 Task: Open Card Safety and Security Review in Board Product Roadmap Planning and Prioritization to Workspace Factoring Services and add a team member Softage.3@softage.net, a label Red, a checklist Natural Language Processing, an attachment from your onedrive, a color Red and finally, add a card description 'Develop and launch new customer retention program for high-value customers' and a comment 'We should approach this task with a sense of humility, recognizing that we do not have all the answers and being open to learning from others.'. Add a start date 'Jan 03, 1900' with a due date 'Jan 10, 1900'
Action: Mouse moved to (60, 347)
Screenshot: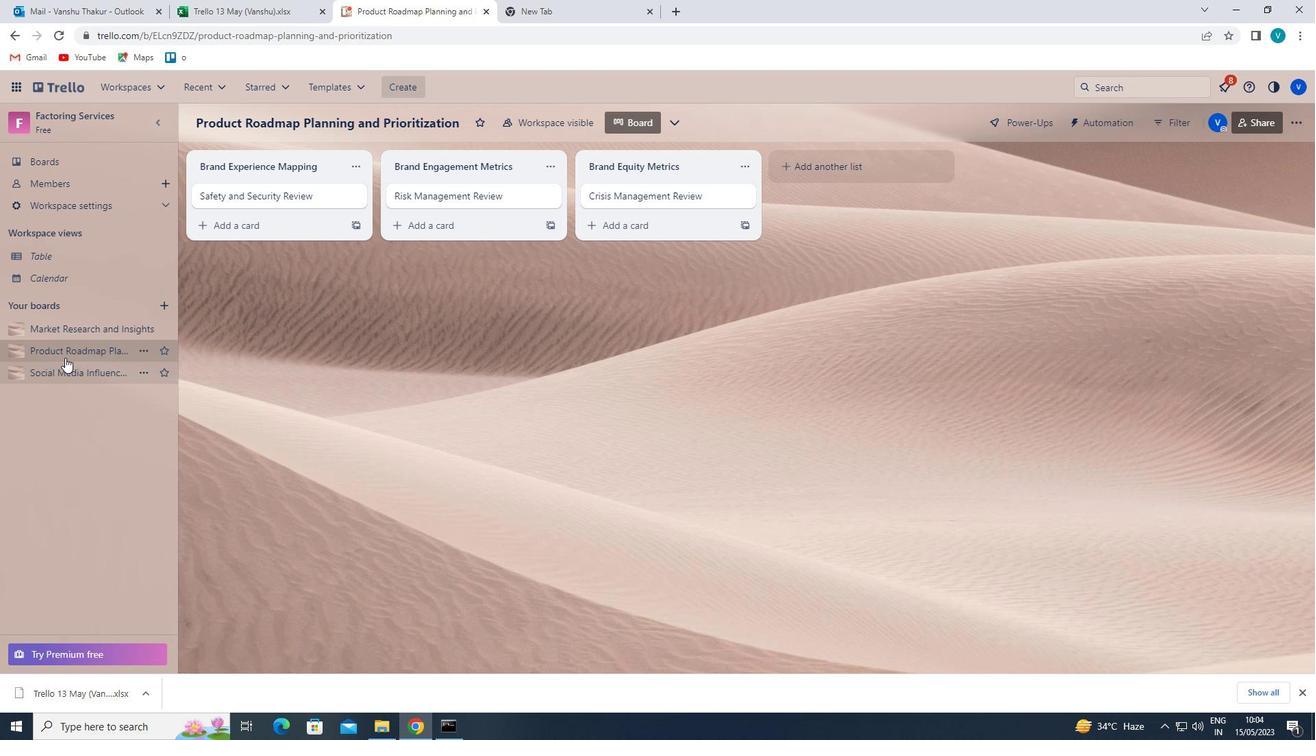 
Action: Mouse pressed left at (60, 347)
Screenshot: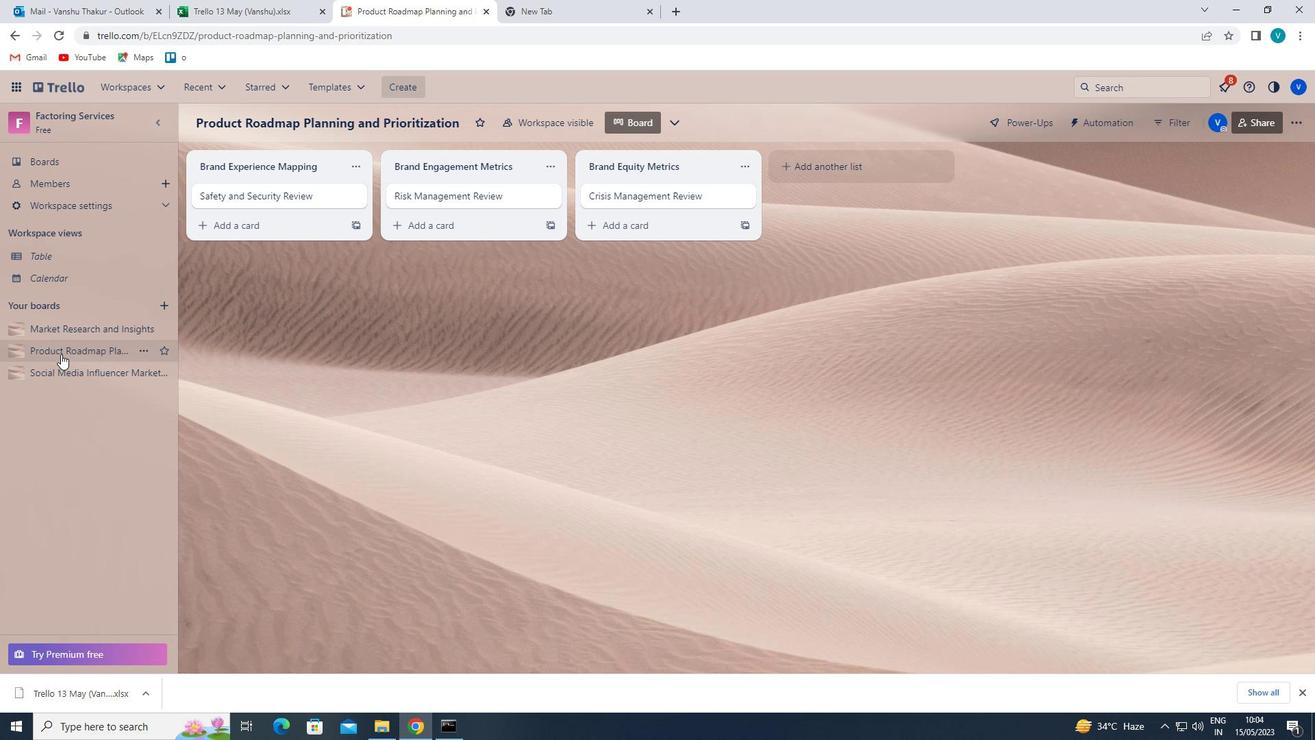 
Action: Mouse moved to (270, 190)
Screenshot: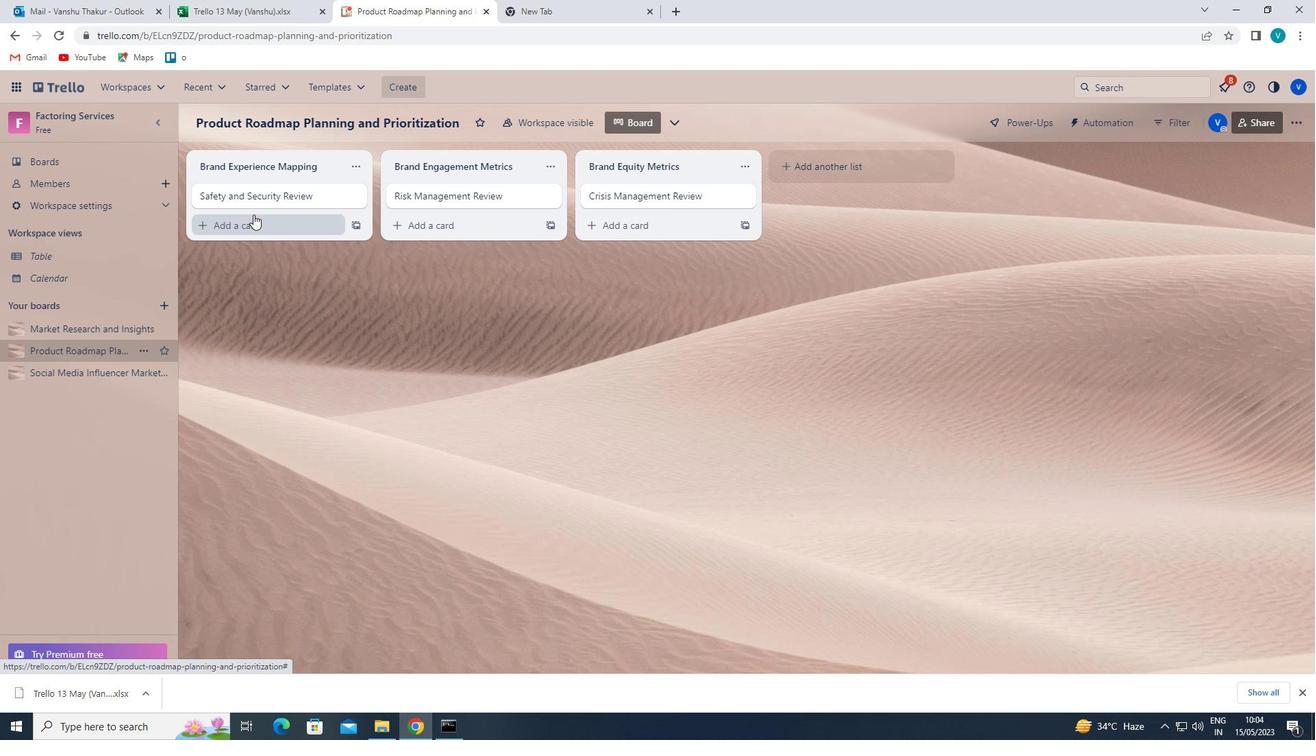 
Action: Mouse pressed left at (270, 190)
Screenshot: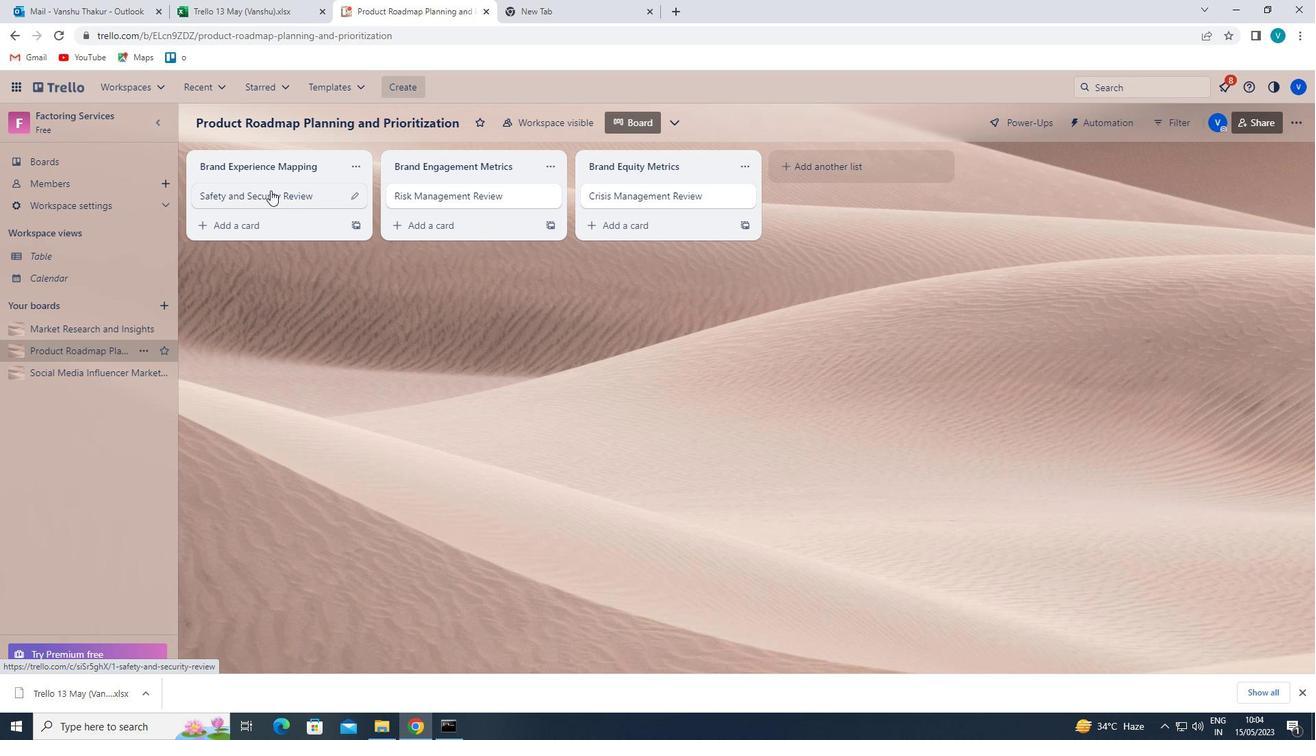 
Action: Mouse moved to (843, 198)
Screenshot: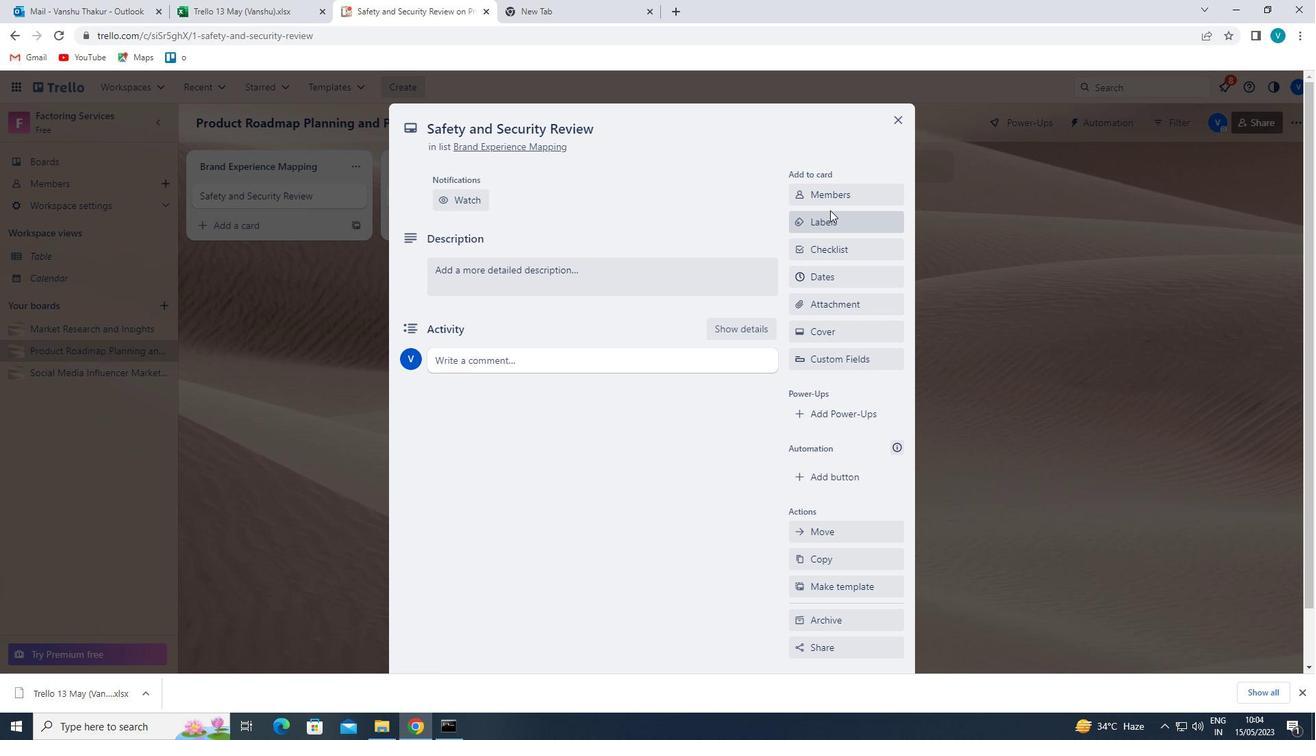 
Action: Mouse pressed left at (843, 198)
Screenshot: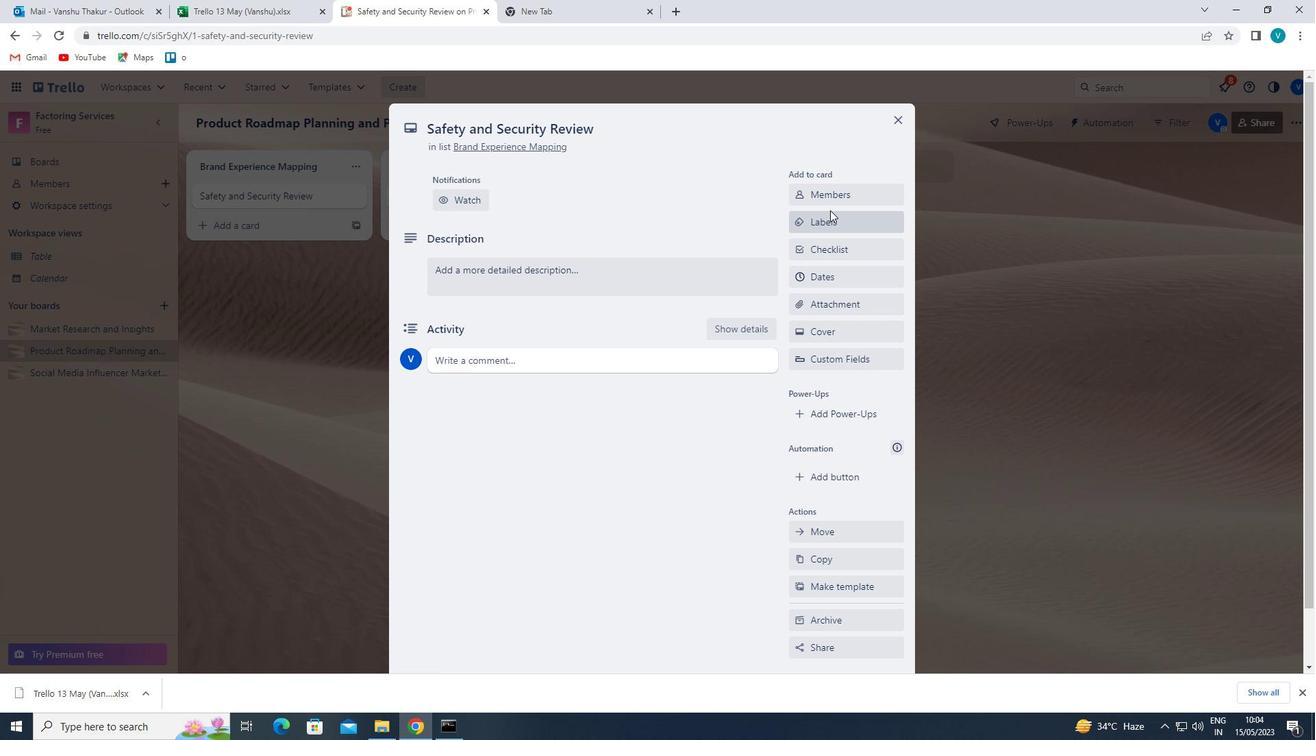 
Action: Mouse moved to (840, 252)
Screenshot: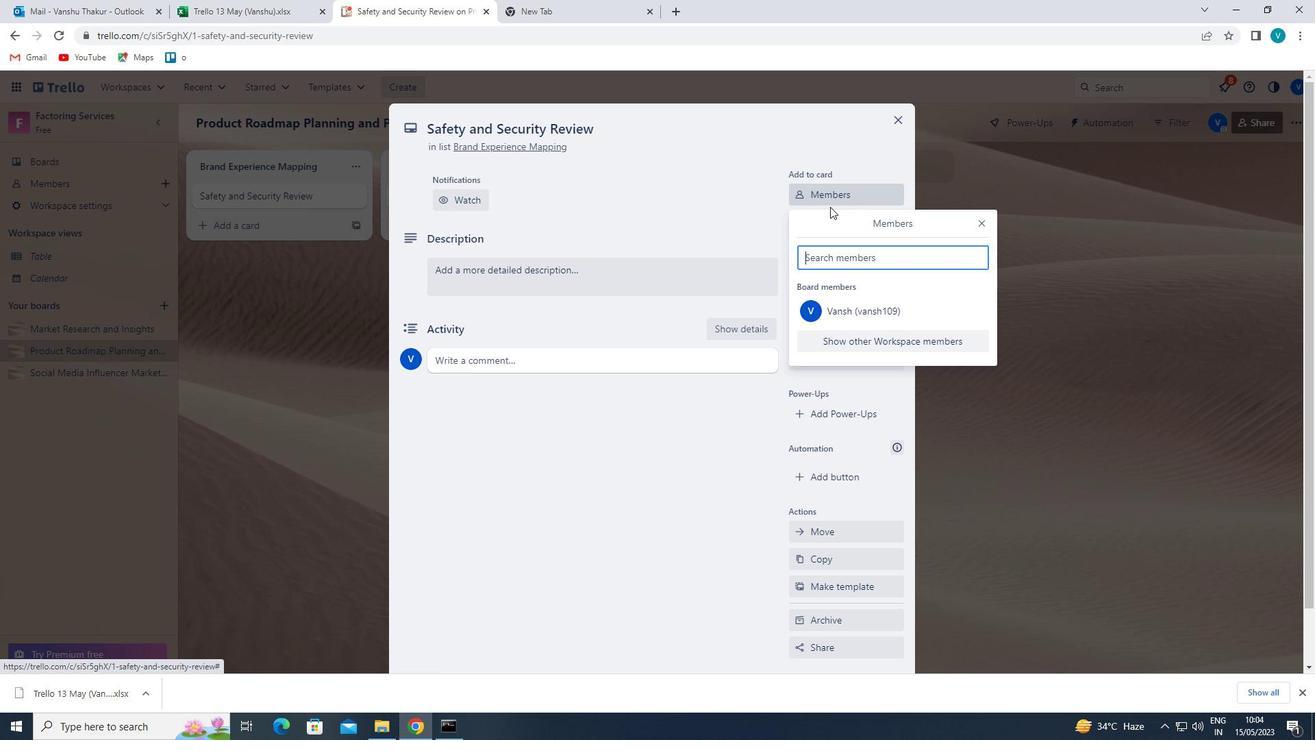 
Action: Mouse pressed left at (840, 252)
Screenshot: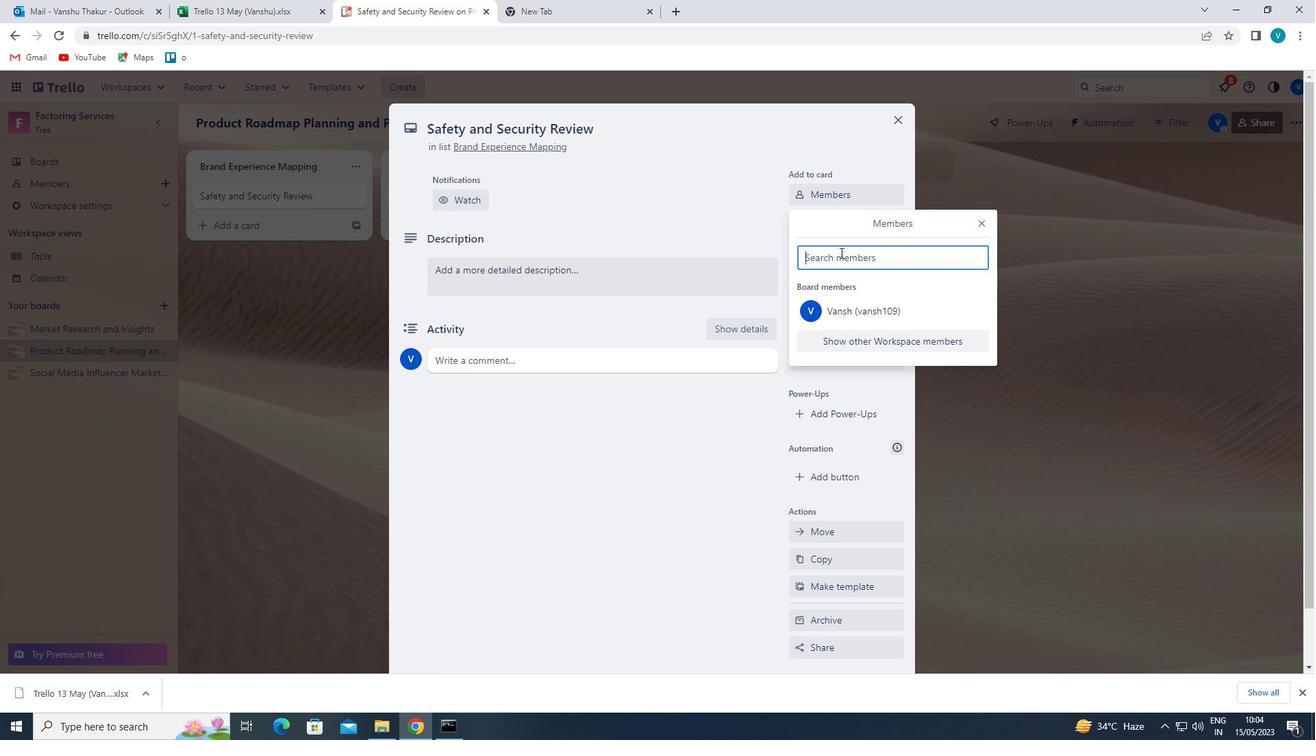 
Action: Key pressed <Key.shift>SOFT
Screenshot: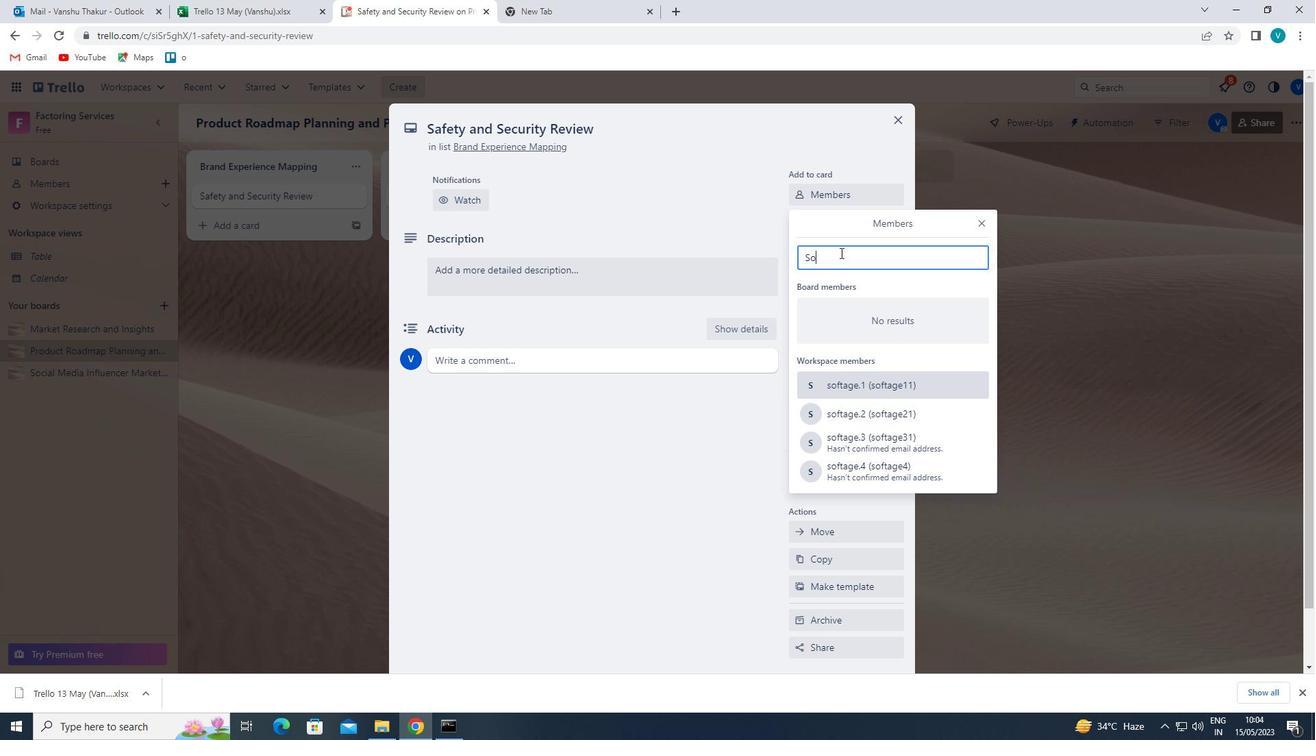 
Action: Mouse moved to (939, 433)
Screenshot: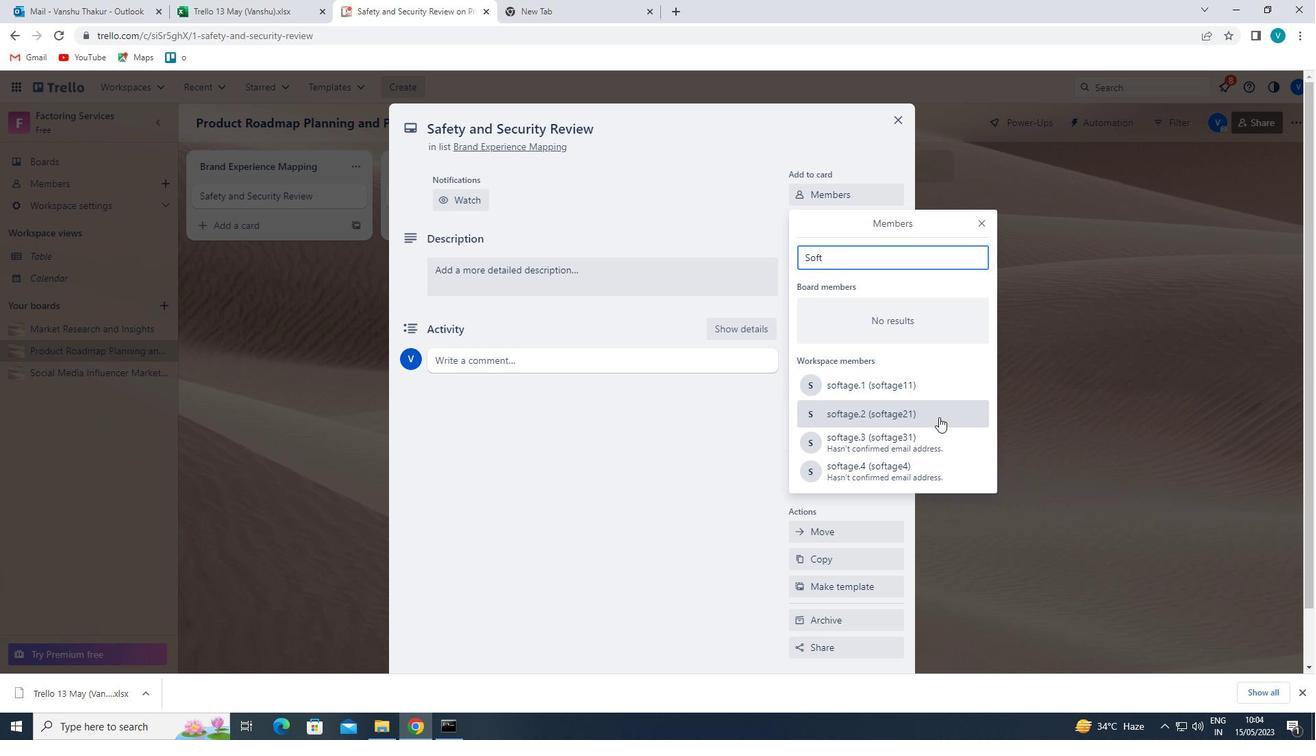 
Action: Mouse pressed left at (939, 433)
Screenshot: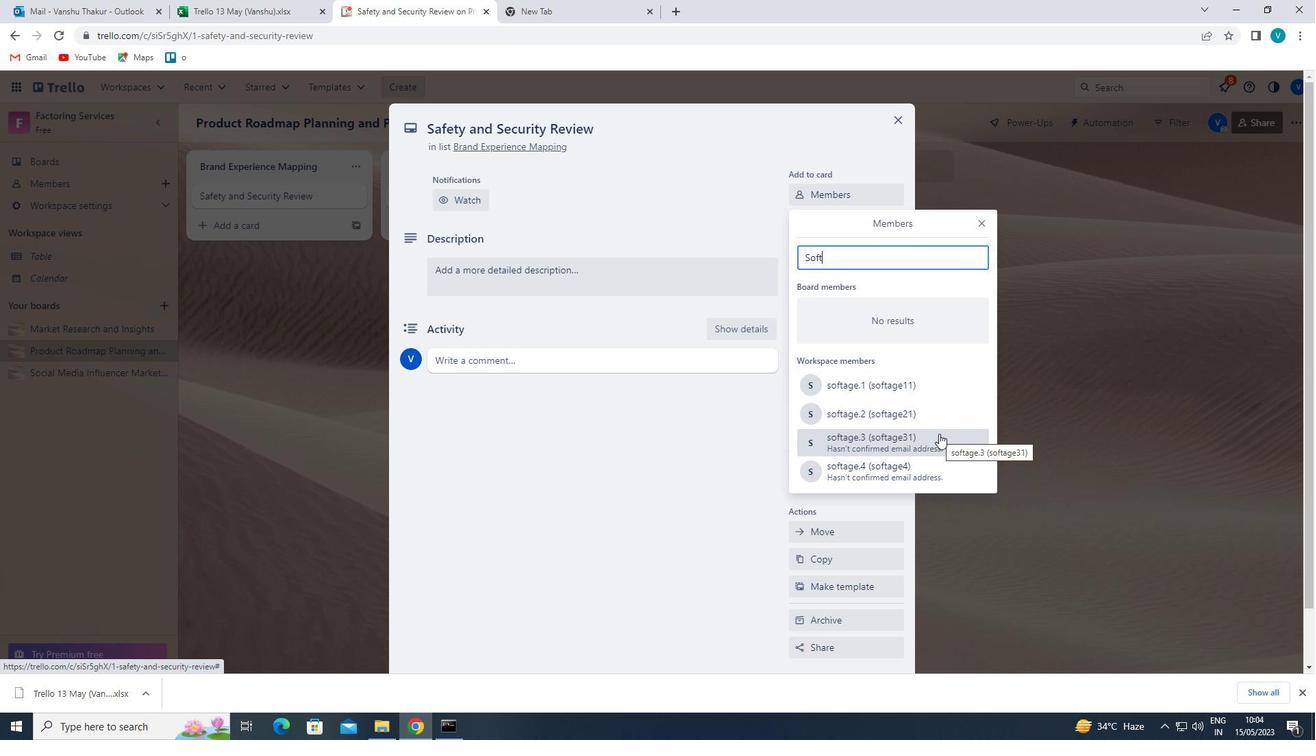 
Action: Mouse moved to (983, 222)
Screenshot: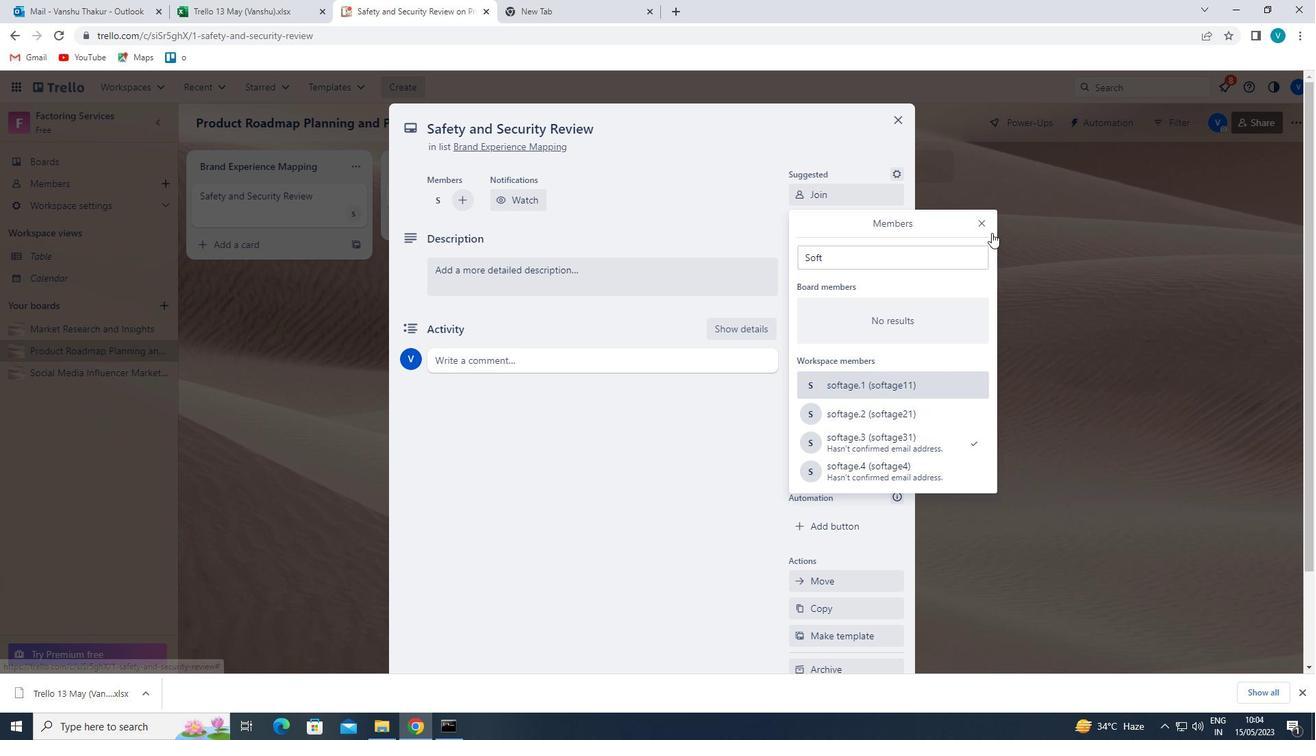 
Action: Mouse pressed left at (983, 222)
Screenshot: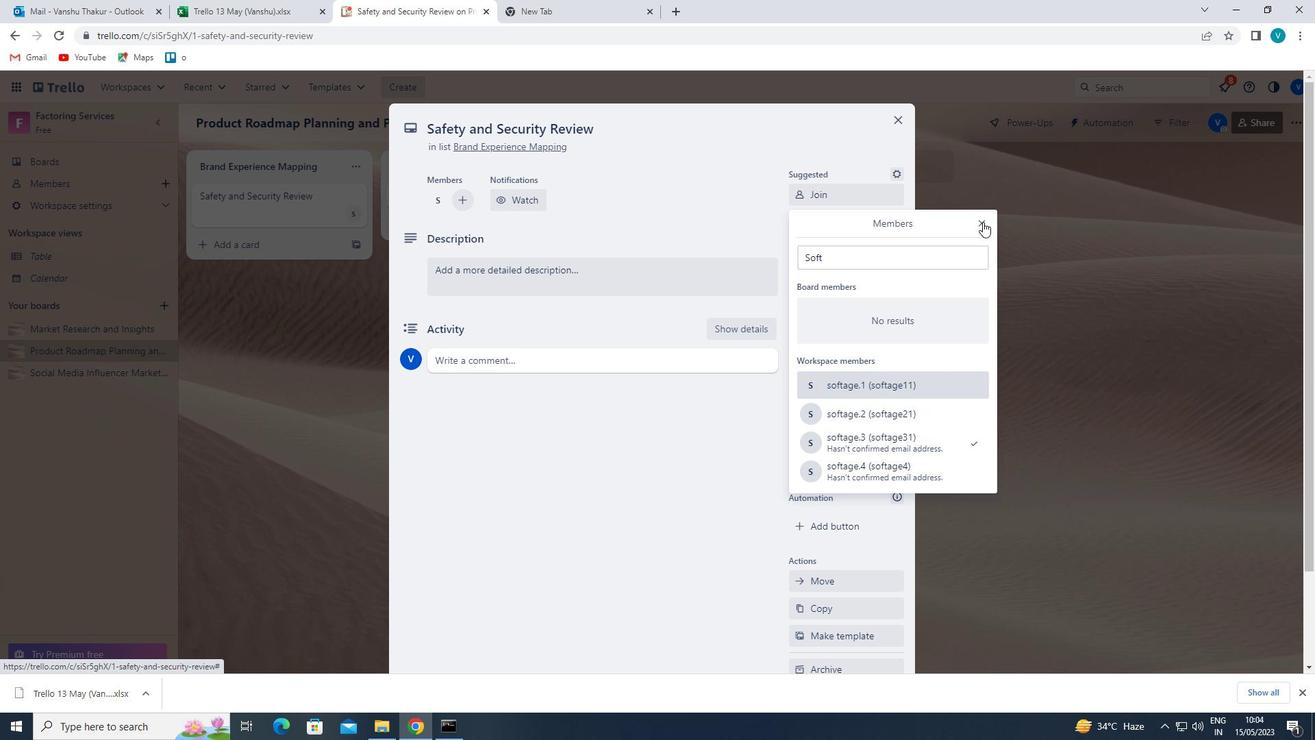 
Action: Mouse moved to (843, 264)
Screenshot: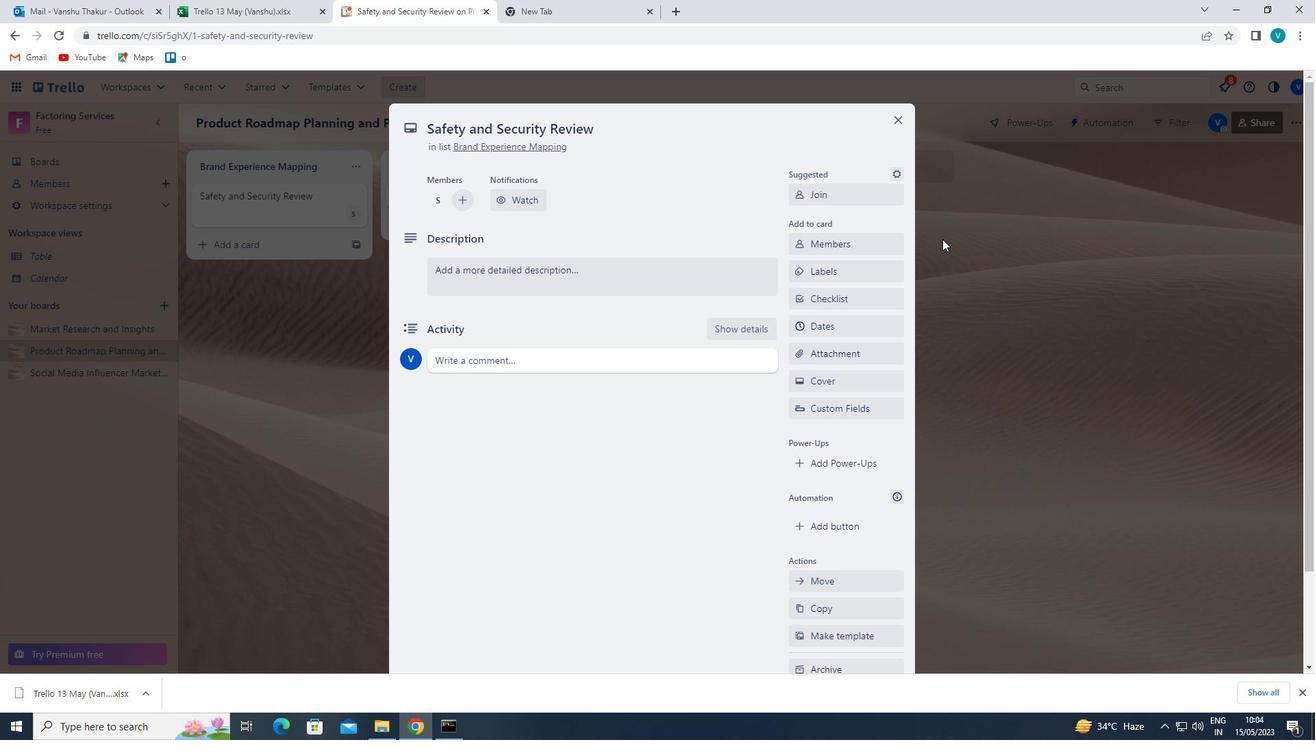 
Action: Mouse pressed left at (843, 264)
Screenshot: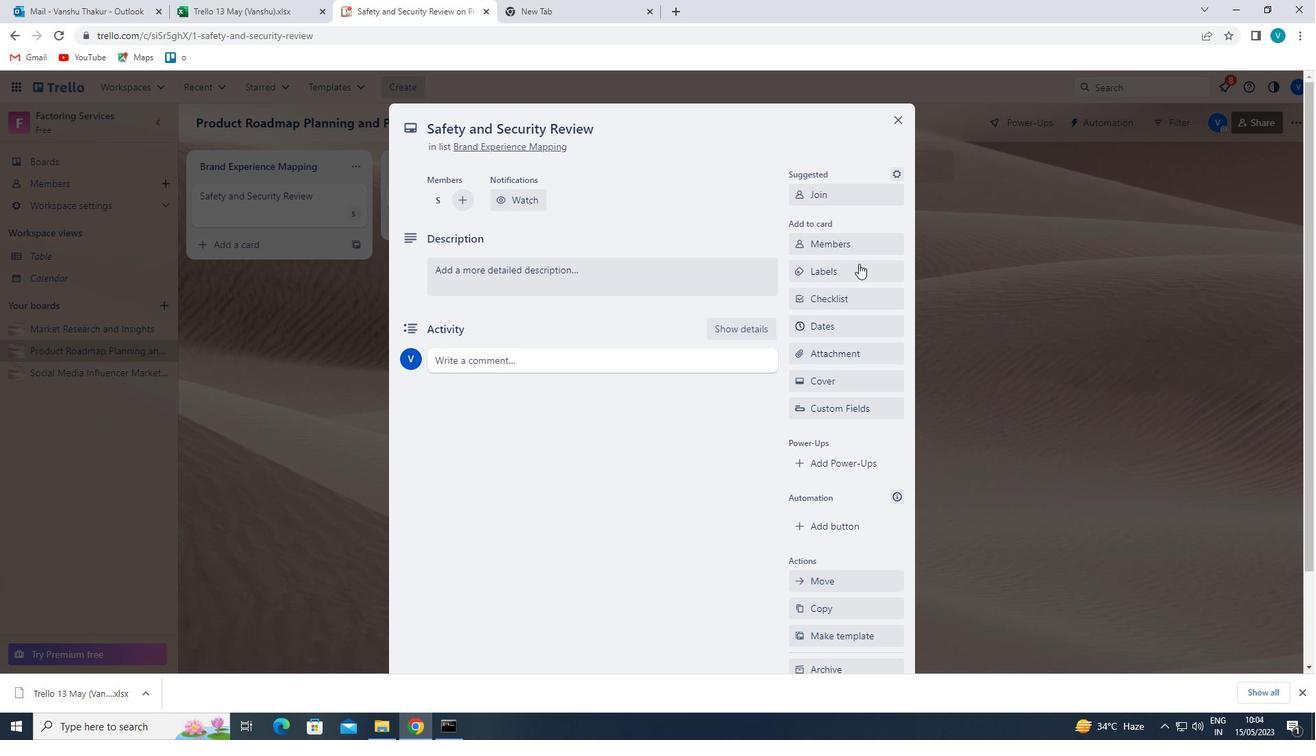 
Action: Mouse moved to (860, 455)
Screenshot: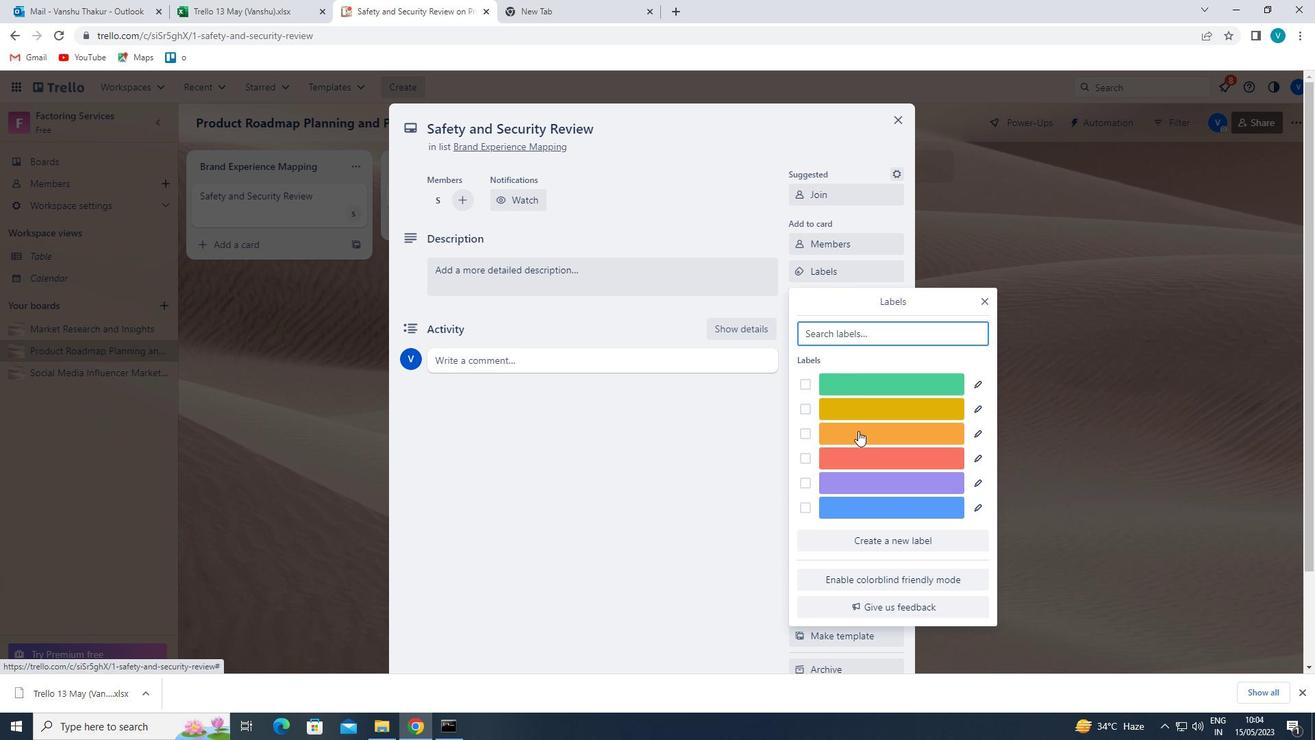 
Action: Mouse pressed left at (860, 455)
Screenshot: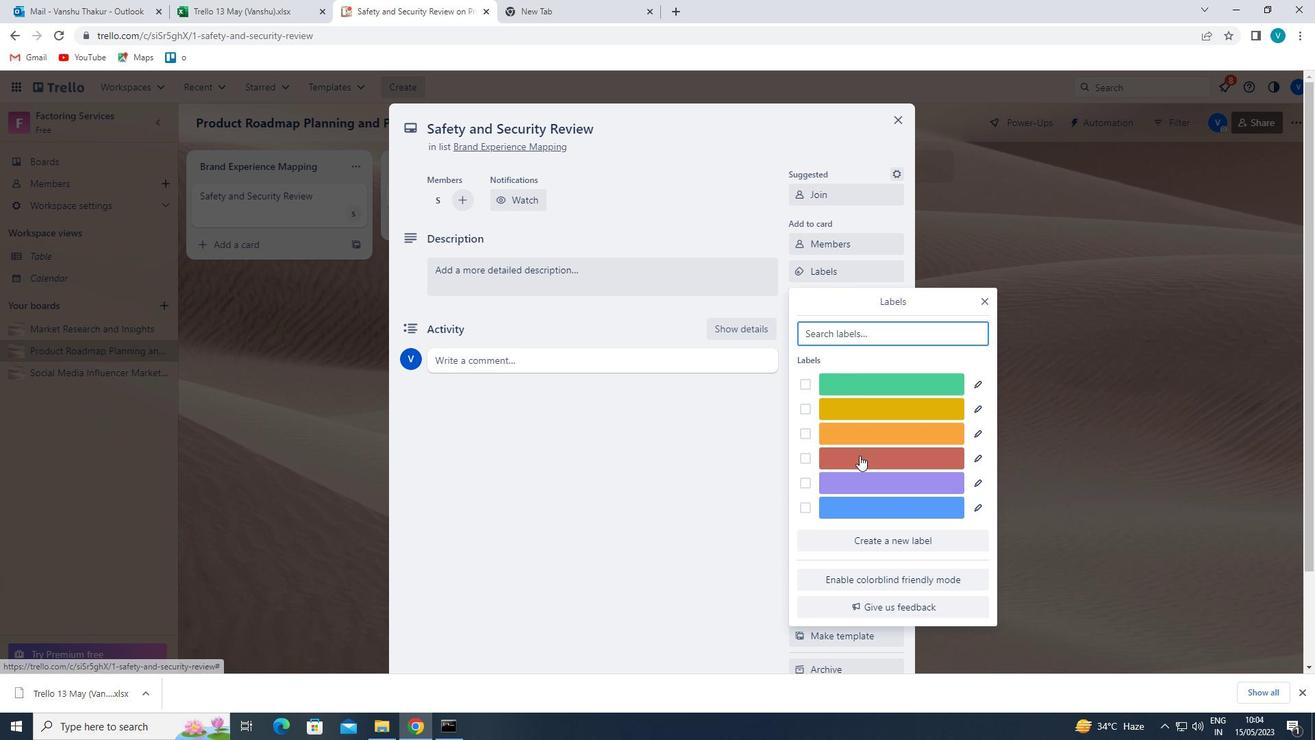 
Action: Mouse moved to (986, 301)
Screenshot: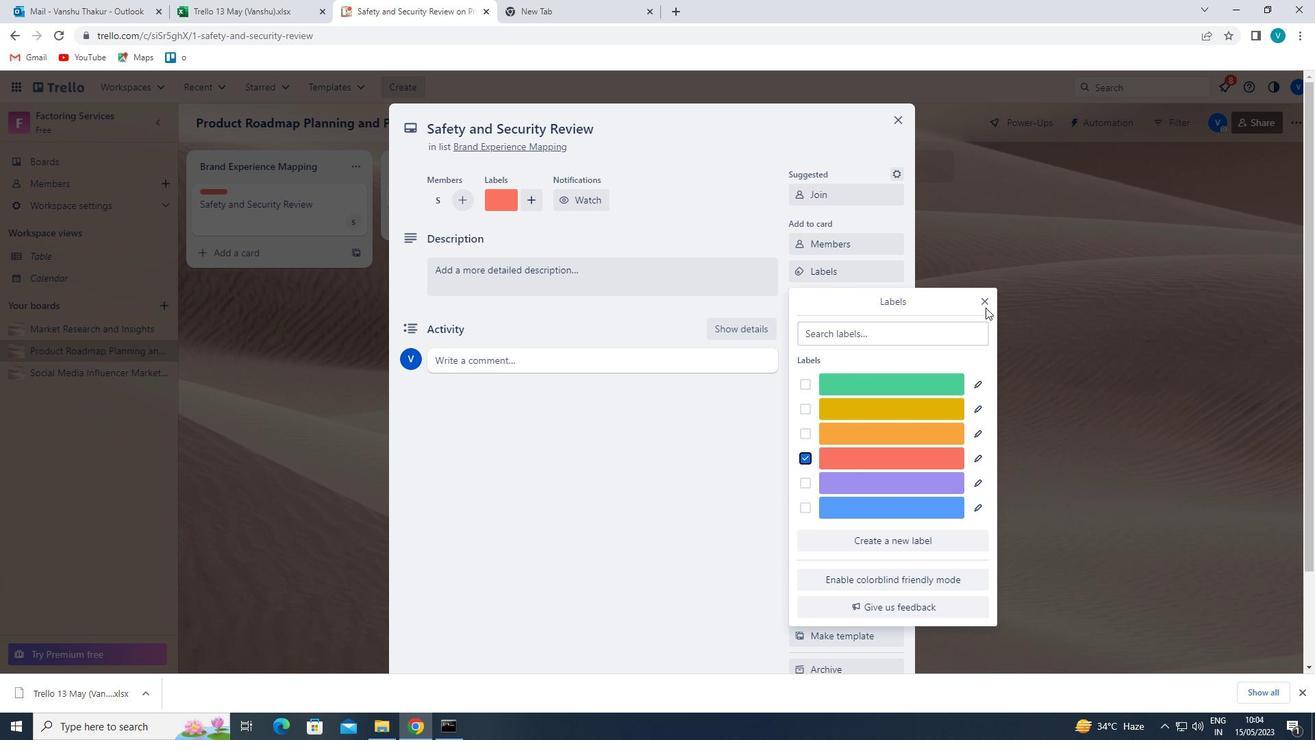 
Action: Mouse pressed left at (986, 301)
Screenshot: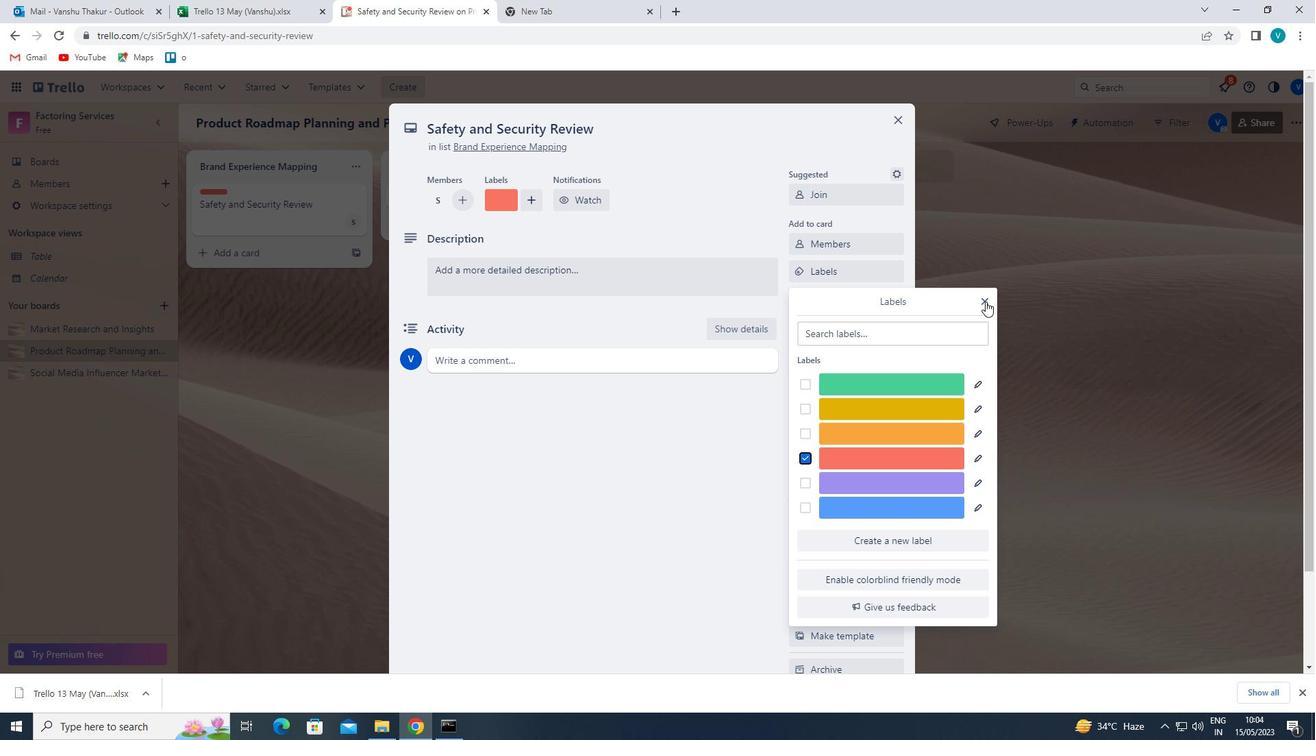 
Action: Mouse moved to (830, 304)
Screenshot: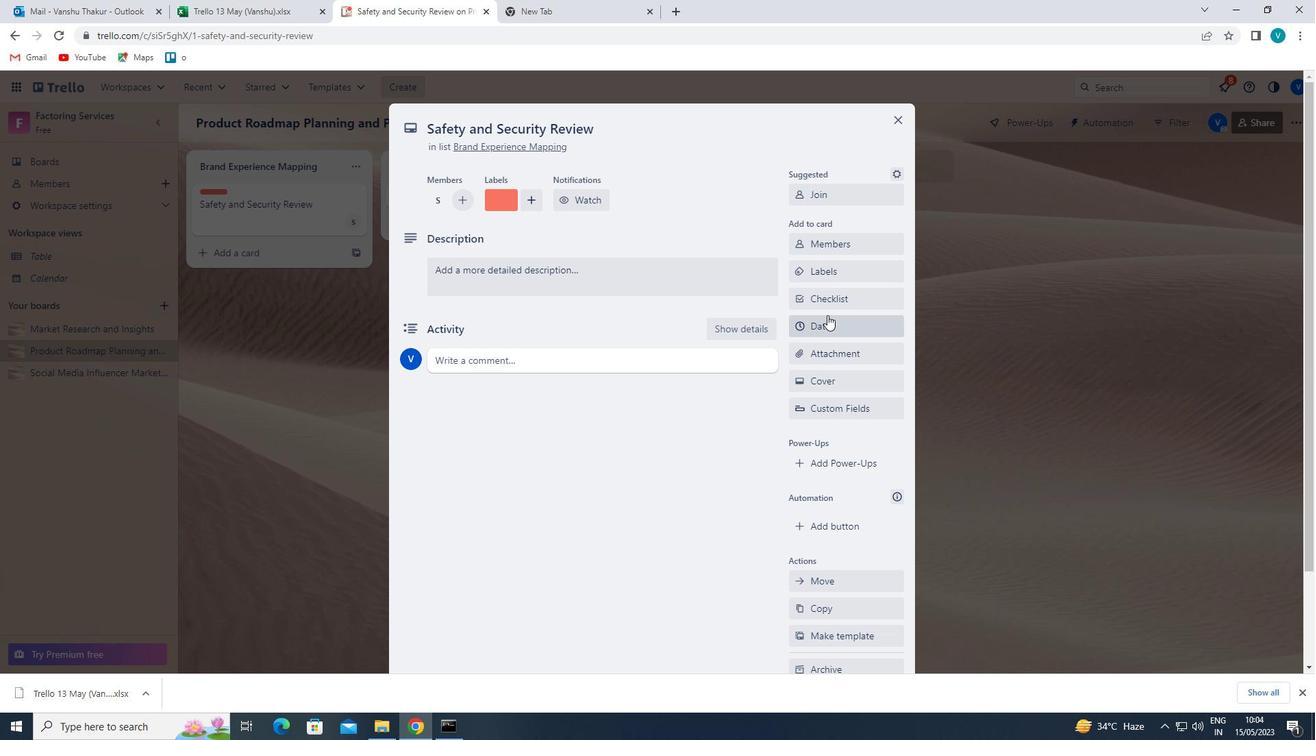 
Action: Mouse pressed left at (830, 304)
Screenshot: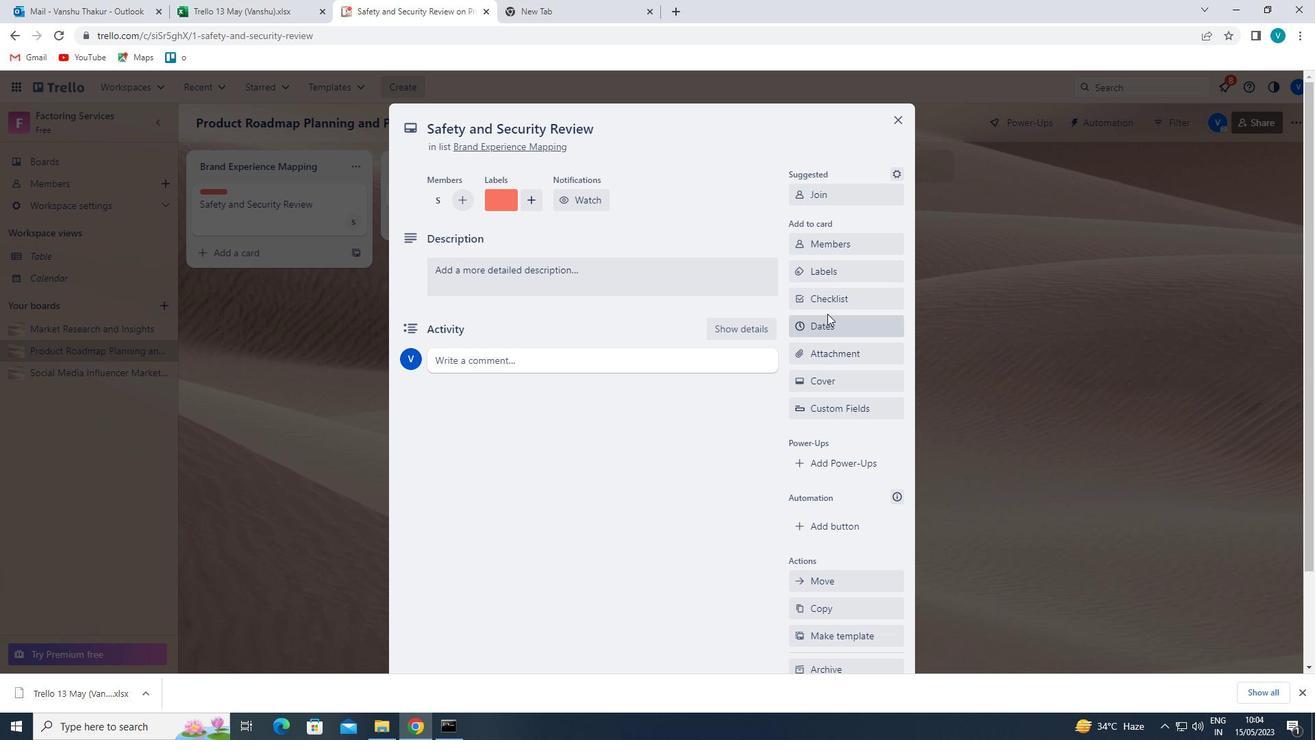 
Action: Key pressed <Key.shift>NATURAL<Key.space>
Screenshot: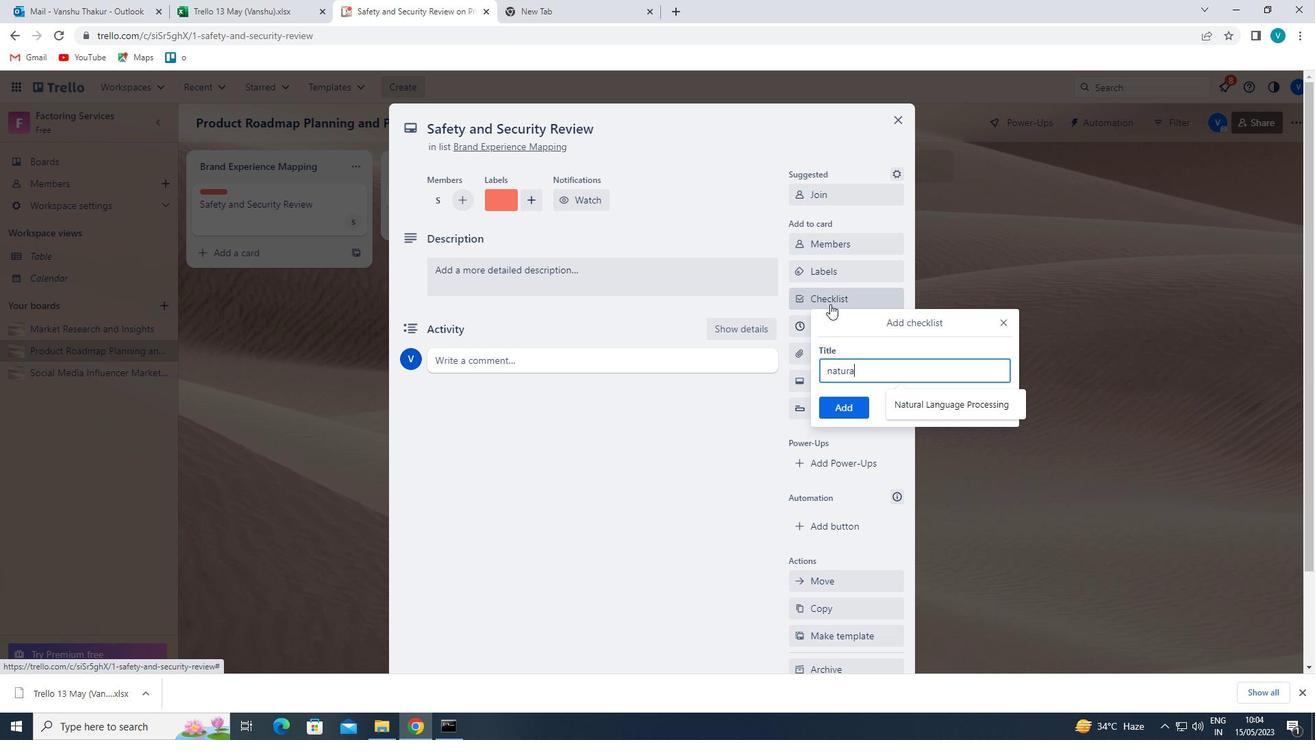 
Action: Mouse moved to (954, 406)
Screenshot: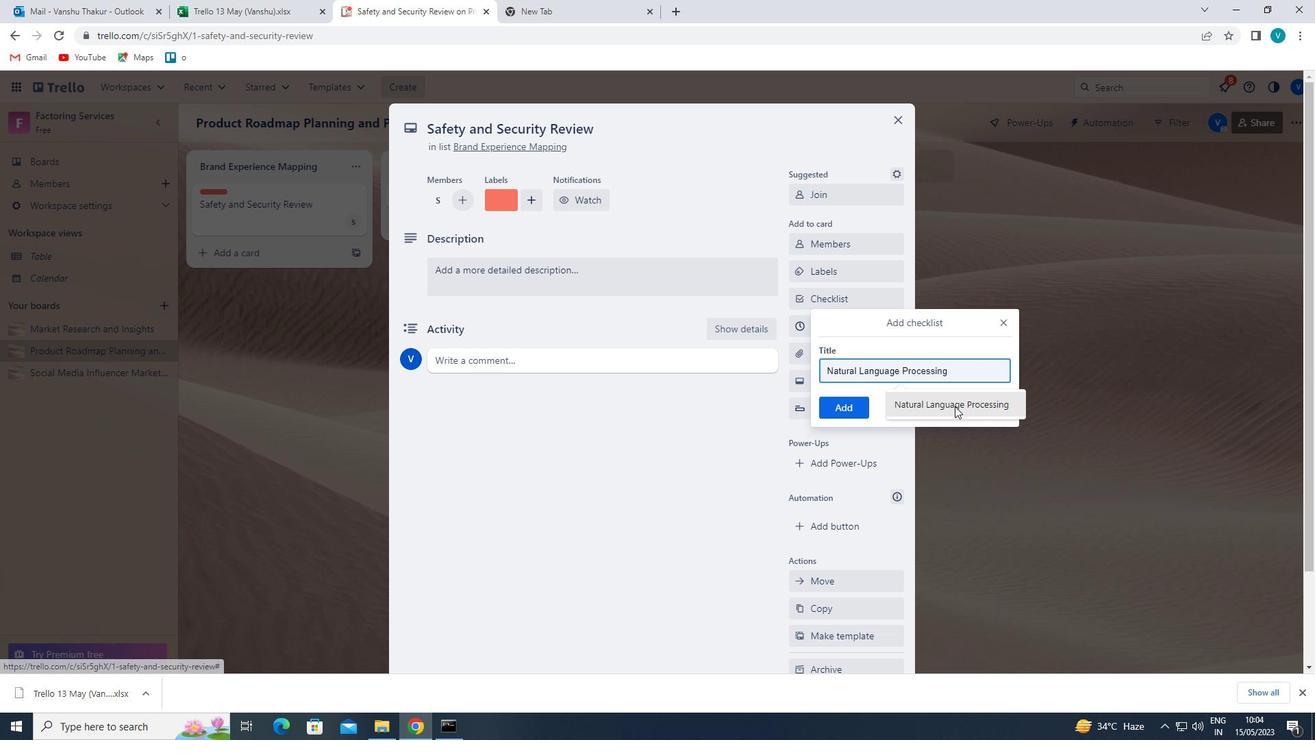 
Action: Mouse pressed left at (954, 406)
Screenshot: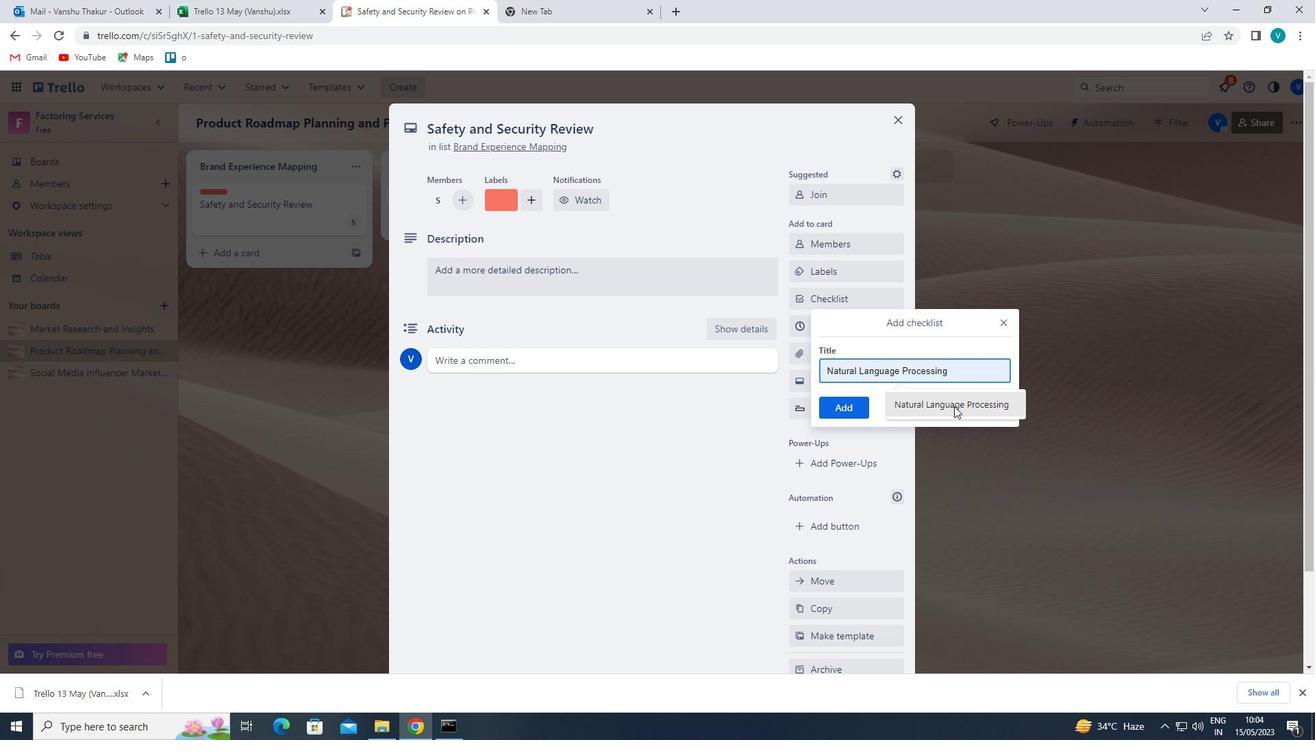 
Action: Mouse moved to (839, 402)
Screenshot: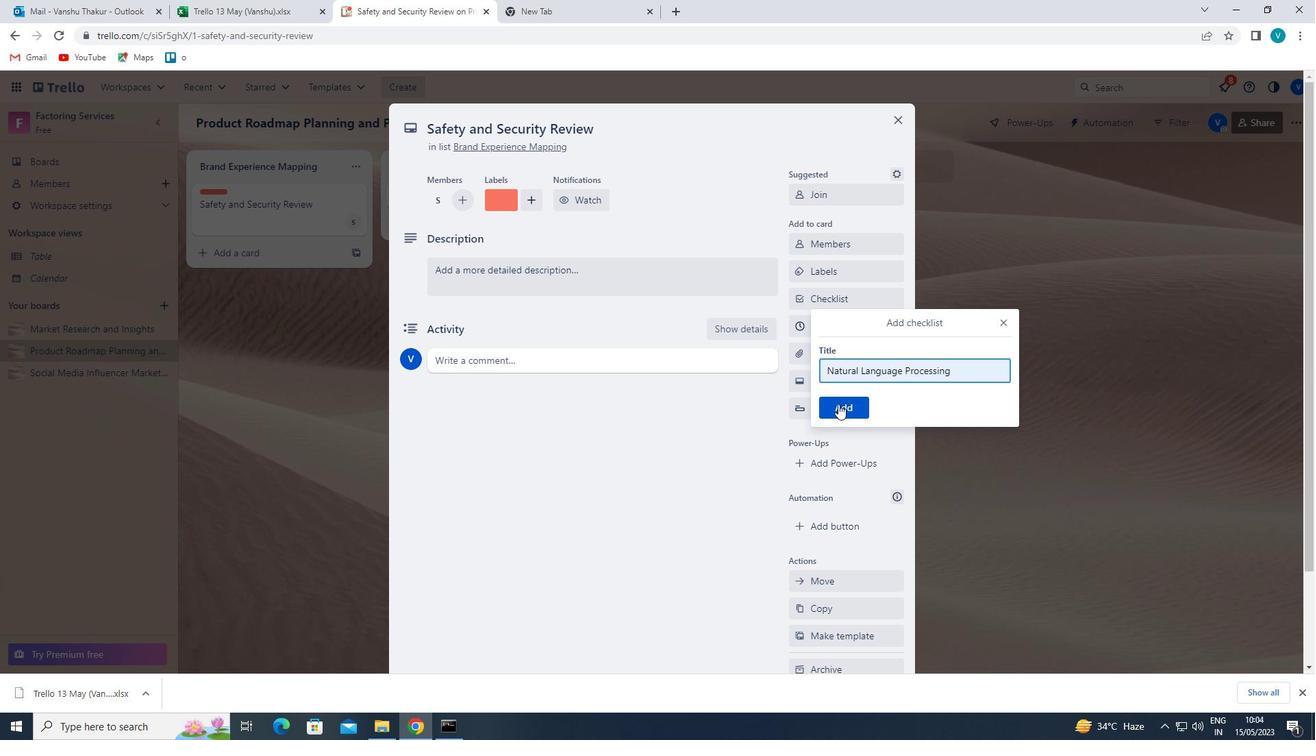 
Action: Mouse pressed left at (839, 402)
Screenshot: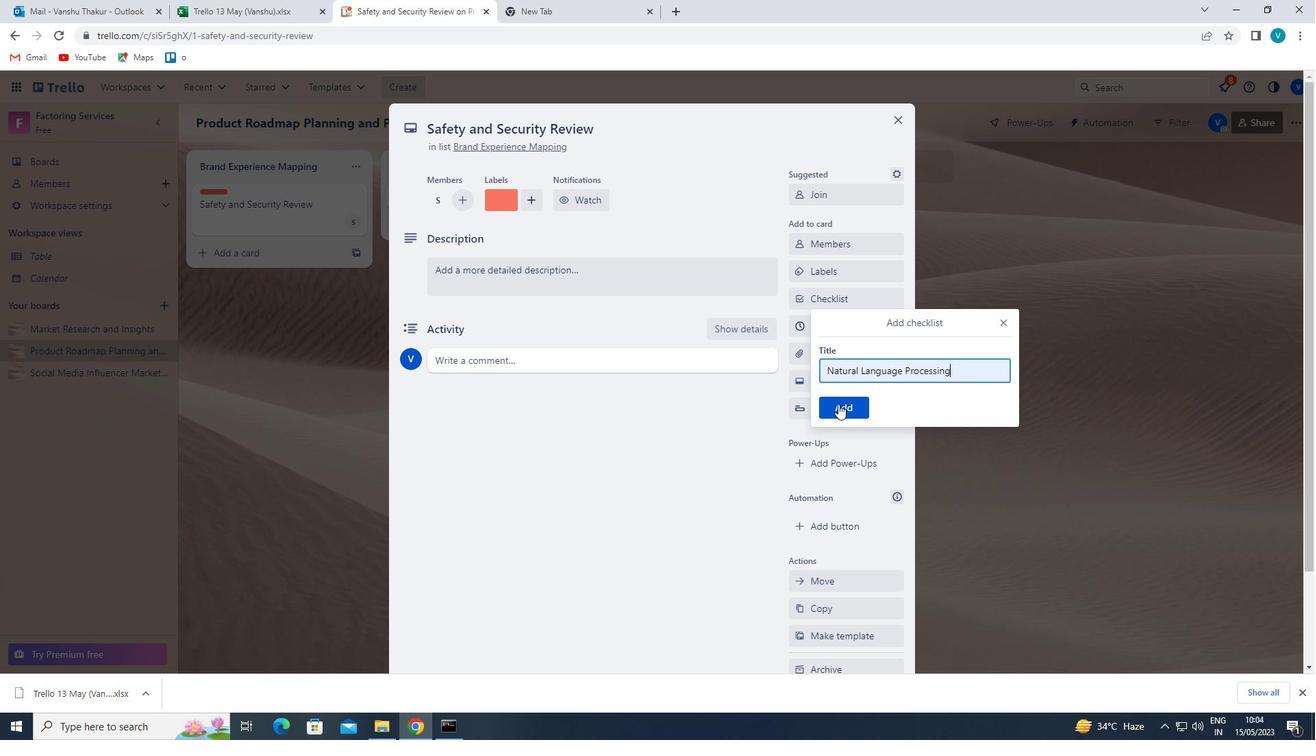 
Action: Mouse moved to (841, 347)
Screenshot: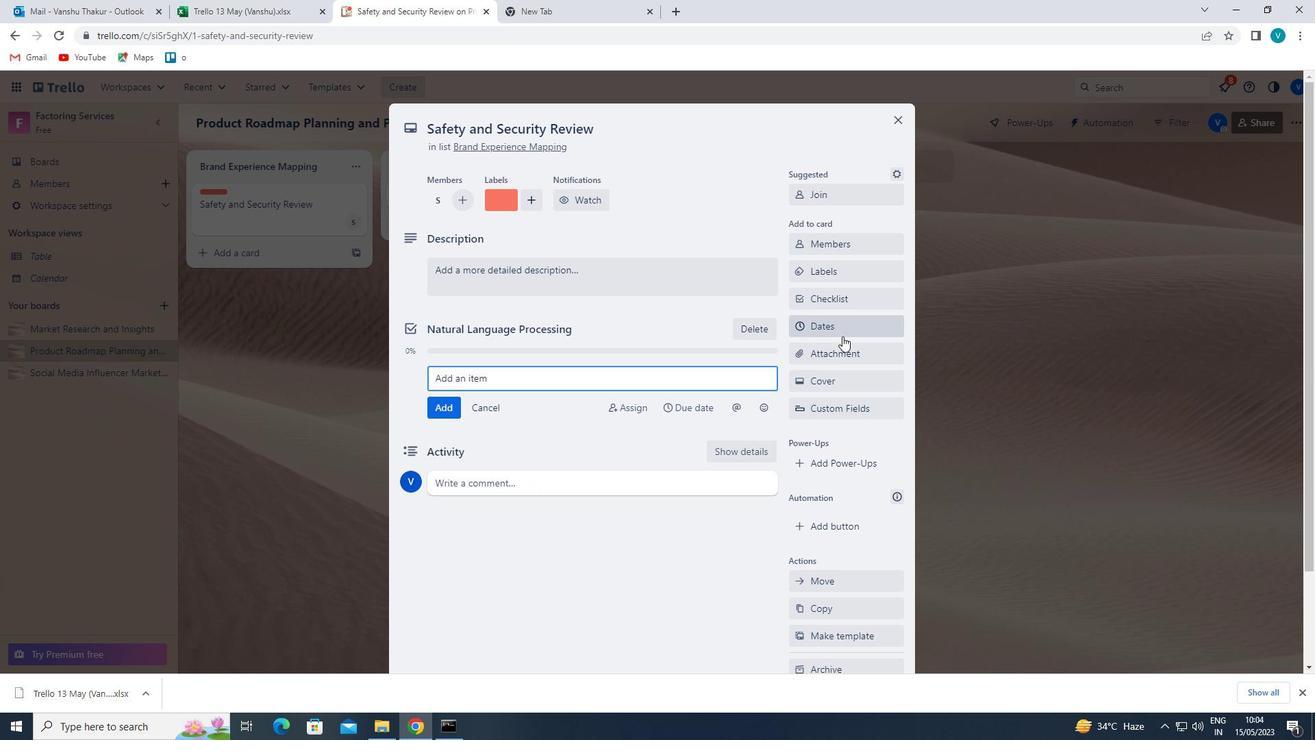 
Action: Mouse pressed left at (841, 347)
Screenshot: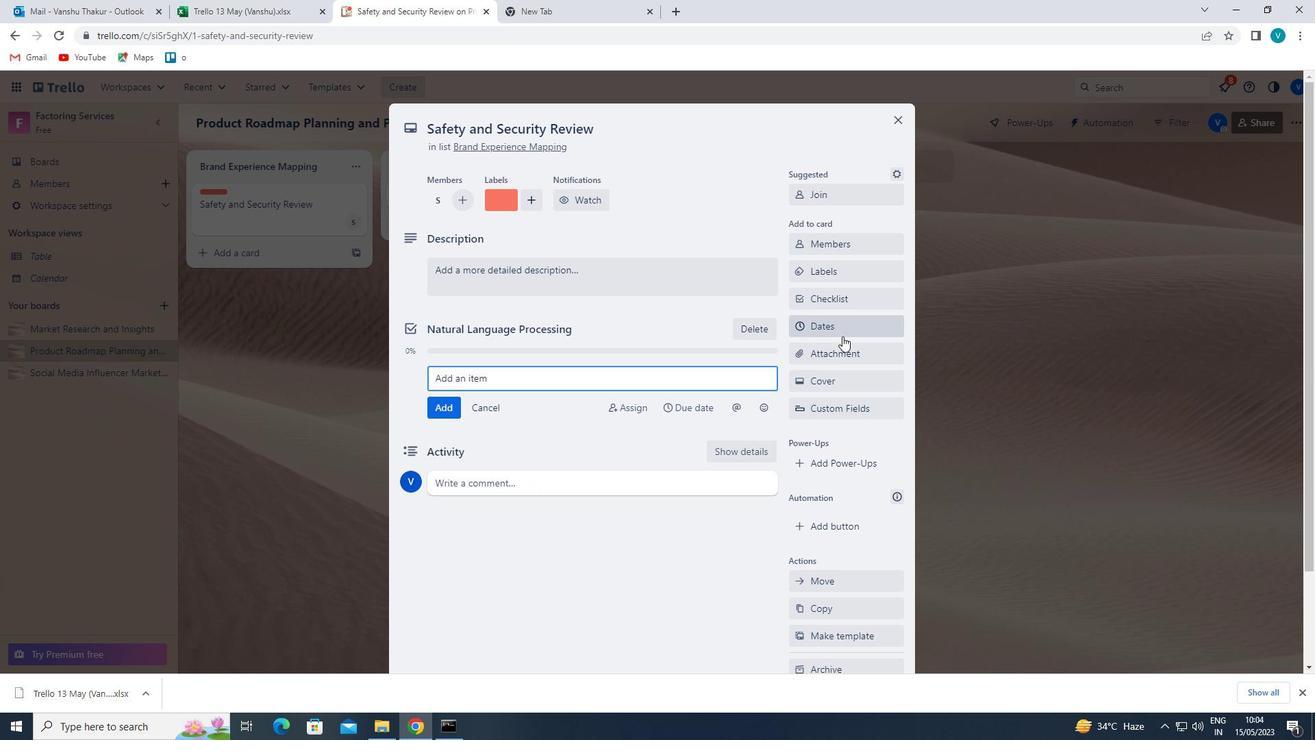 
Action: Mouse moved to (838, 518)
Screenshot: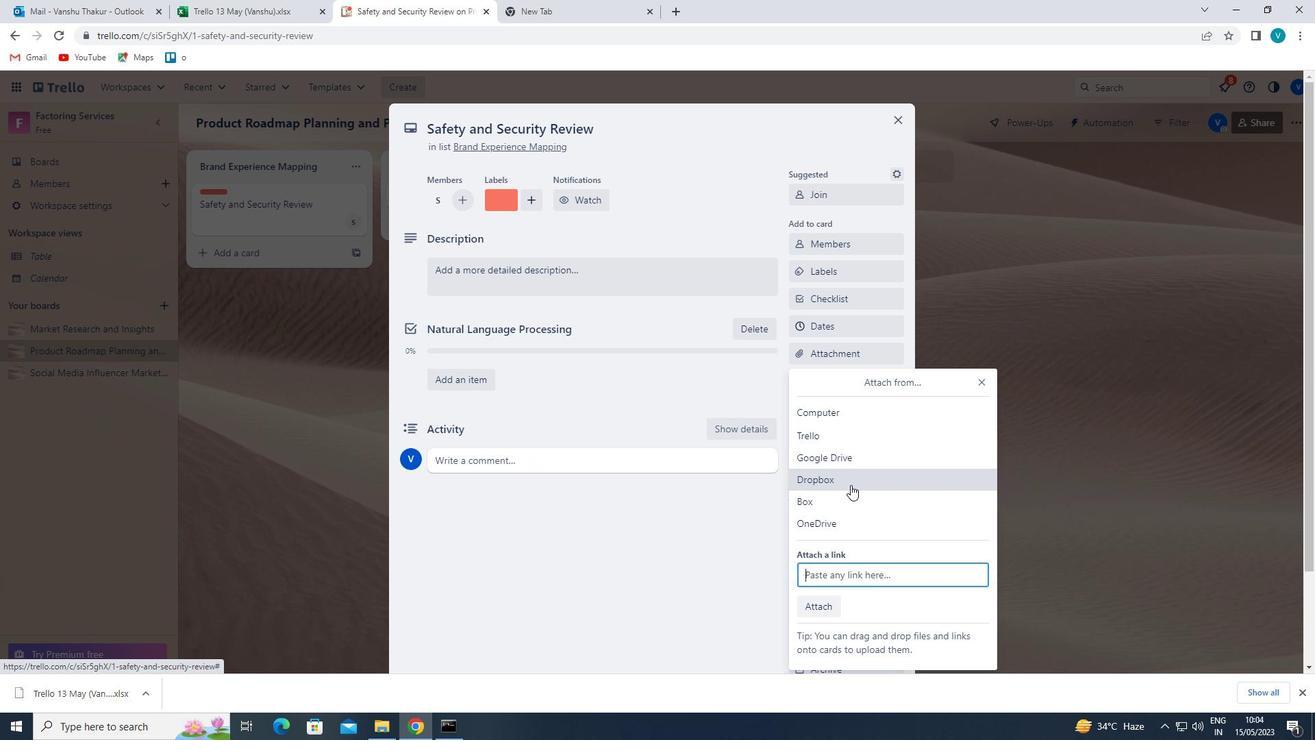 
Action: Mouse pressed left at (838, 518)
Screenshot: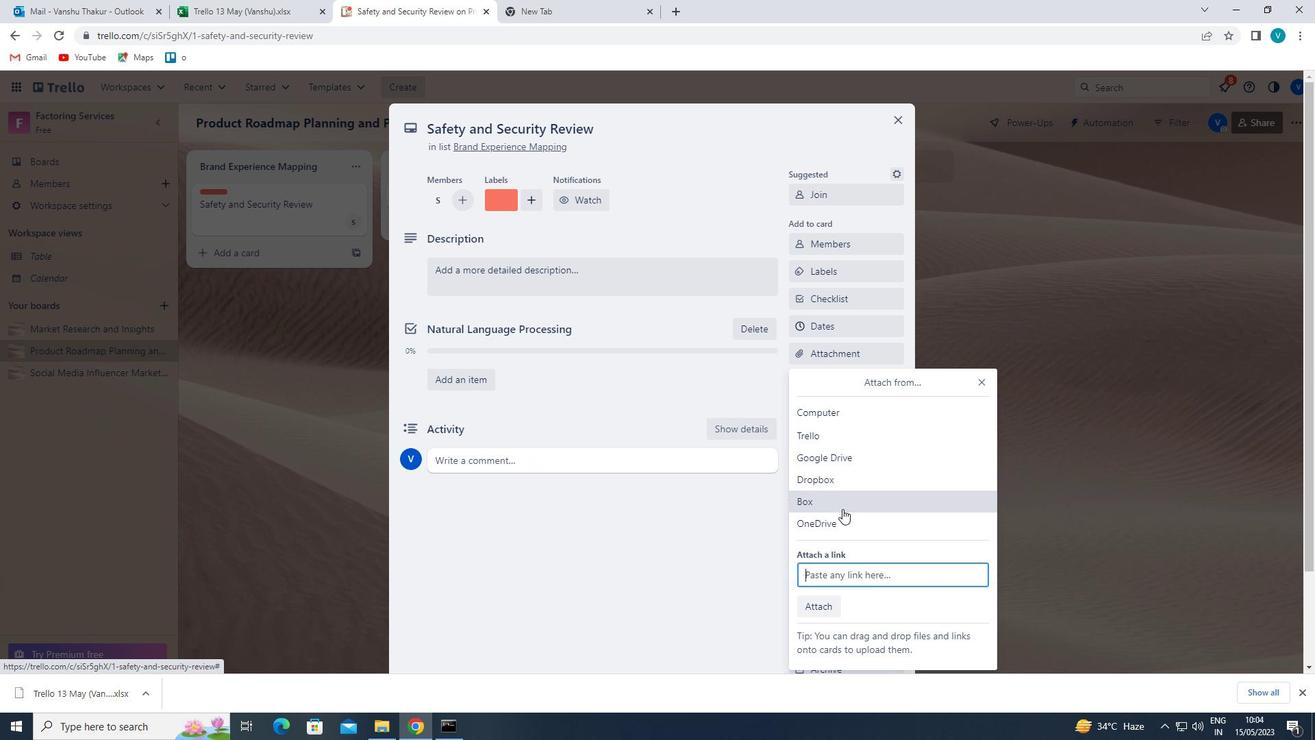 
Action: Mouse moved to (513, 278)
Screenshot: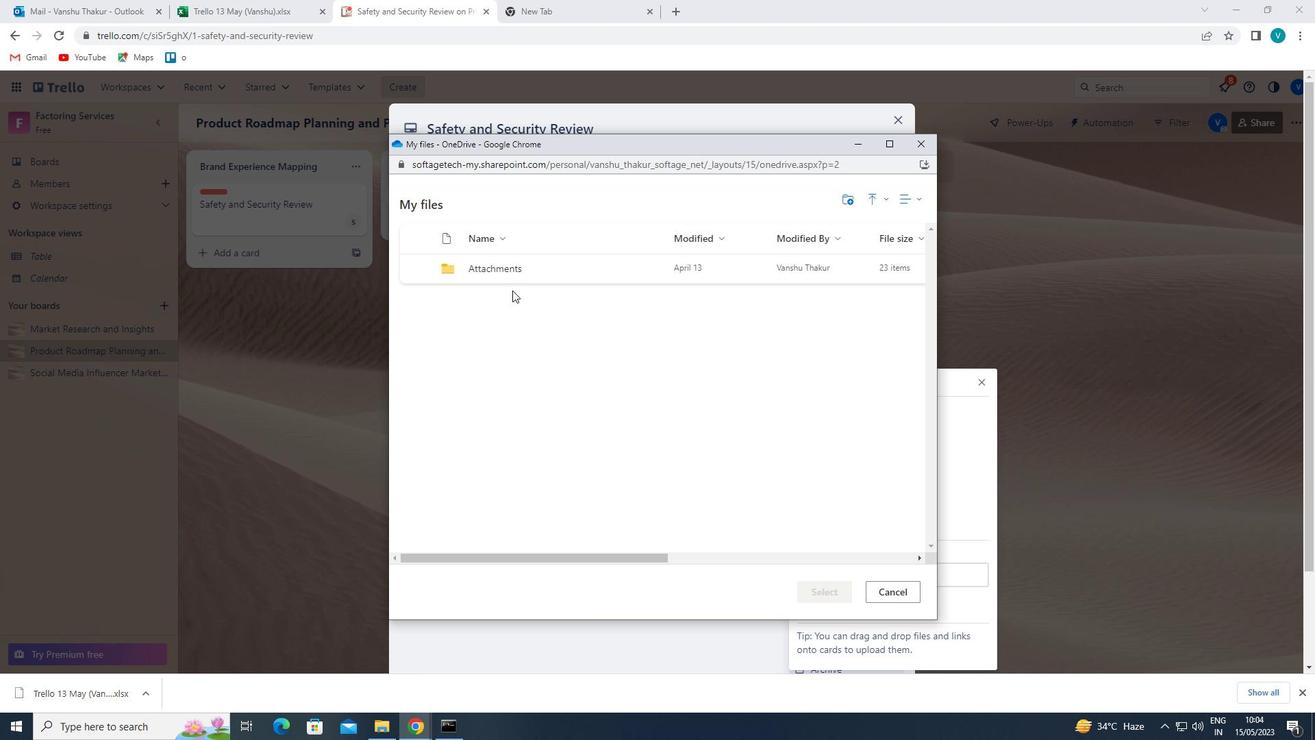 
Action: Mouse pressed left at (513, 278)
Screenshot: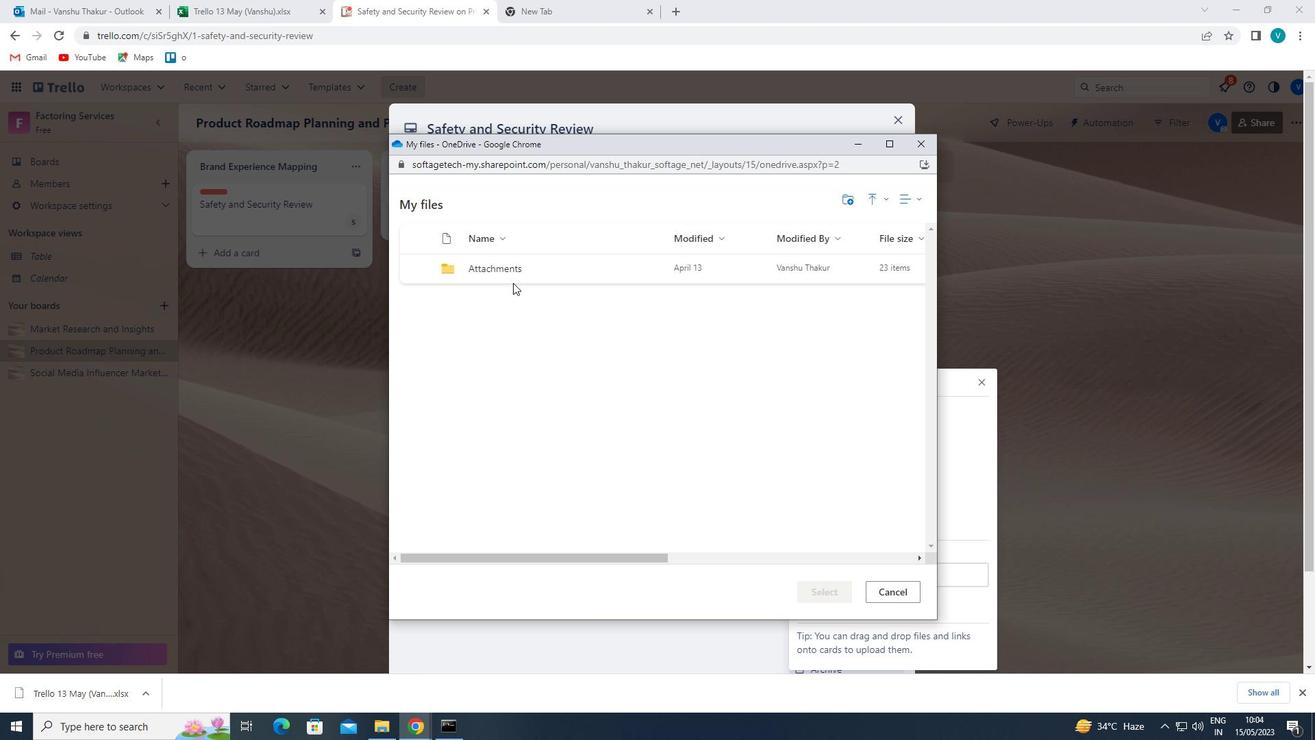 
Action: Mouse moved to (511, 270)
Screenshot: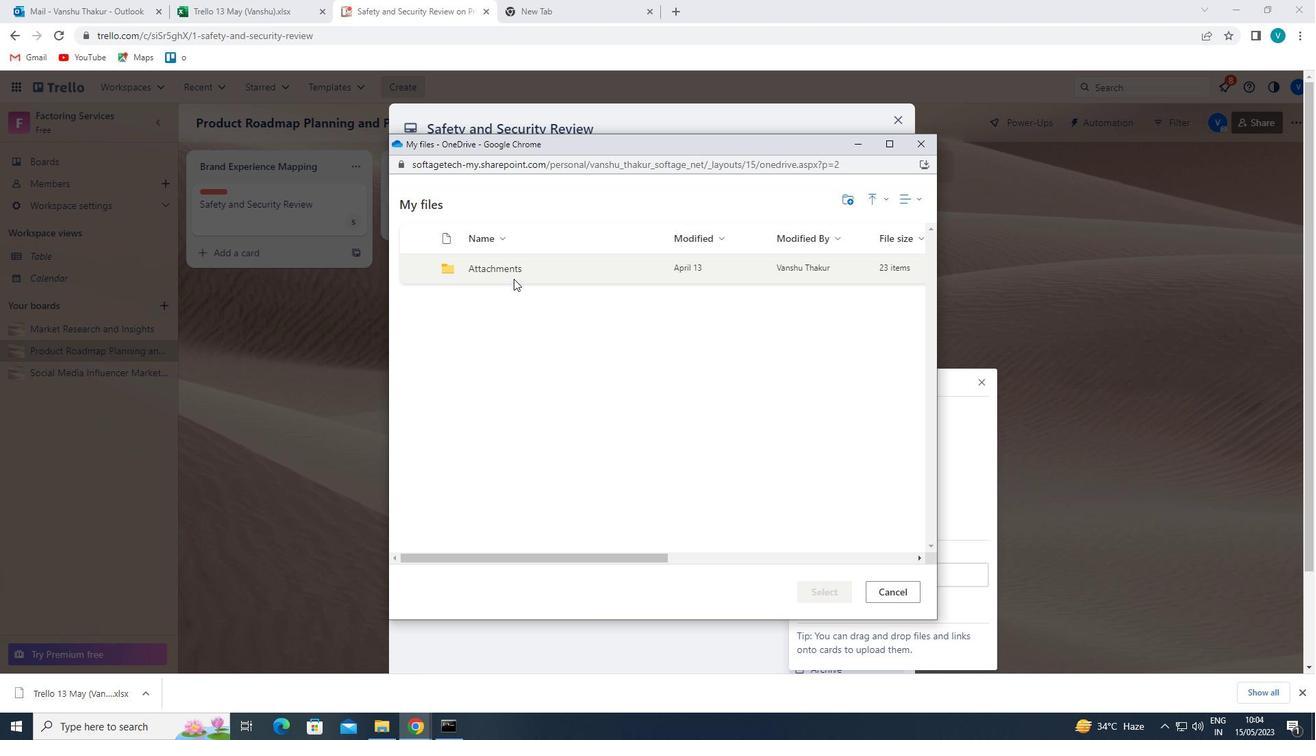 
Action: Mouse pressed left at (511, 270)
Screenshot: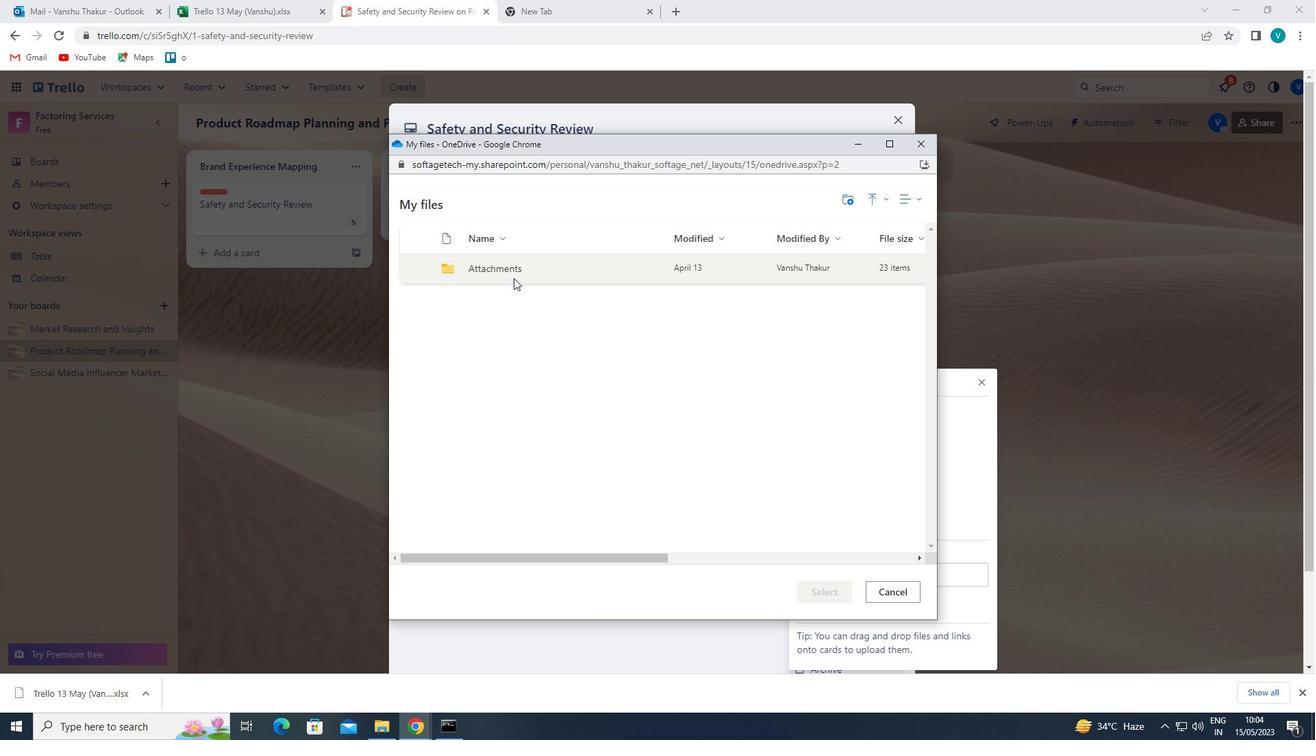 
Action: Mouse moved to (494, 323)
Screenshot: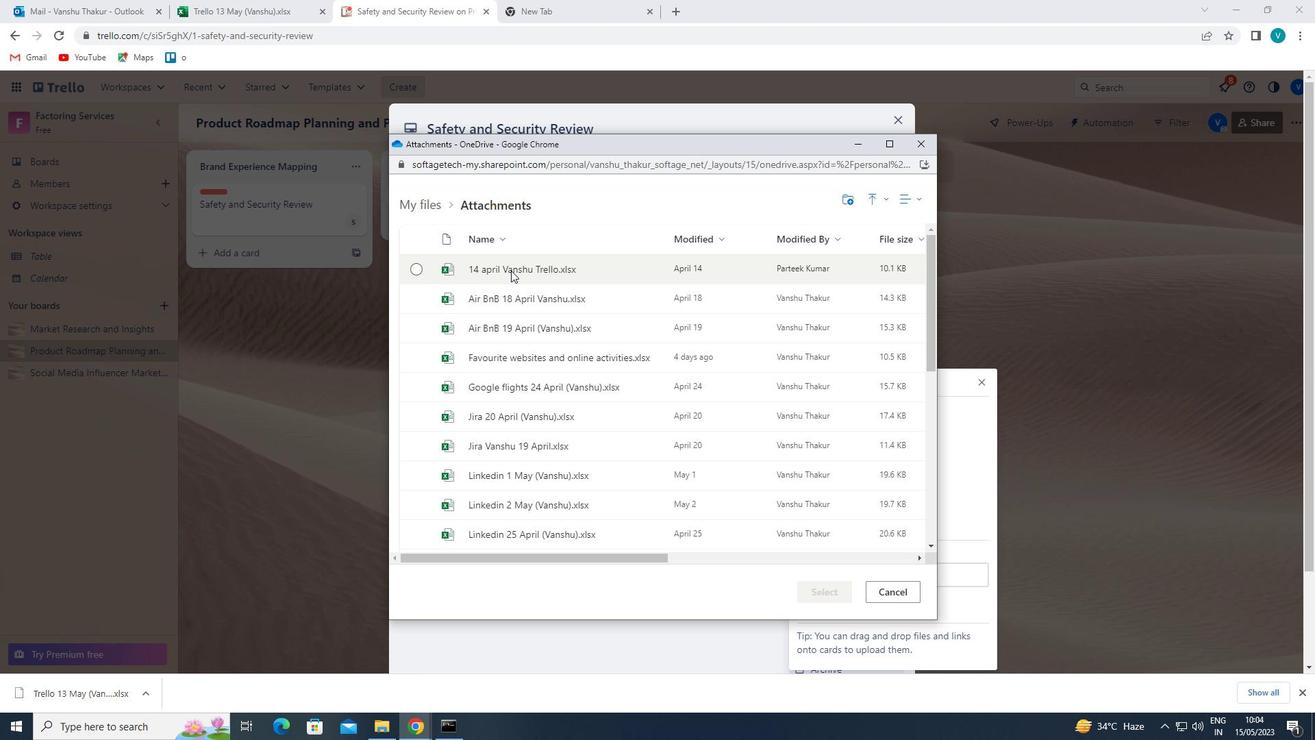 
Action: Mouse pressed left at (494, 323)
Screenshot: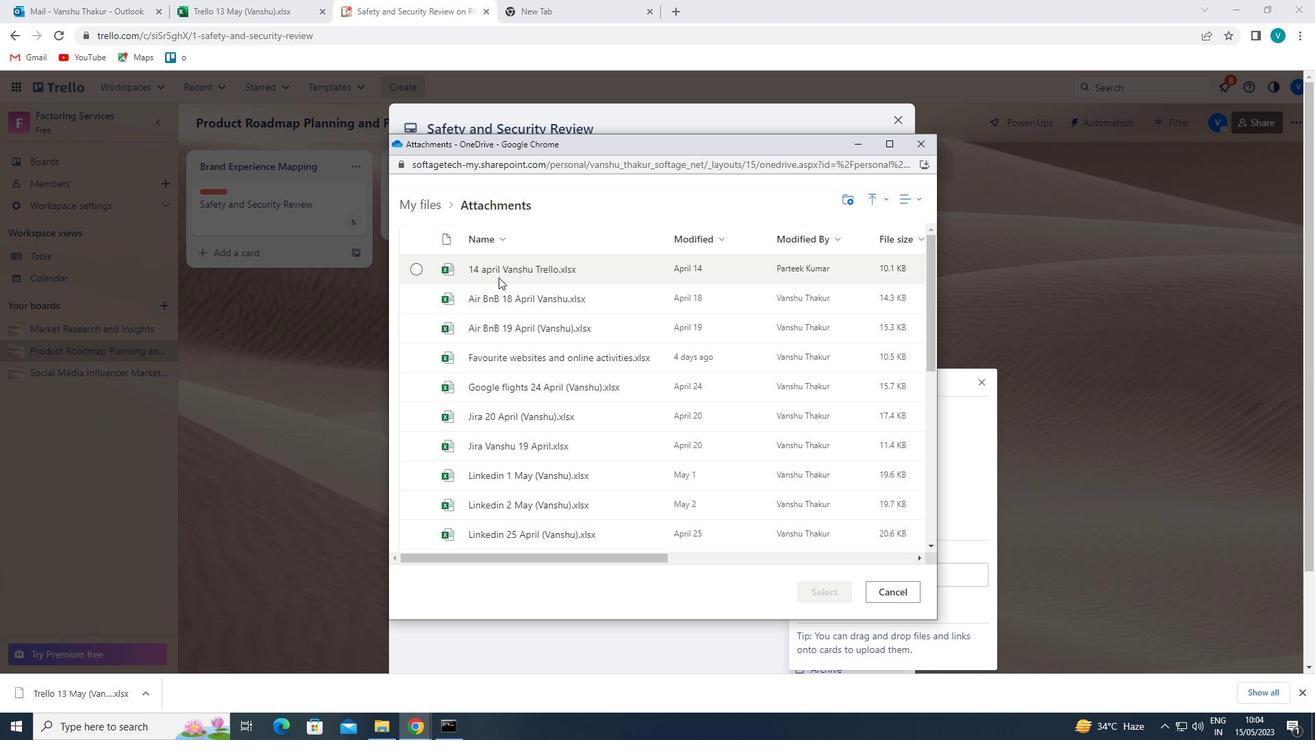 
Action: Mouse moved to (777, 590)
Screenshot: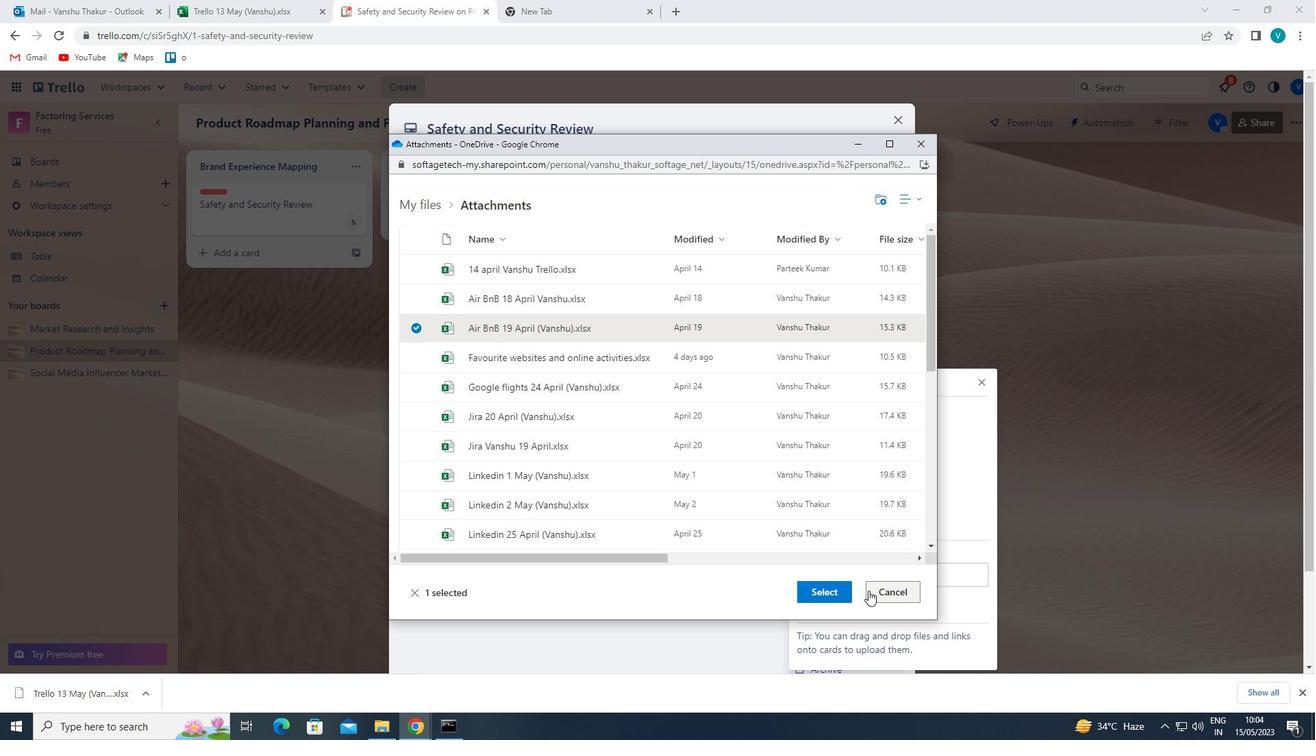 
Action: Mouse pressed left at (777, 590)
Screenshot: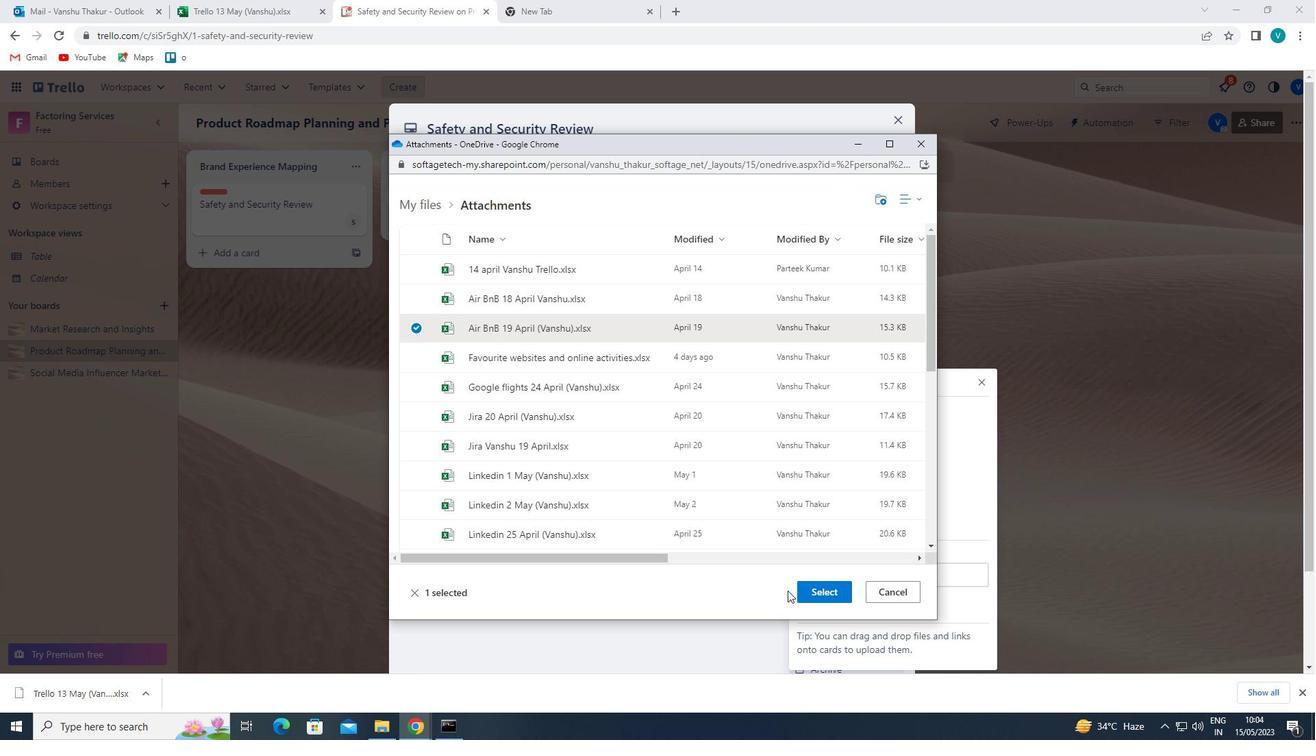 
Action: Mouse moved to (820, 590)
Screenshot: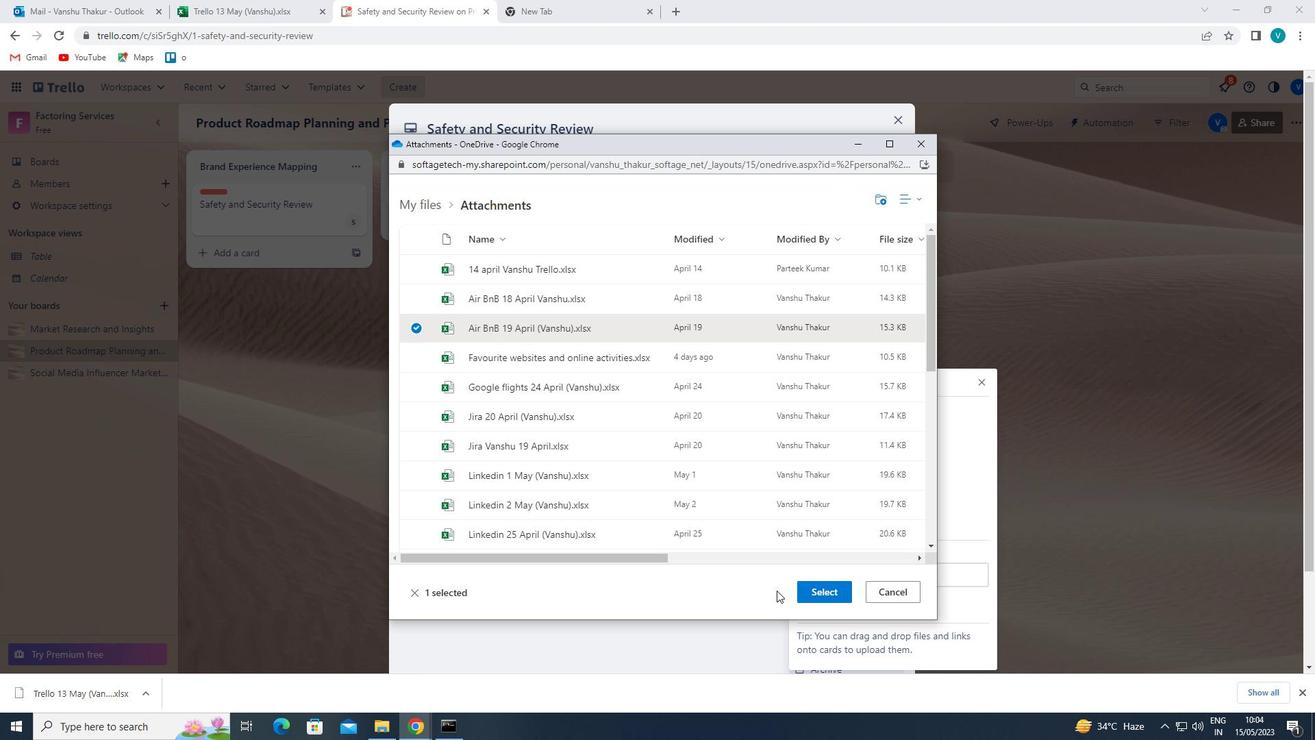 
Action: Mouse pressed left at (820, 590)
Screenshot: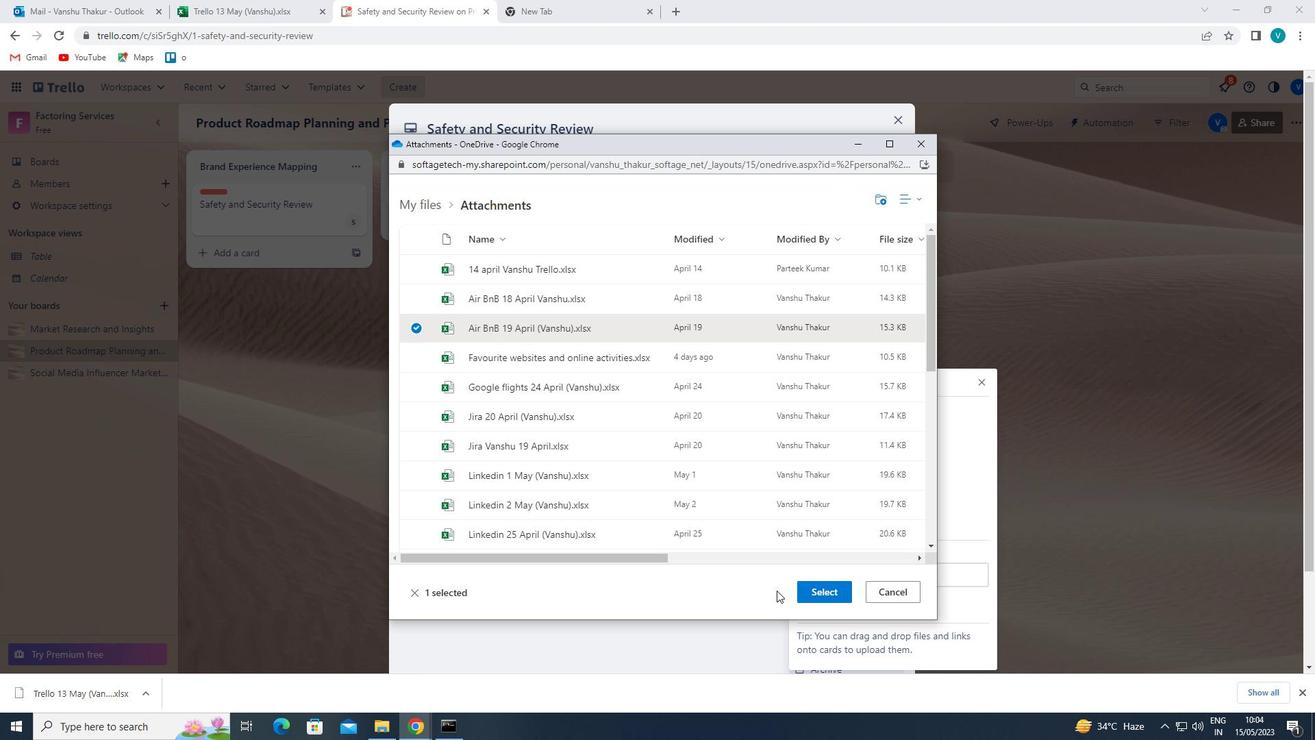 
Action: Mouse moved to (824, 380)
Screenshot: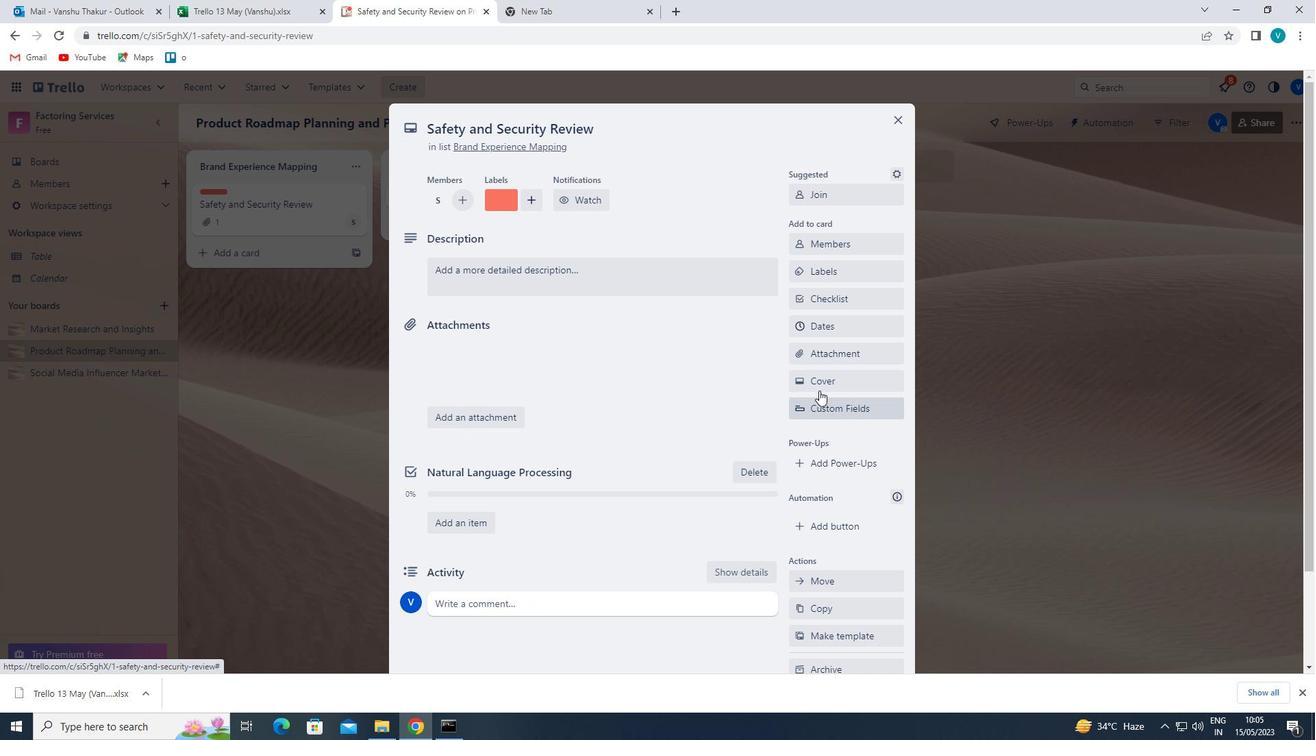 
Action: Mouse pressed left at (824, 380)
Screenshot: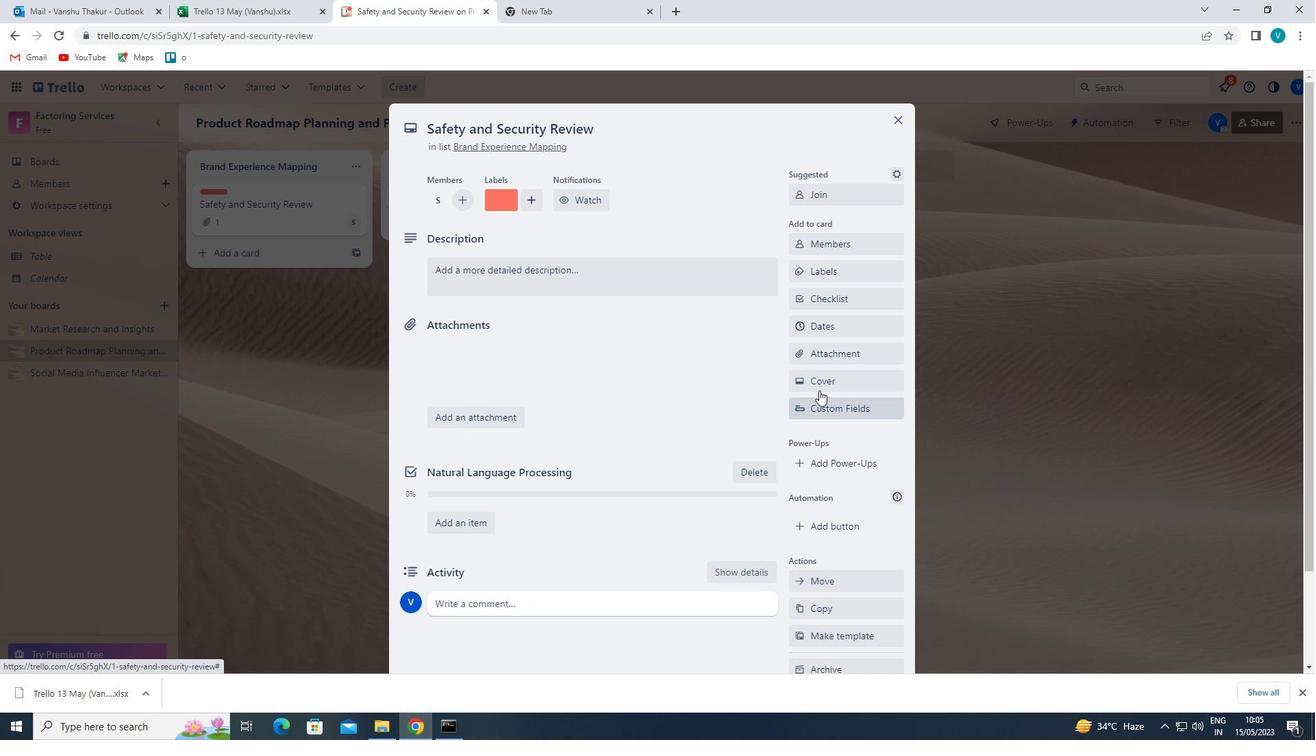 
Action: Mouse moved to (942, 395)
Screenshot: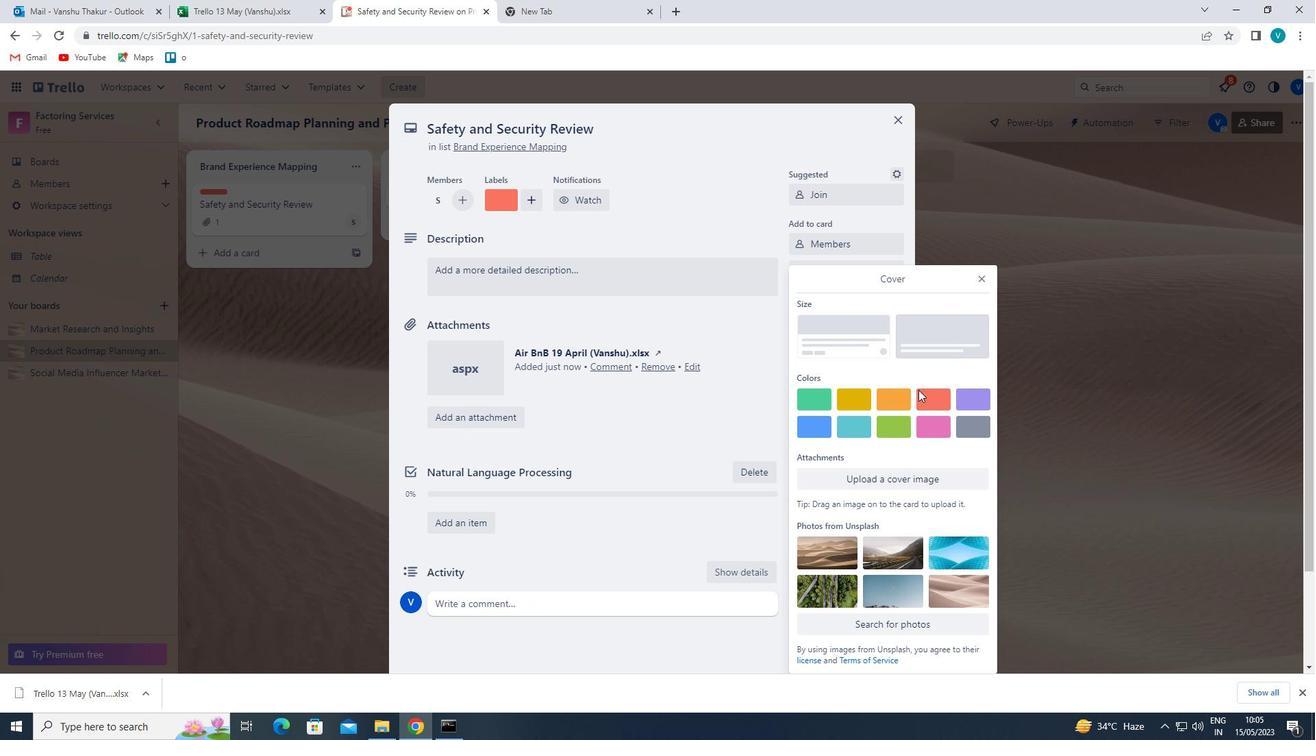 
Action: Mouse pressed left at (942, 395)
Screenshot: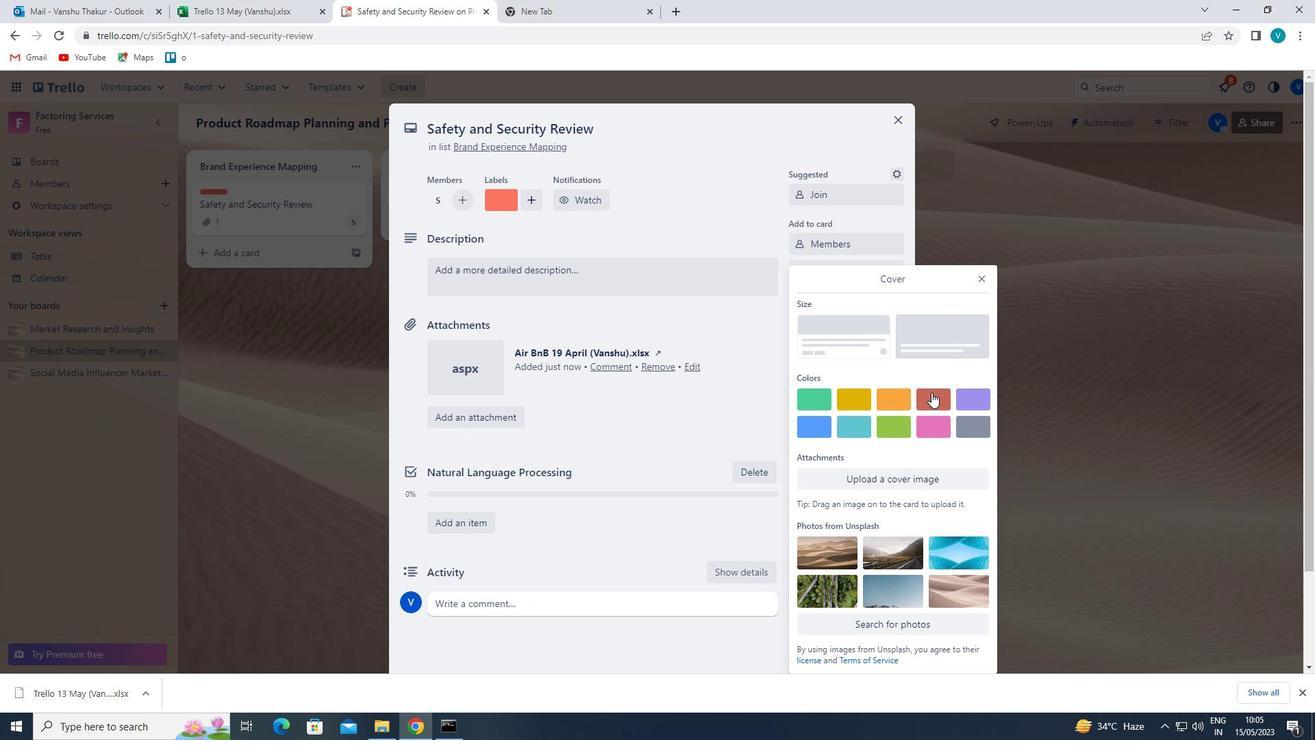 
Action: Mouse moved to (981, 255)
Screenshot: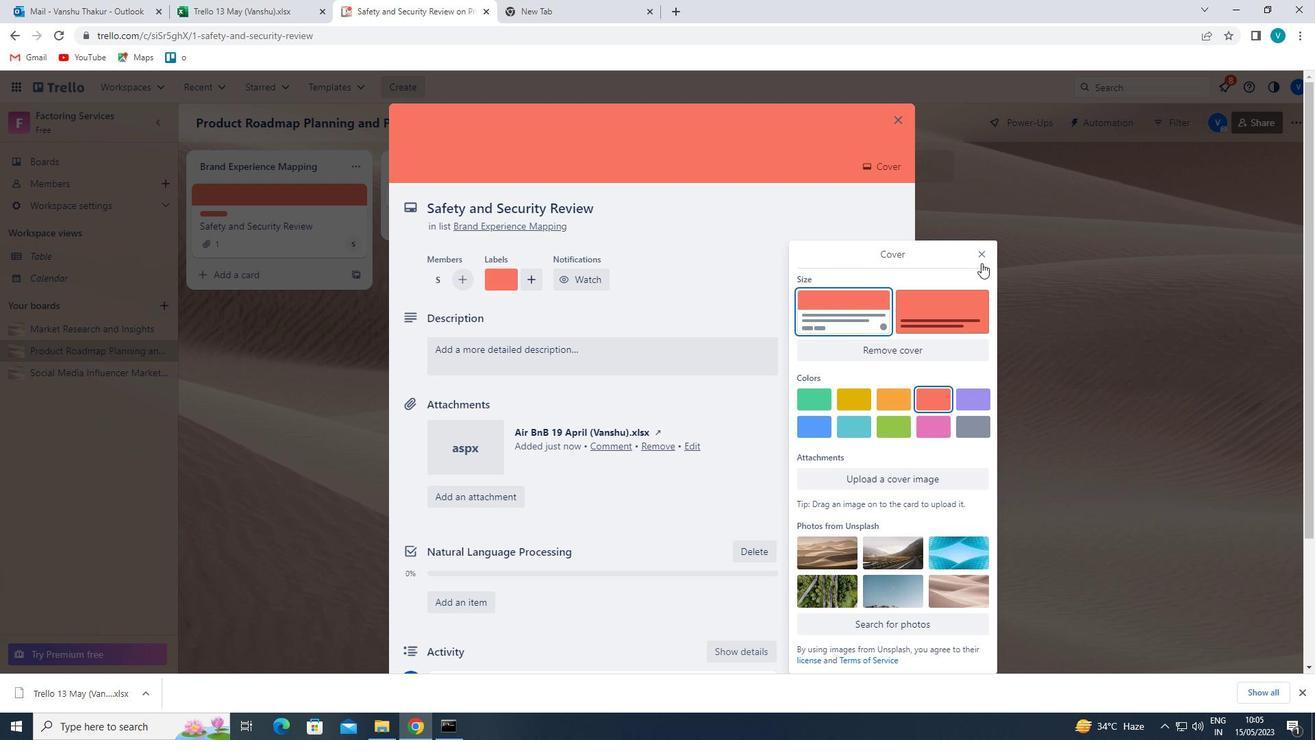 
Action: Mouse pressed left at (981, 255)
Screenshot: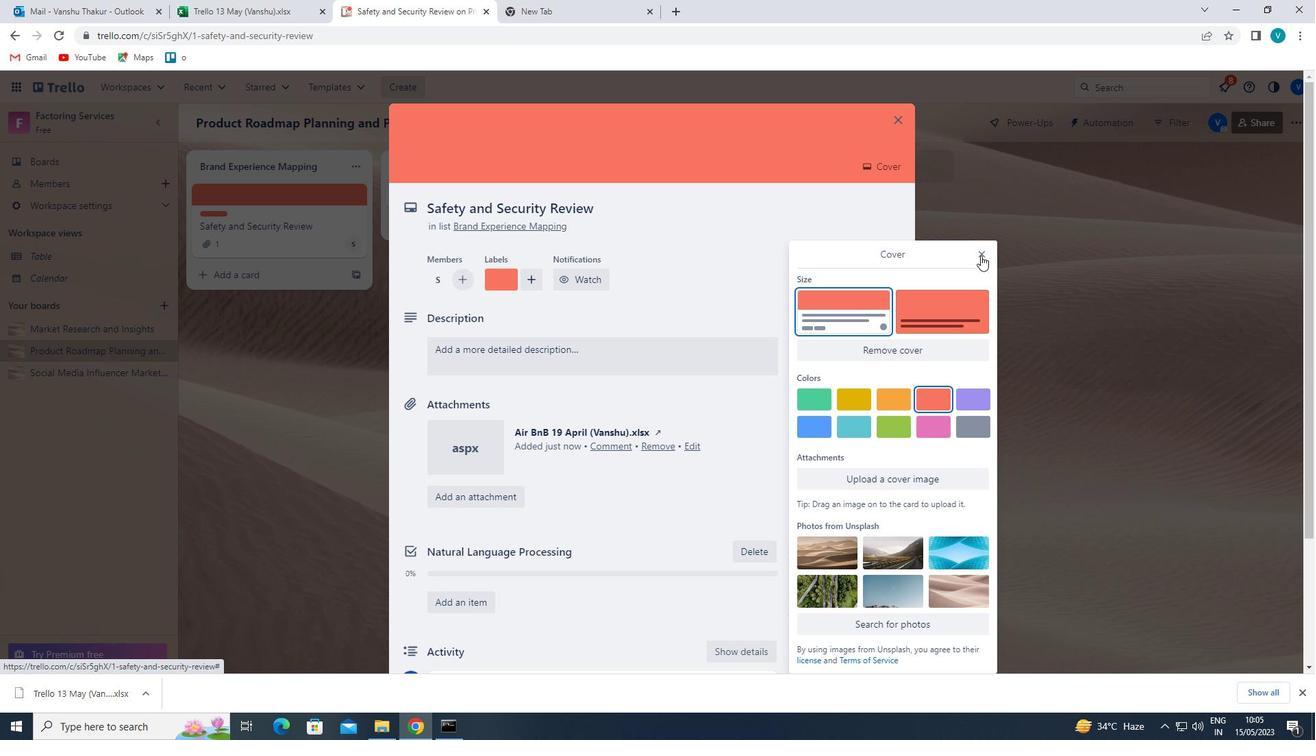 
Action: Mouse moved to (572, 353)
Screenshot: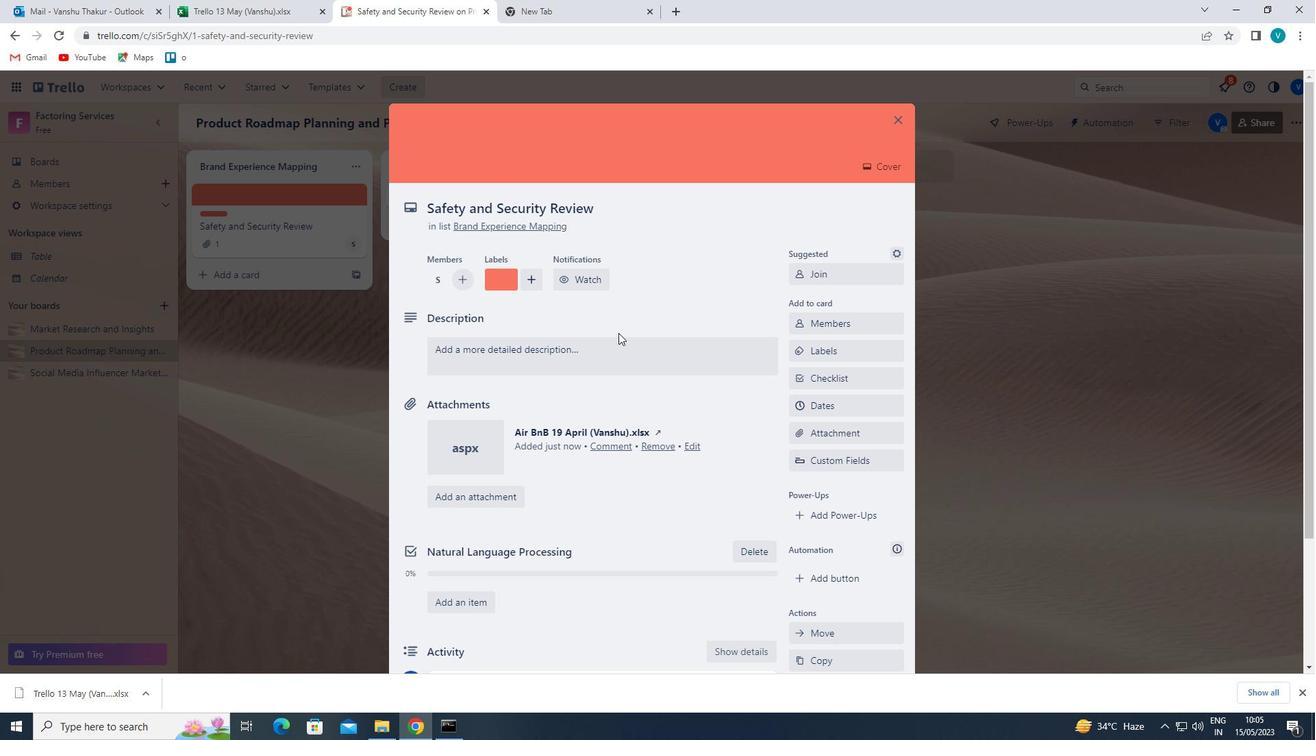 
Action: Mouse pressed left at (572, 353)
Screenshot: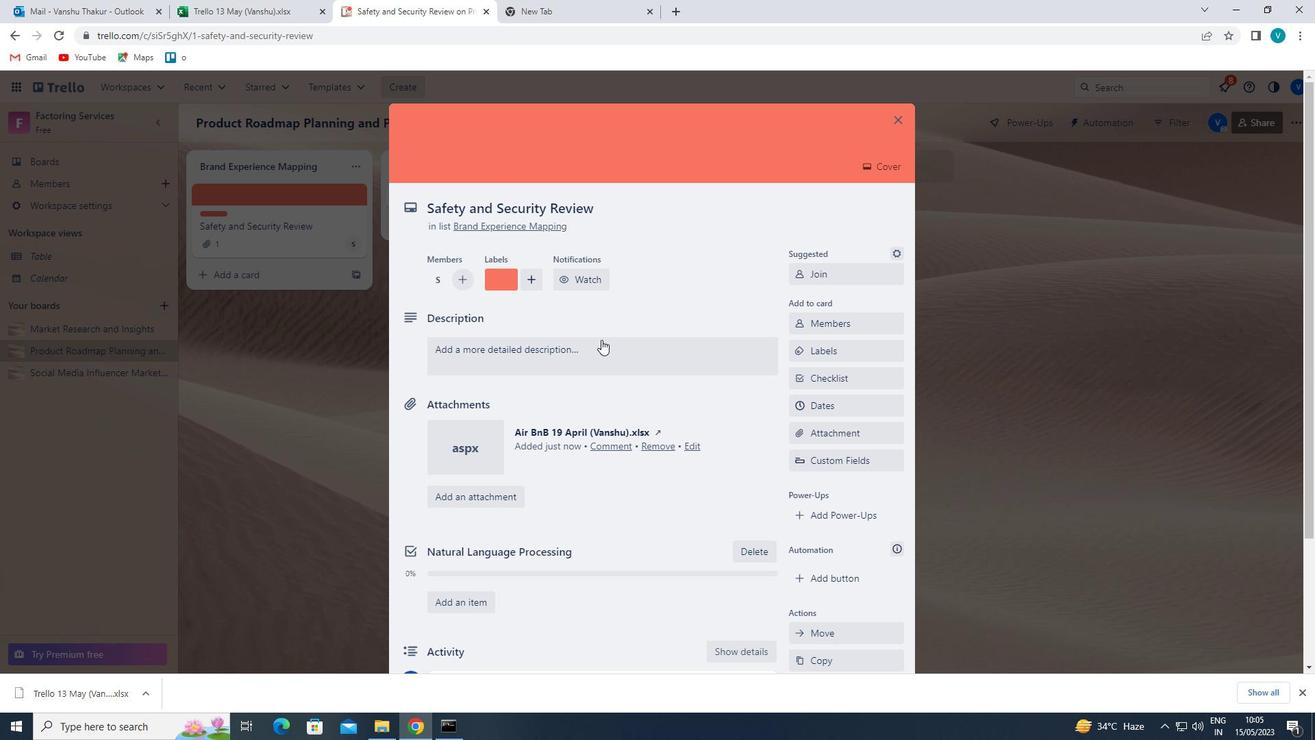 
Action: Mouse moved to (574, 352)
Screenshot: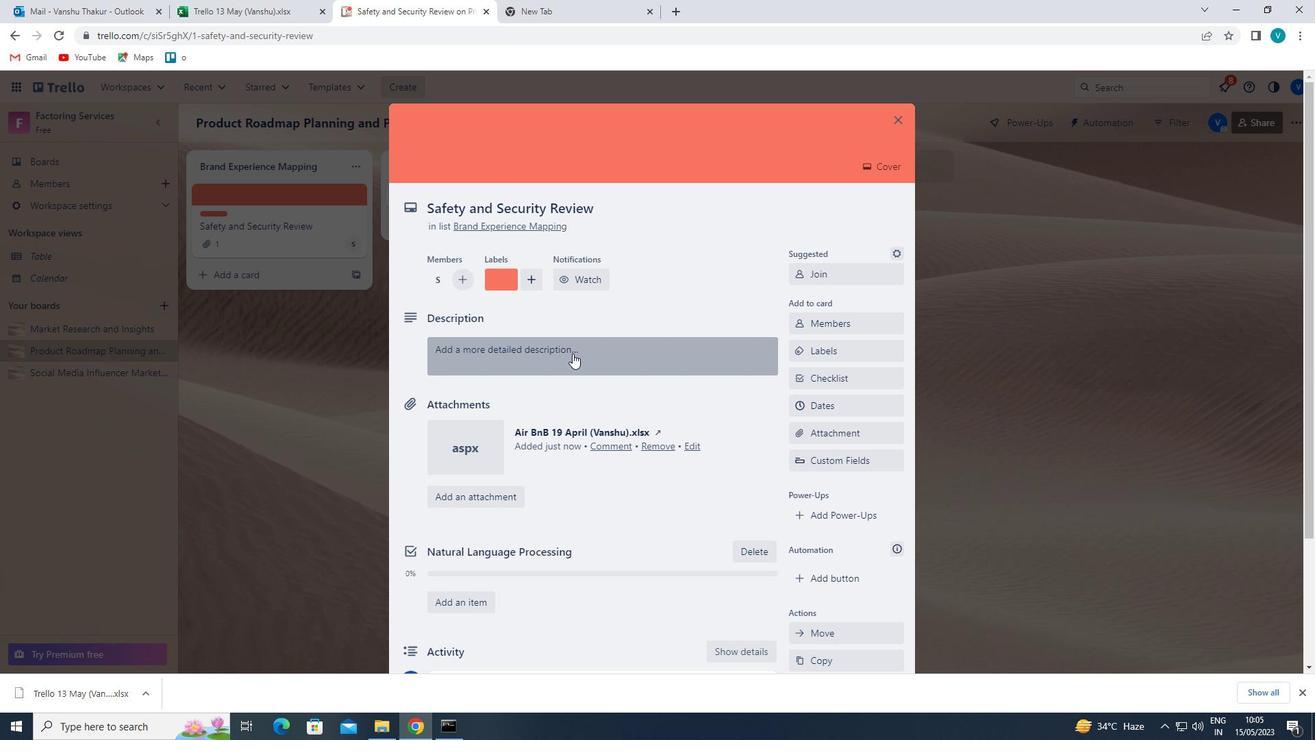
Action: Key pressed '<Key.shift>DEVELOP<Key.space>AND<Key.space>LAUNCH<Key.space>NEW<Key.space>CUSTOMER<Key.space>RETENTION<Key.space>PROGRAM<Key.space>FOR<Key.space>HGH<Key.left><Key.left>I<Key.right><Key.right>-VALUE<Key.space>CUSTOMERS<Key.space>AN<Key.backspace><Key.backspace><Key.backspace><Key.backspace>S'
Screenshot: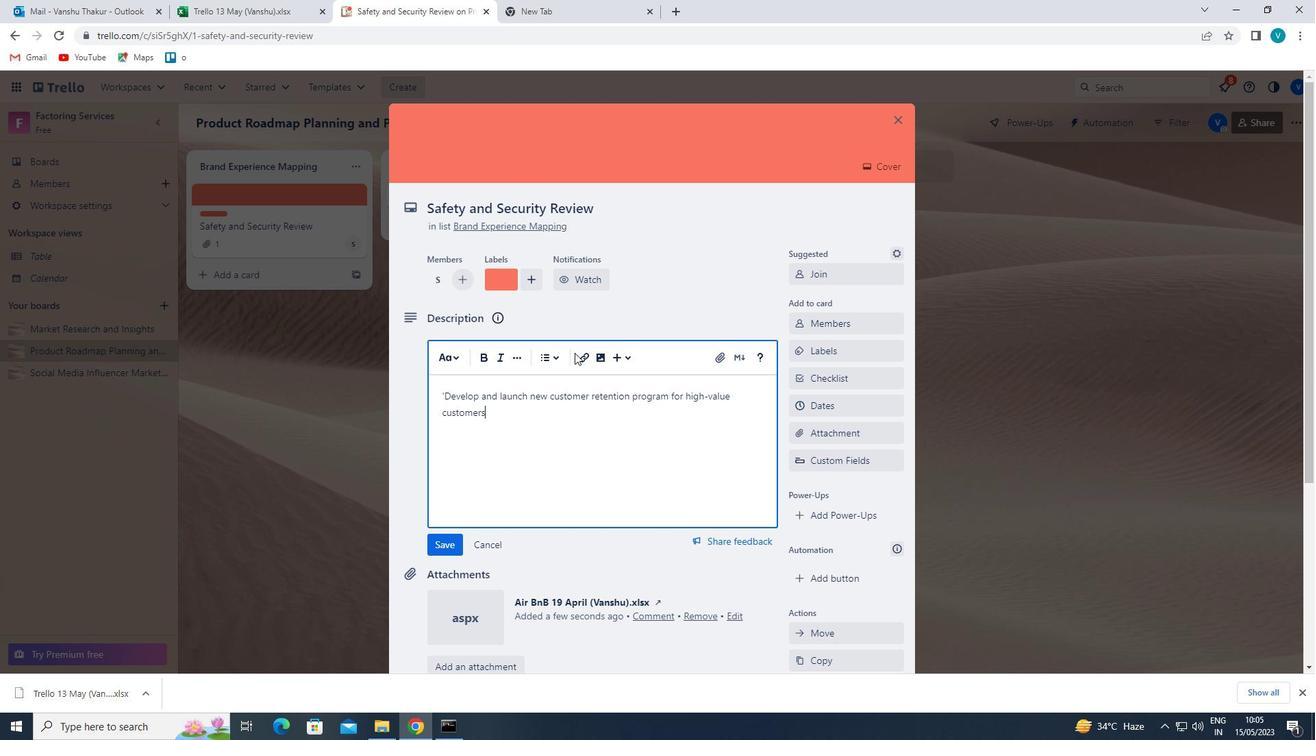 
Action: Mouse moved to (448, 546)
Screenshot: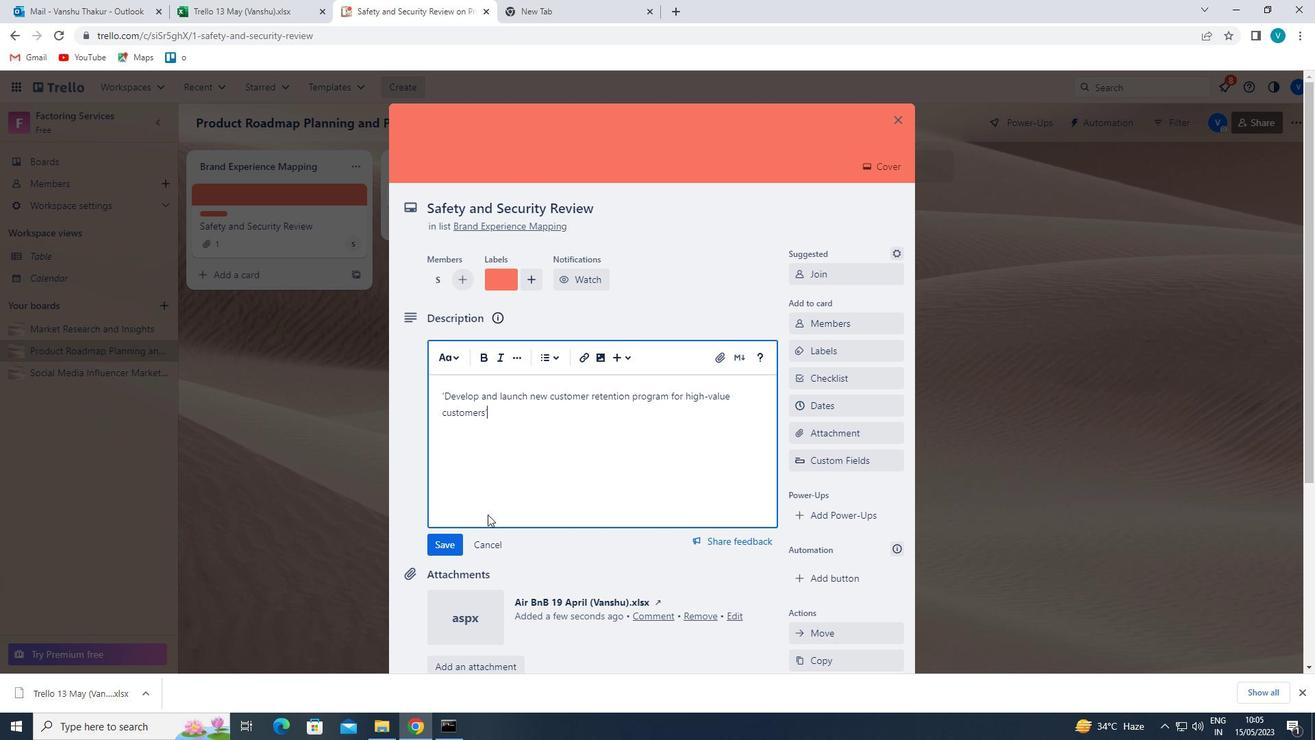 
Action: Mouse pressed left at (448, 546)
Screenshot: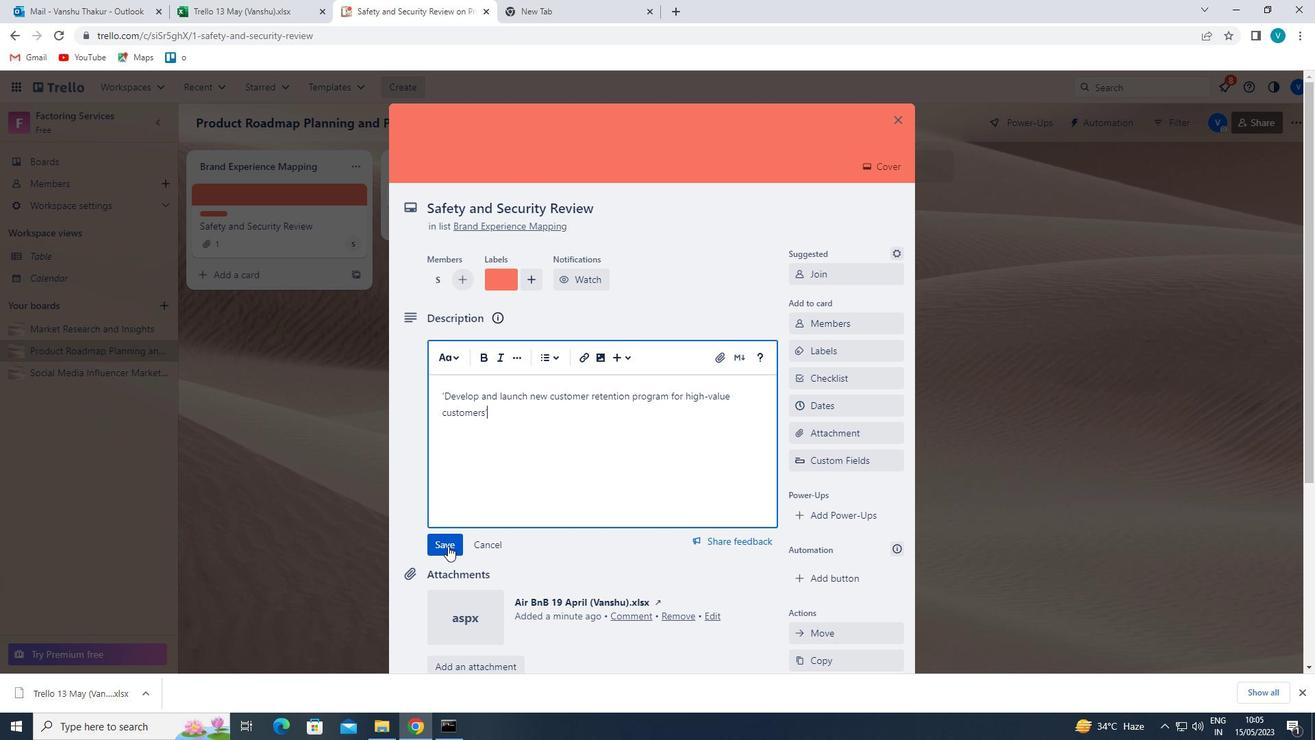 
Action: Mouse scrolled (448, 545) with delta (0, 0)
Screenshot: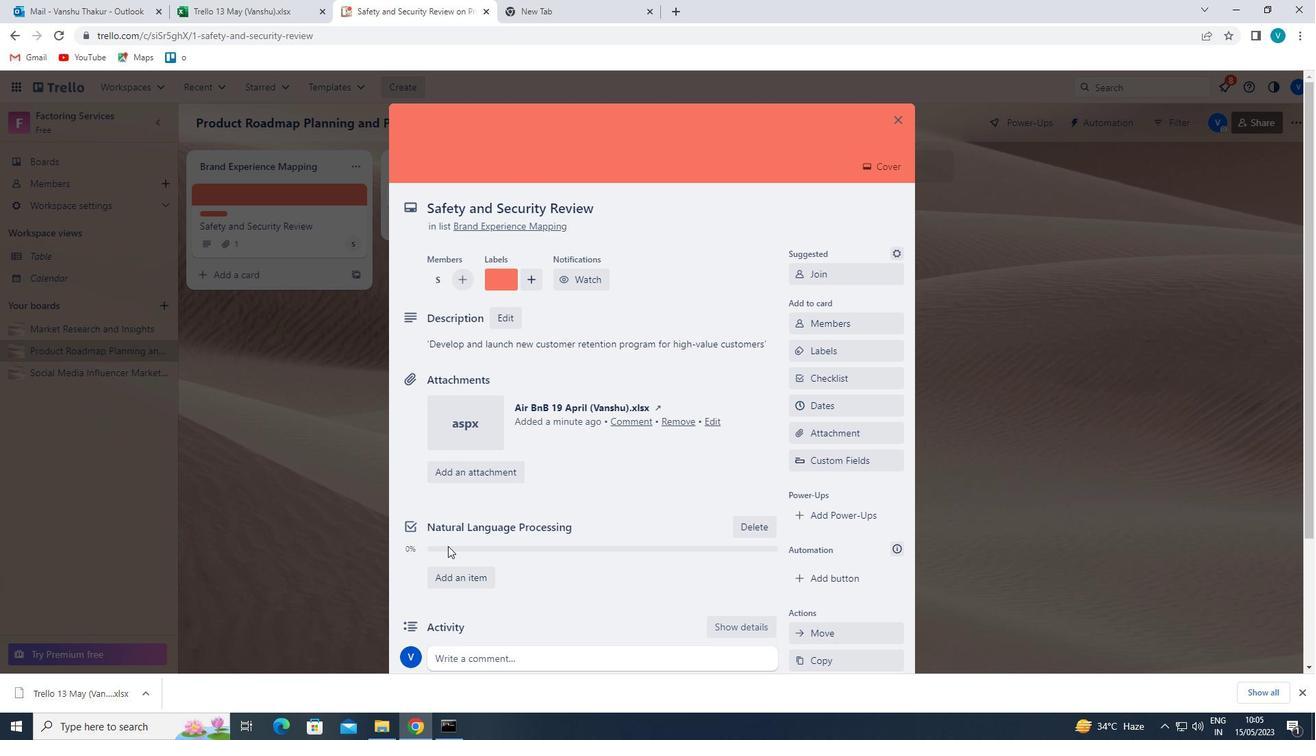 
Action: Mouse moved to (481, 585)
Screenshot: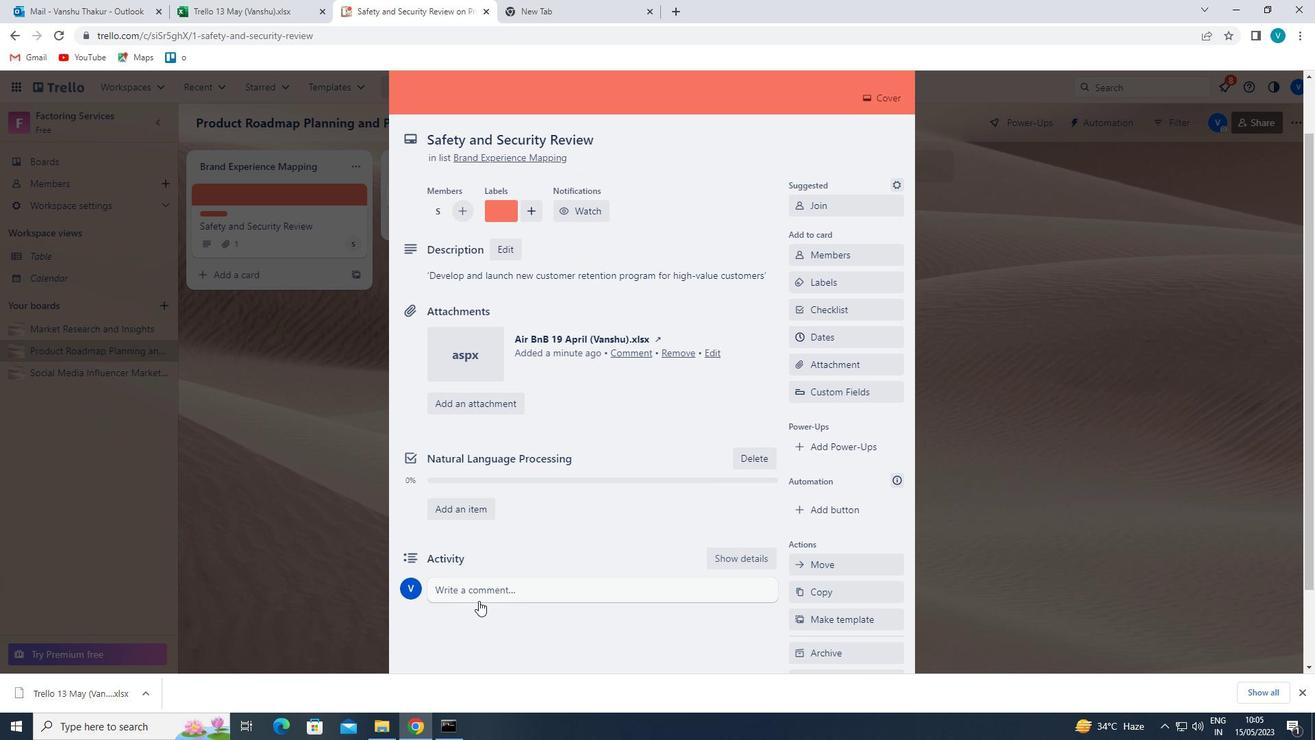 
Action: Mouse pressed left at (481, 585)
Screenshot: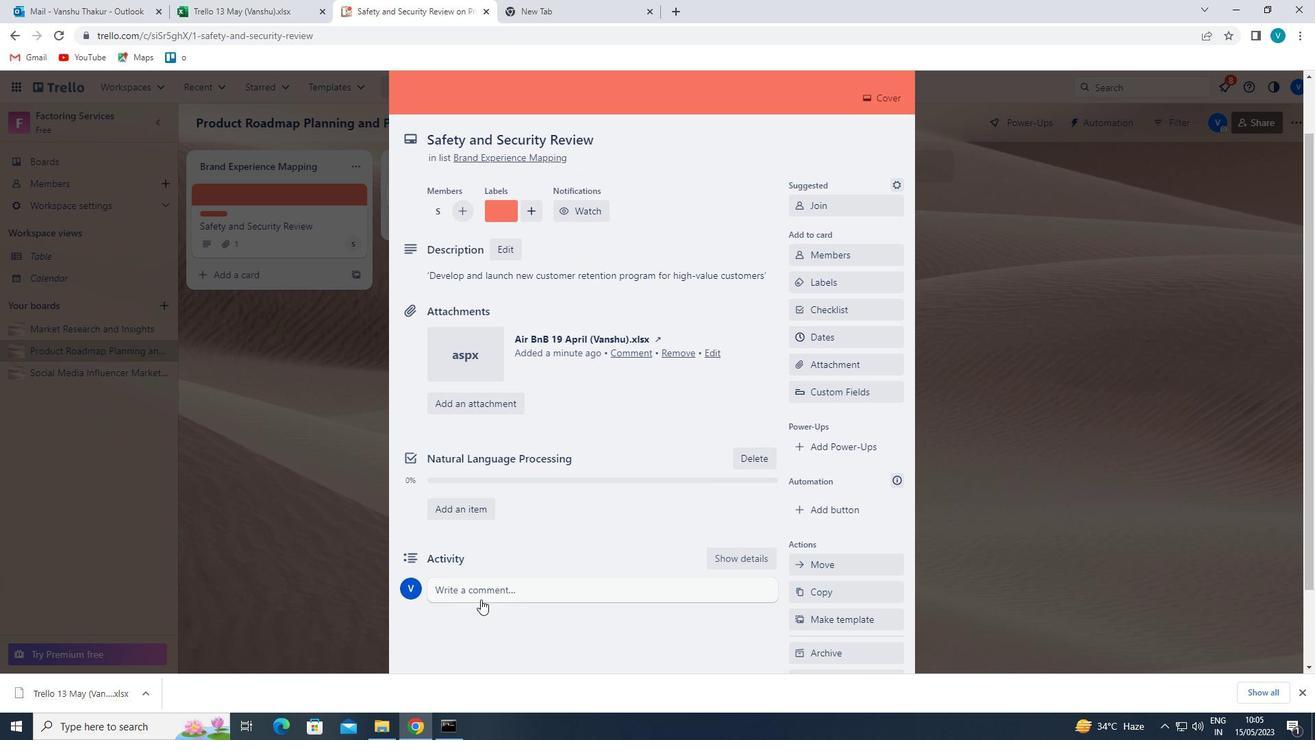 
Action: Mouse moved to (493, 602)
Screenshot: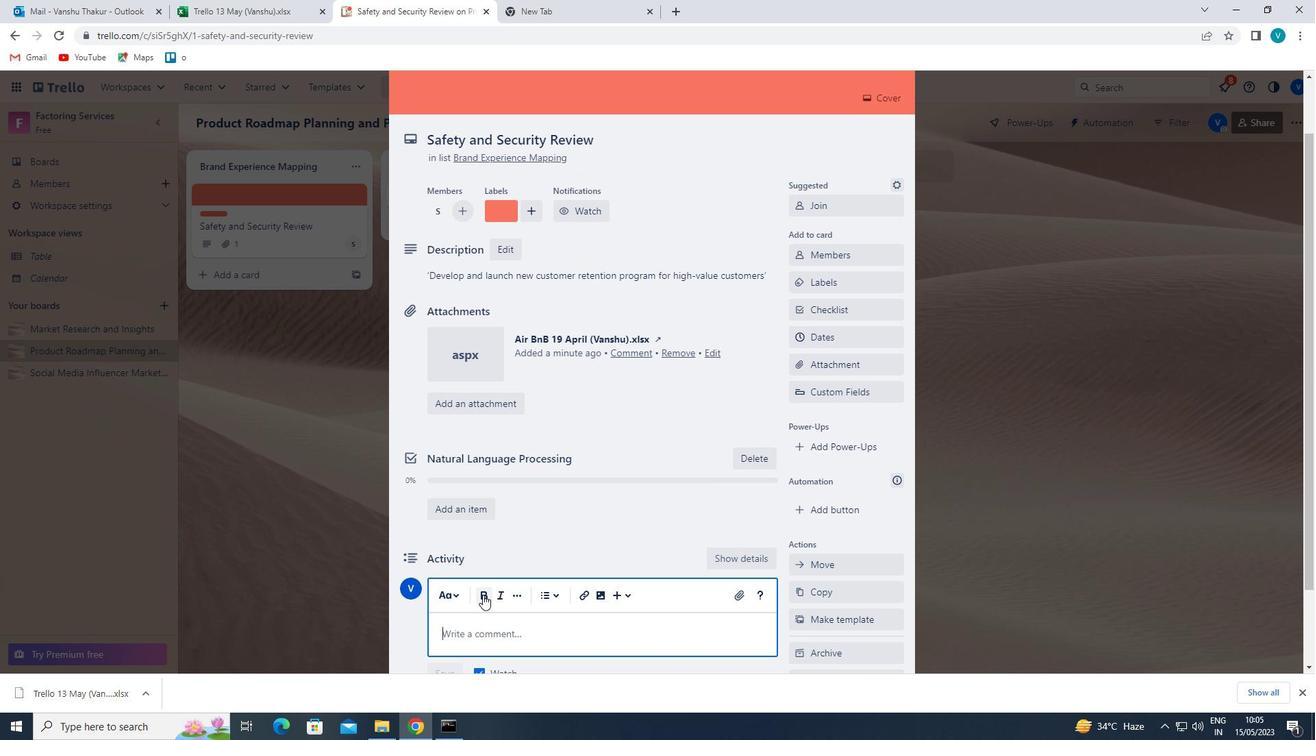 
Action: Key pressed '<Key.shift>WE<Key.space>SHOULD<Key.space>APPROACH<Key.space>THIS<Key.space>TASK<Key.space>WITH<Key.space>A<Key.space>SENSE<Key.space>OF<Key.space>HUMILITY<Key.space>,<Key.space><Key.left><Key.left><Key.backspace><Key.right><Key.space>RECOGNI<Key.backspace>IZING<Key.space>THAT<Key.space>WE<Key.space>DO<Key.space>NOT<Key.space>HAVE<Key.space>ALL<Key.space>Y<Key.backspace>THE<Key.space>ANSWERS<Key.space>AND<Key.space>BEING<Key.space>OPEN<Key.space>TO<Key.space>LEARNING<Key.space>FROM<Key.space>I<Key.backspace>OTHERS'
Screenshot: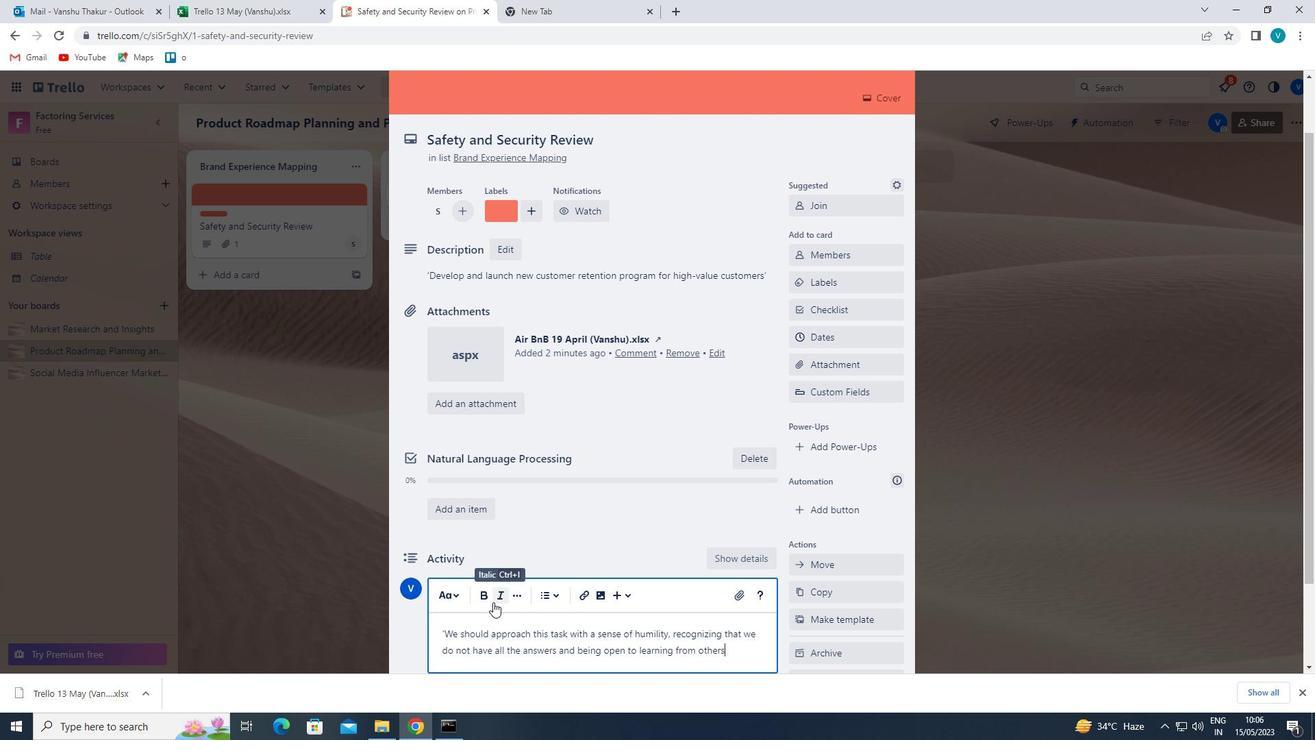 
Action: Mouse moved to (567, 582)
Screenshot: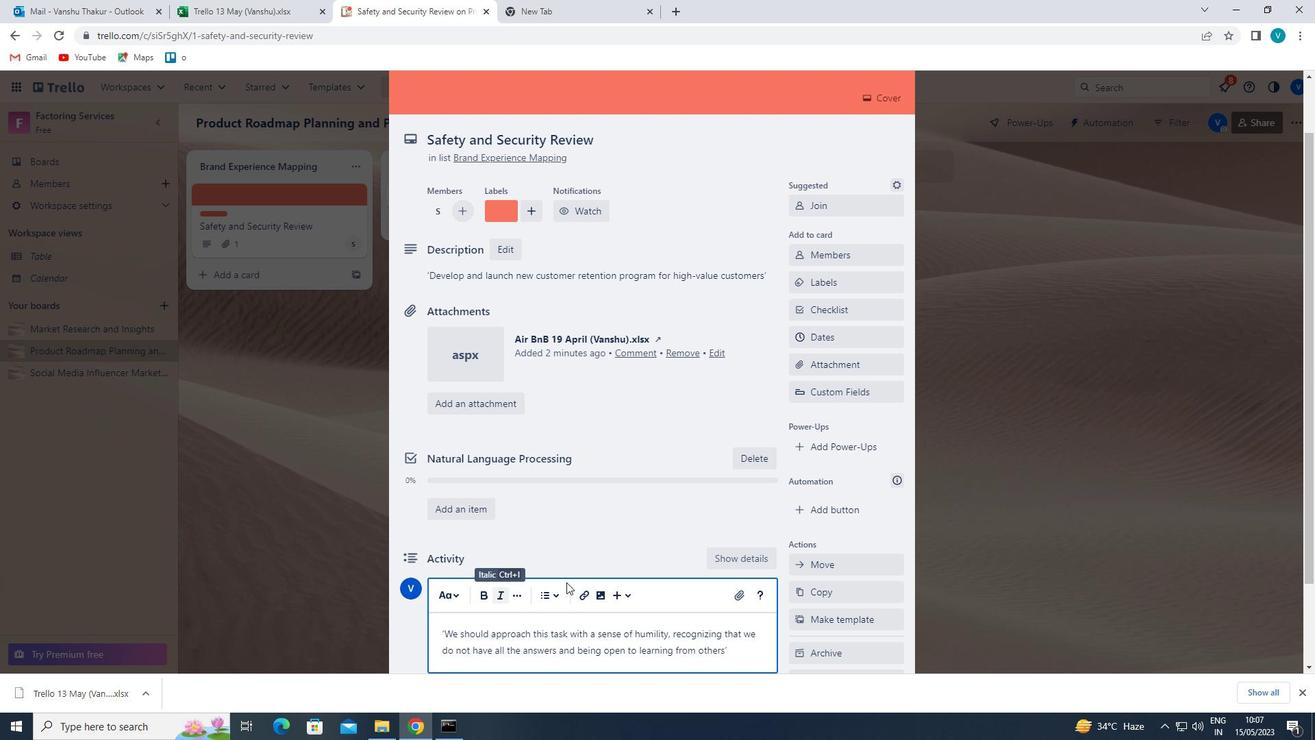 
Action: Mouse scrolled (567, 581) with delta (0, 0)
Screenshot: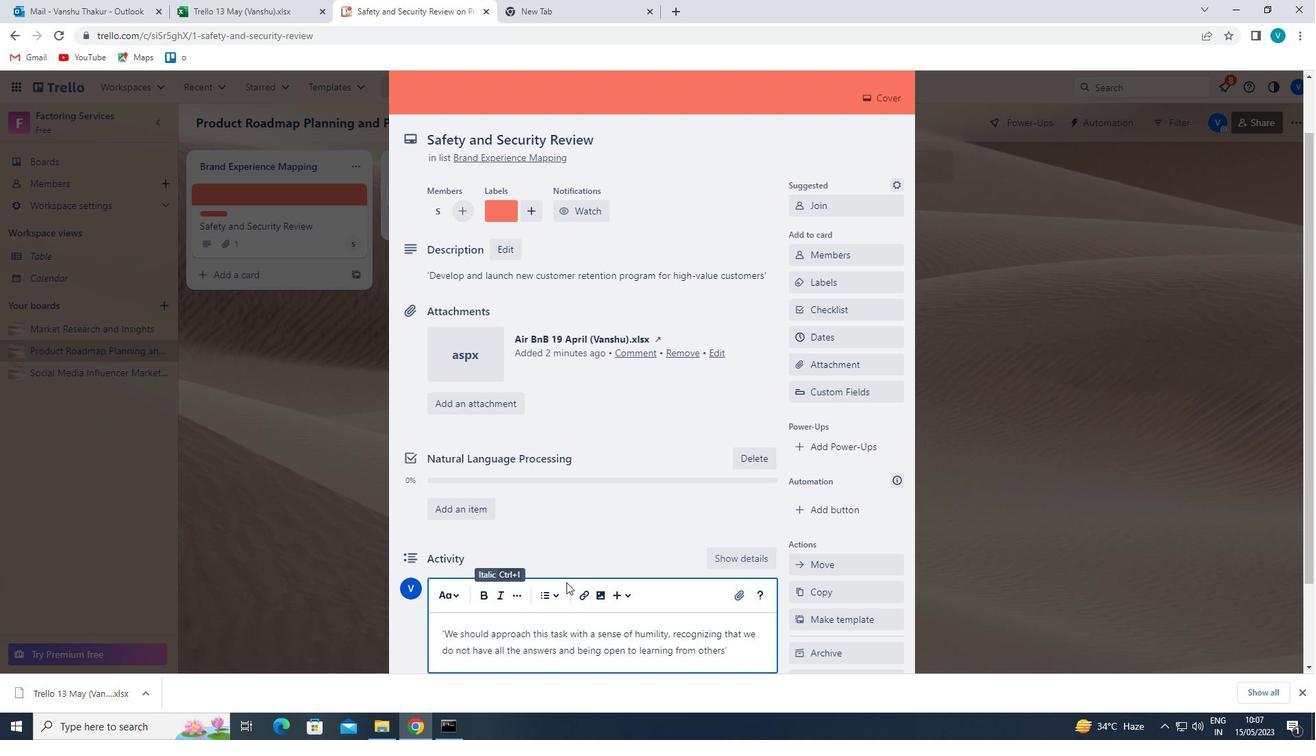 
Action: Mouse moved to (723, 583)
Screenshot: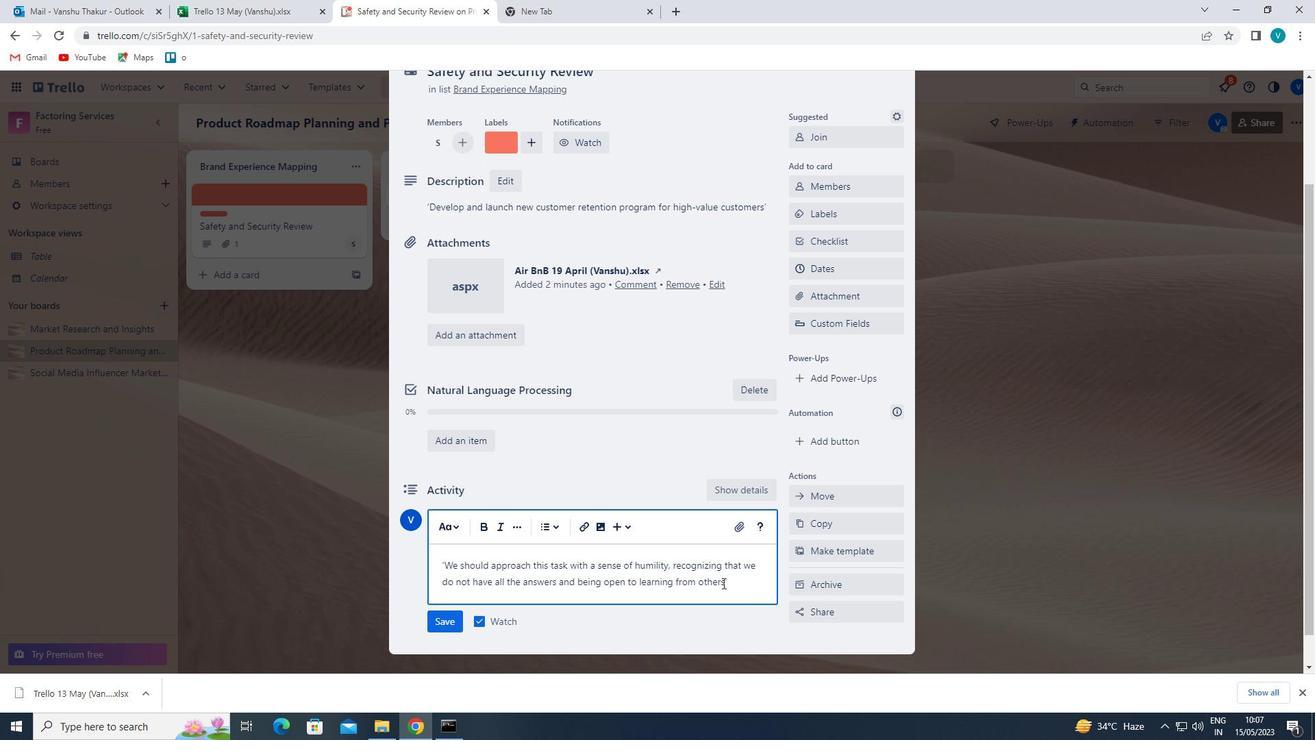 
Action: Mouse pressed left at (723, 583)
Screenshot: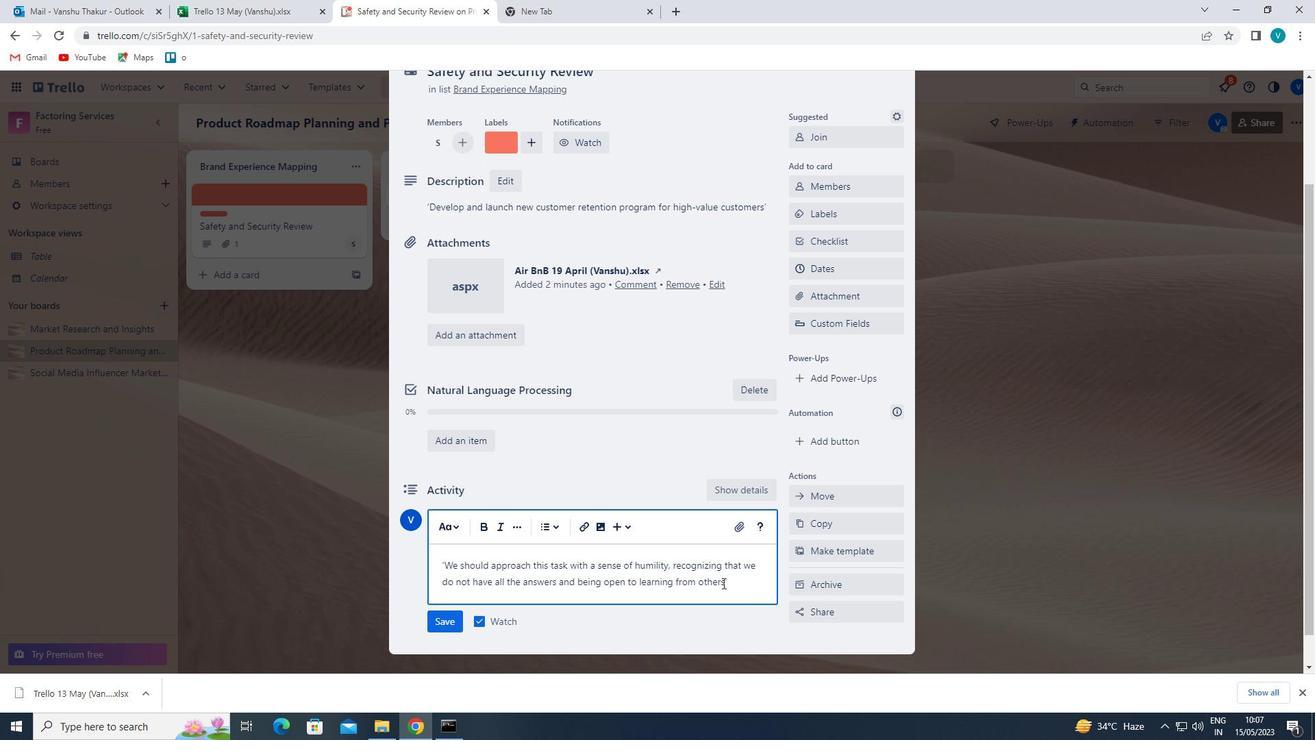
Action: Mouse moved to (725, 594)
Screenshot: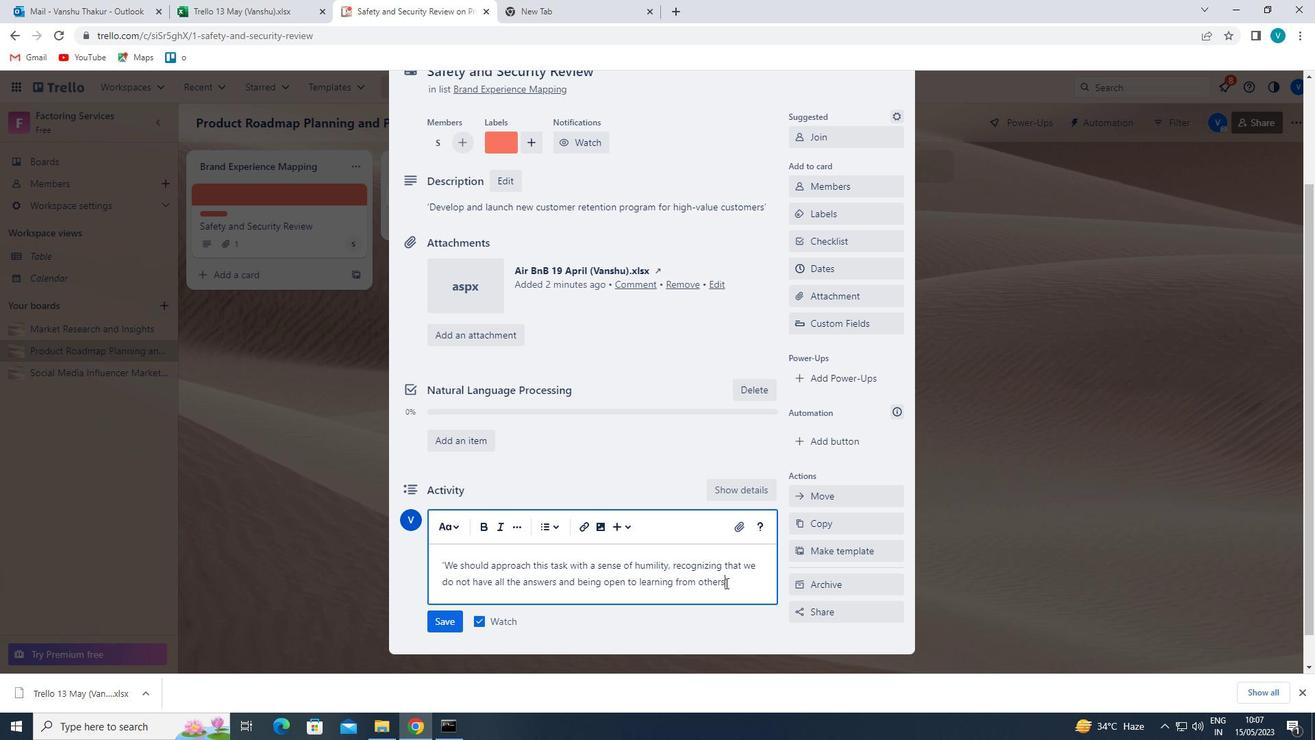 
Action: Key pressed ,<Key.backspace>.
Screenshot: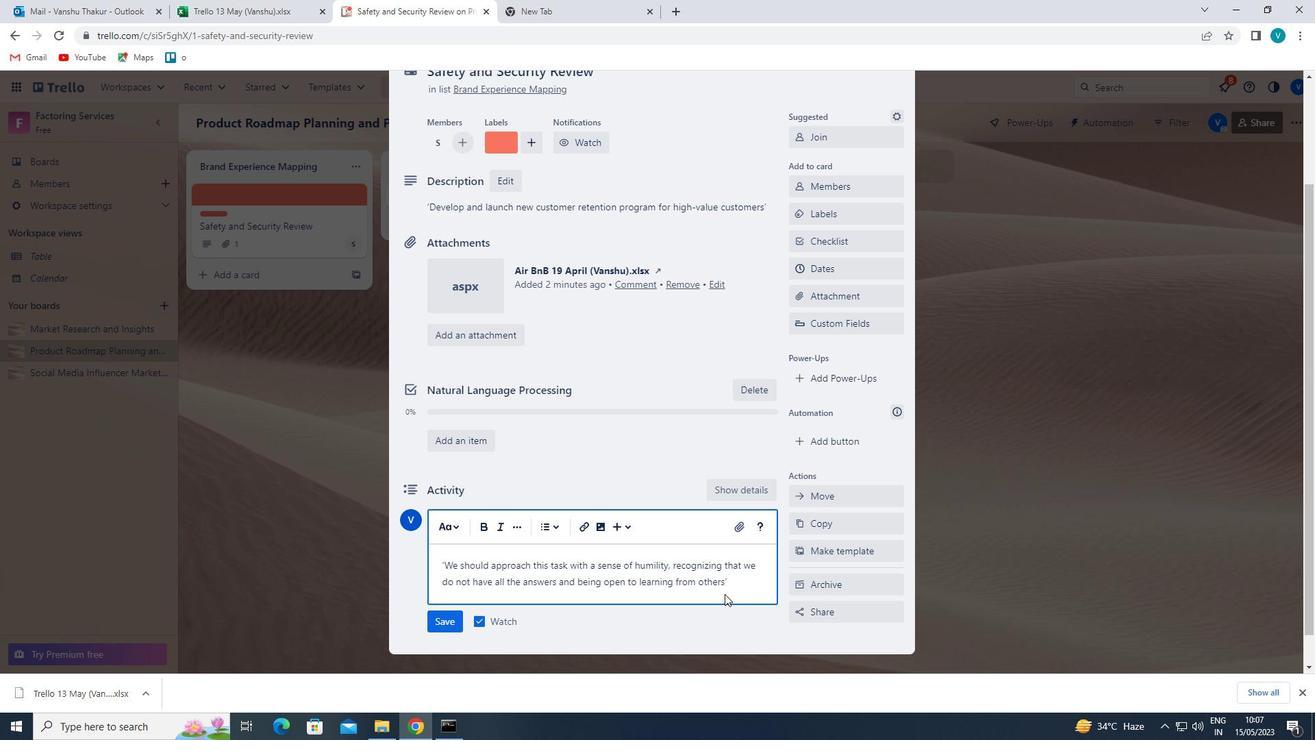 
Action: Mouse moved to (443, 615)
Screenshot: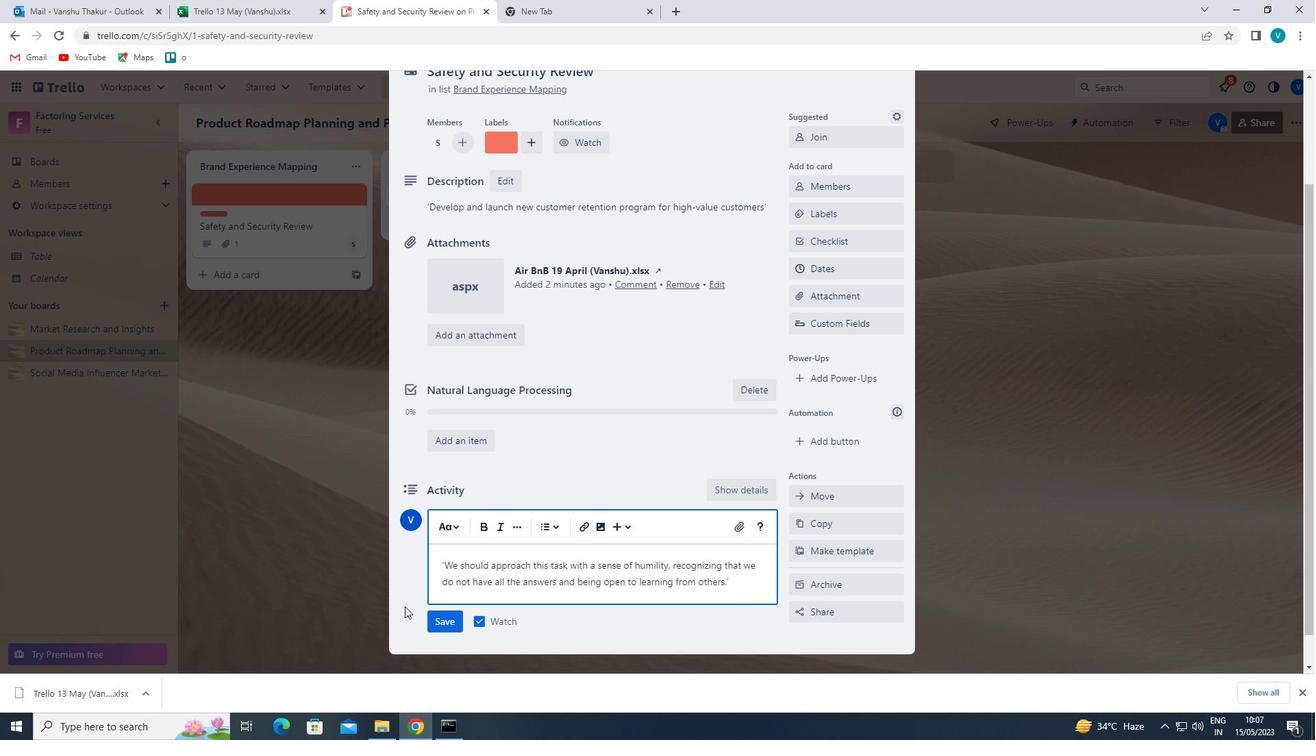 
Action: Mouse pressed left at (443, 615)
Screenshot: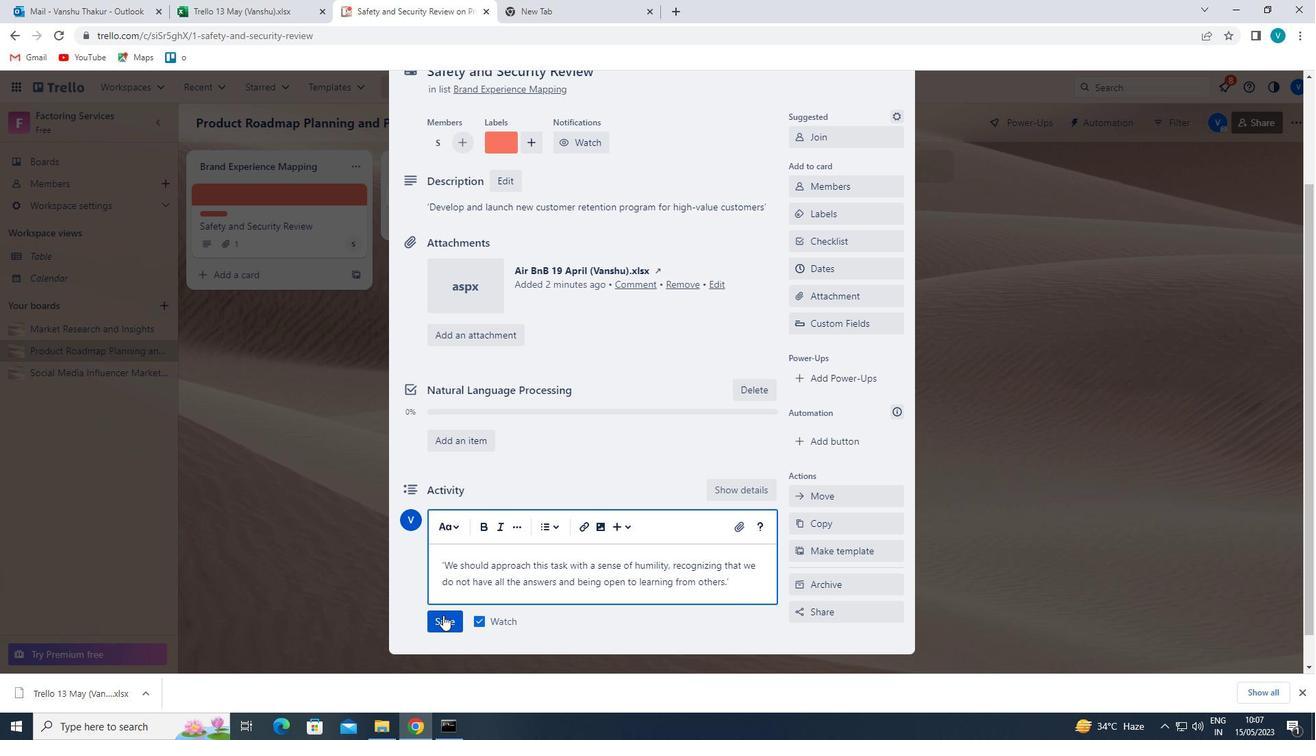 
Action: Mouse moved to (832, 270)
Screenshot: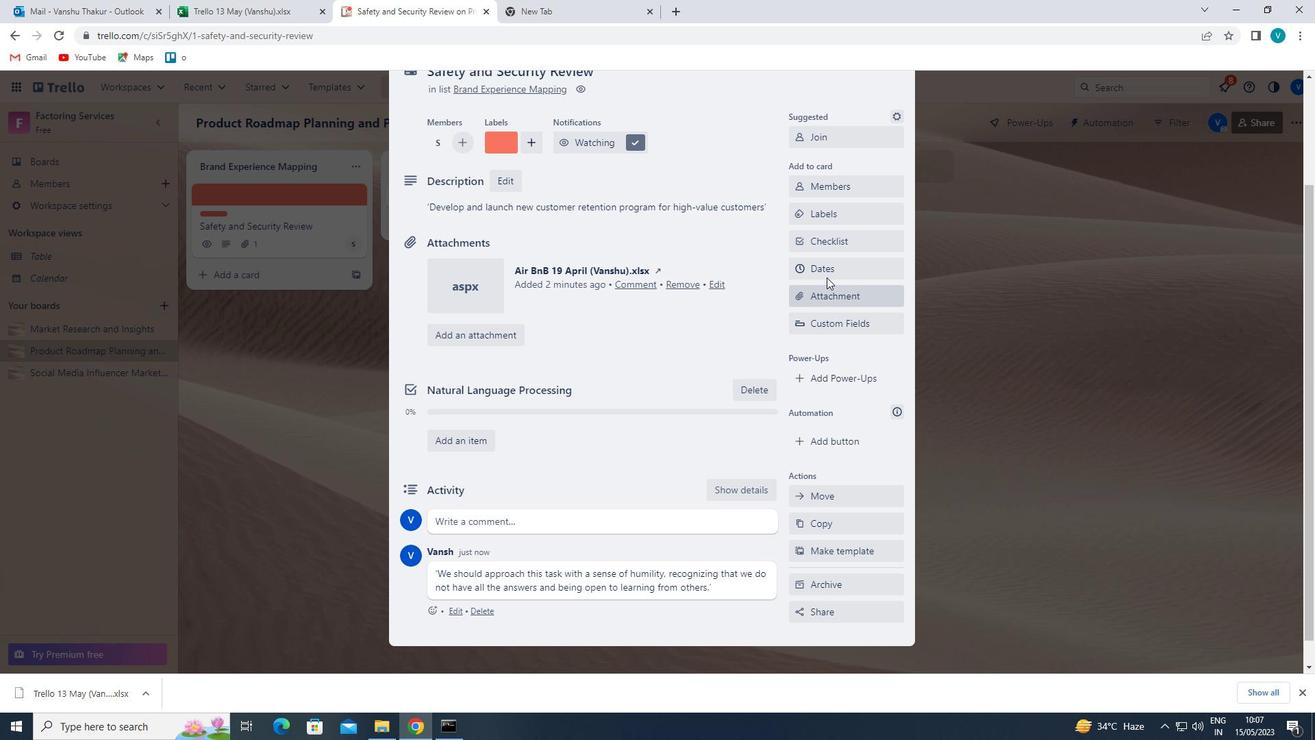
Action: Mouse pressed left at (832, 270)
Screenshot: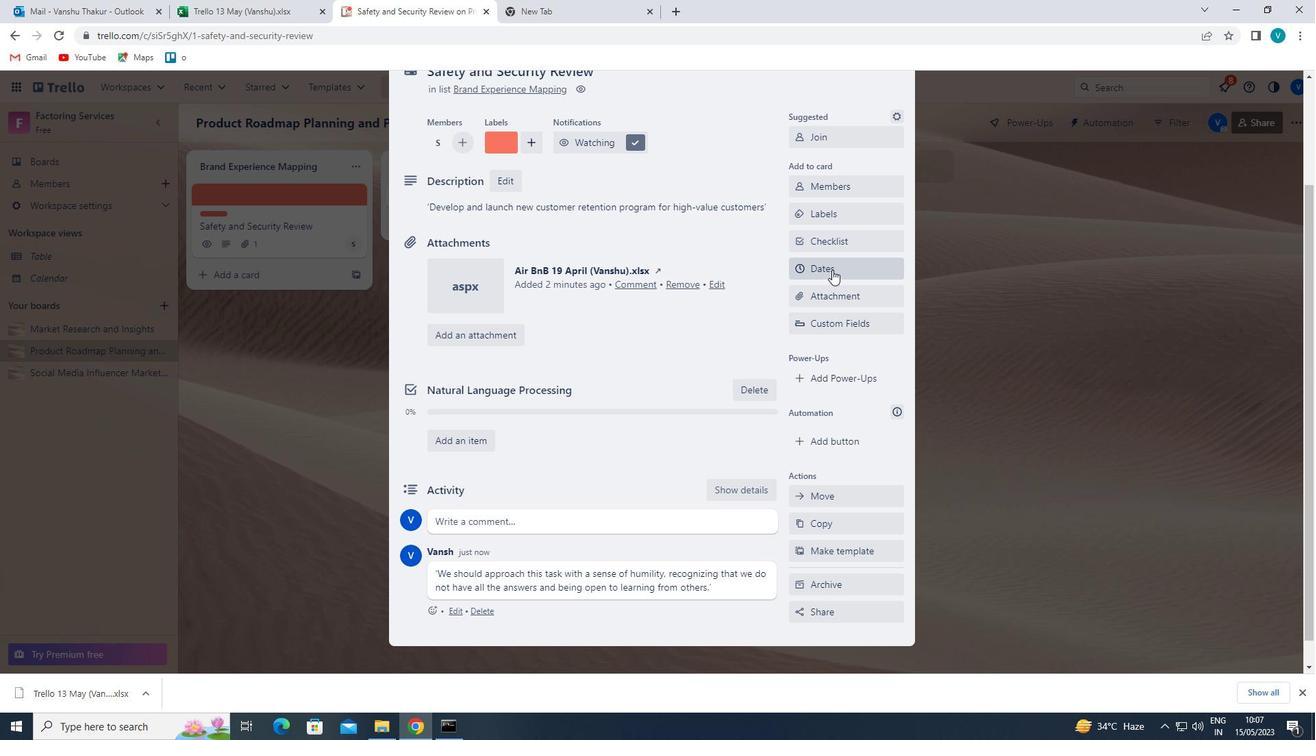 
Action: Mouse moved to (803, 372)
Screenshot: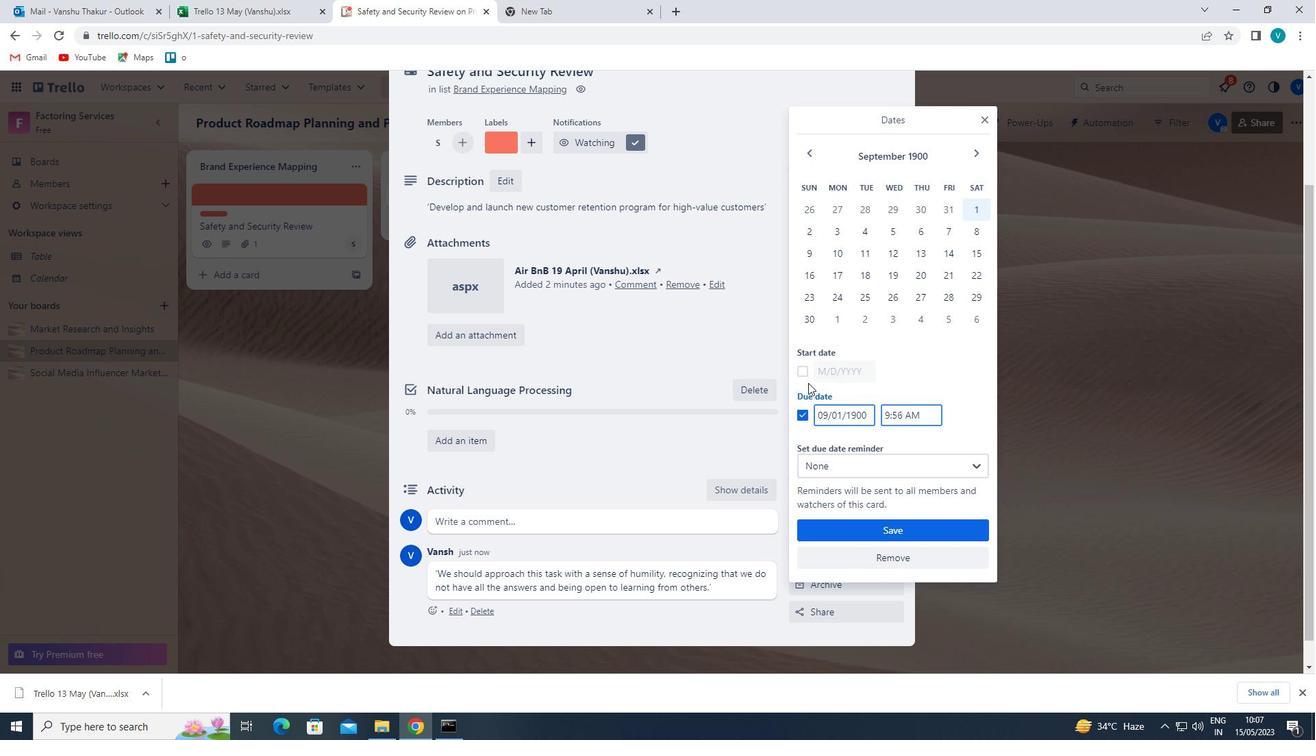 
Action: Mouse pressed left at (803, 372)
Screenshot: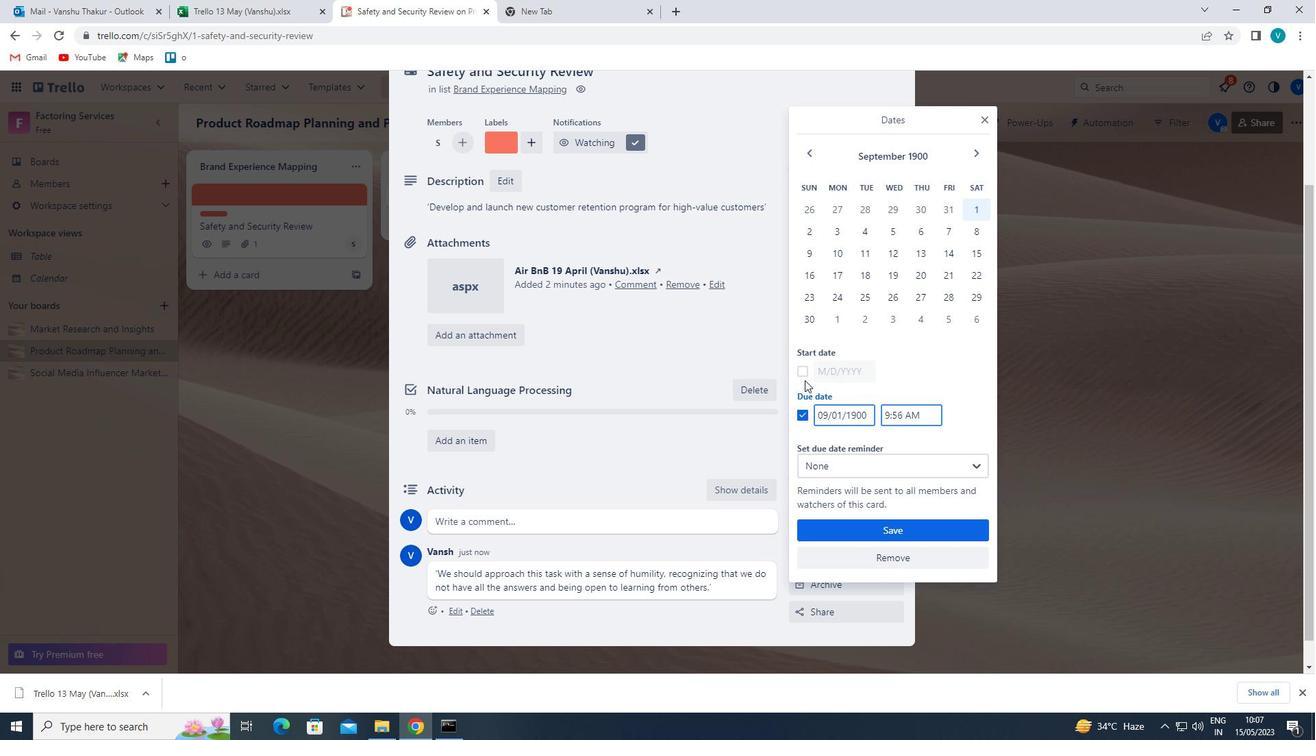 
Action: Mouse moved to (826, 366)
Screenshot: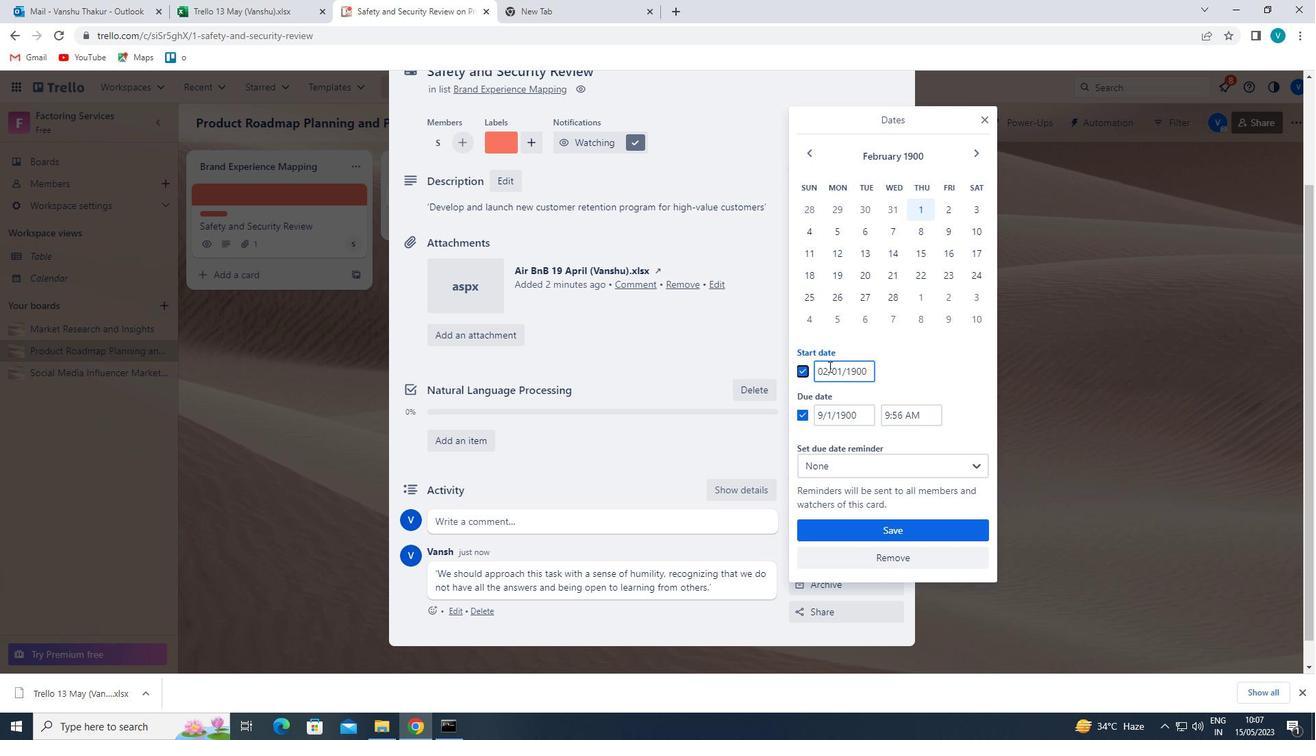 
Action: Mouse pressed left at (826, 366)
Screenshot: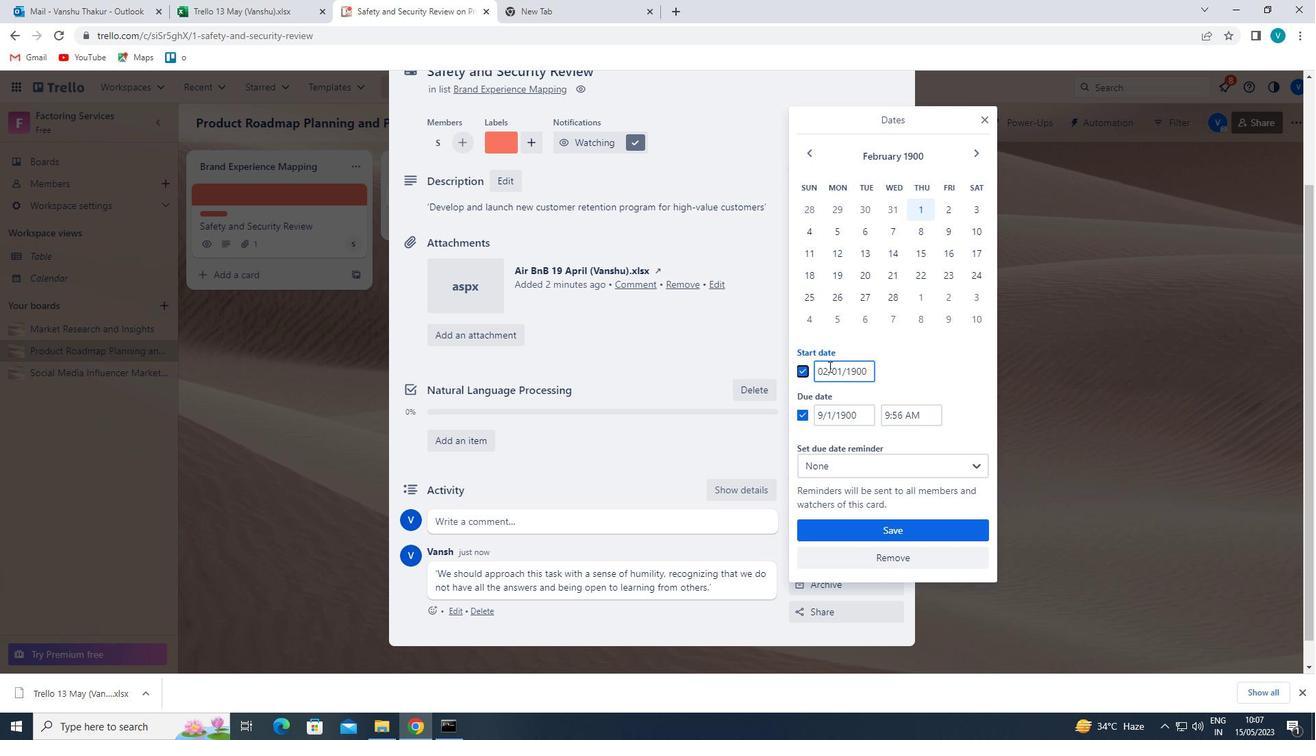 
Action: Mouse moved to (823, 370)
Screenshot: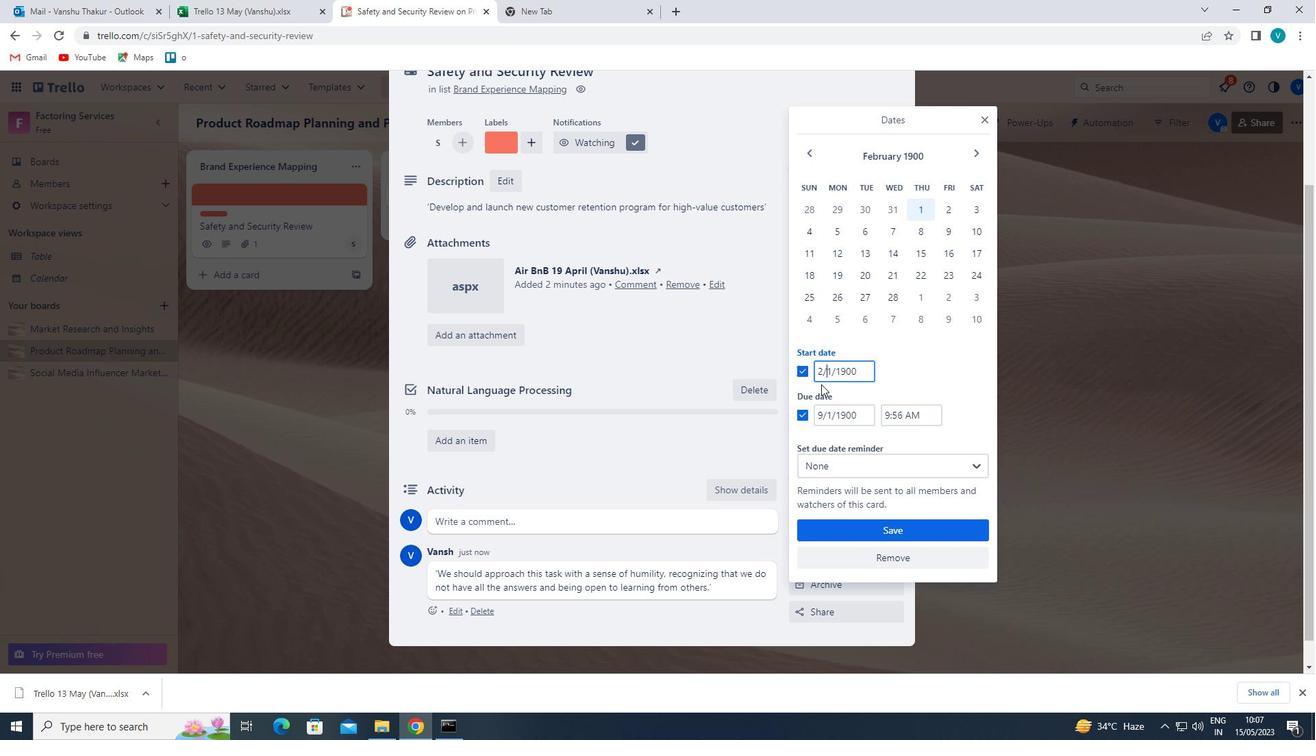 
Action: Mouse pressed left at (823, 370)
Screenshot: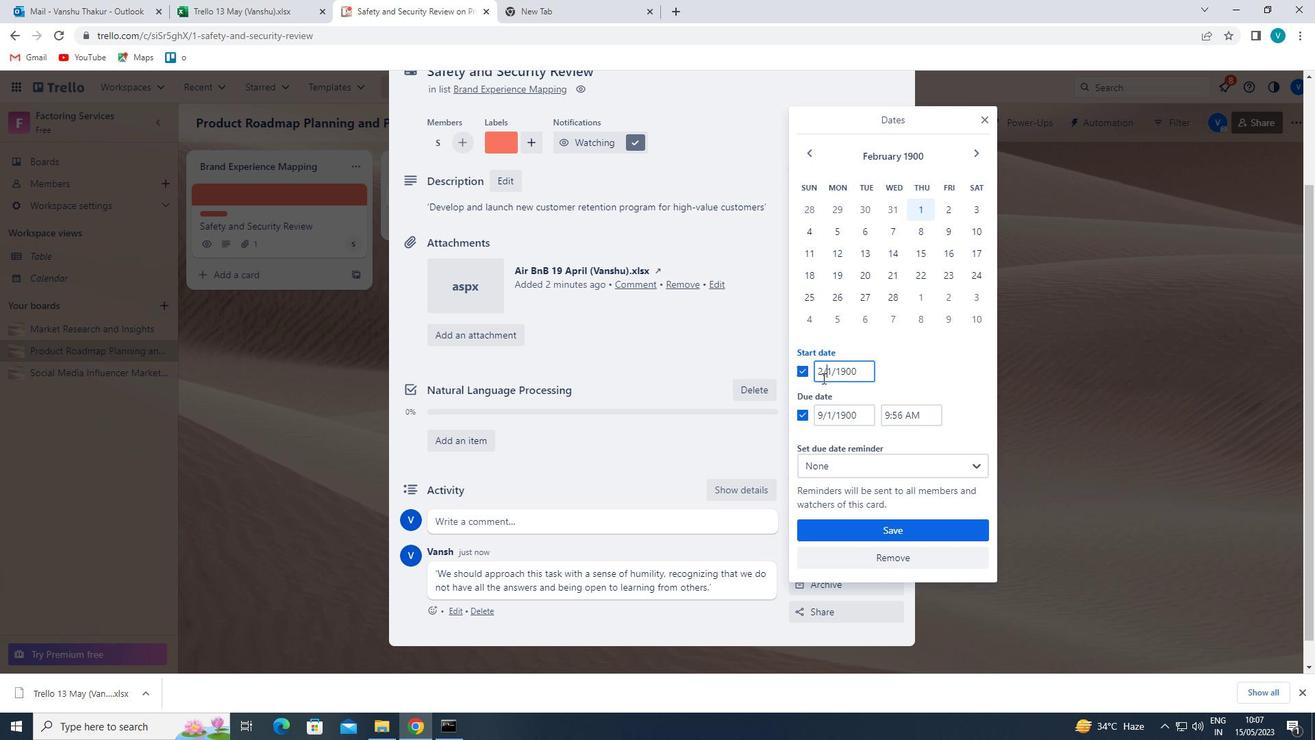 
Action: Mouse moved to (831, 390)
Screenshot: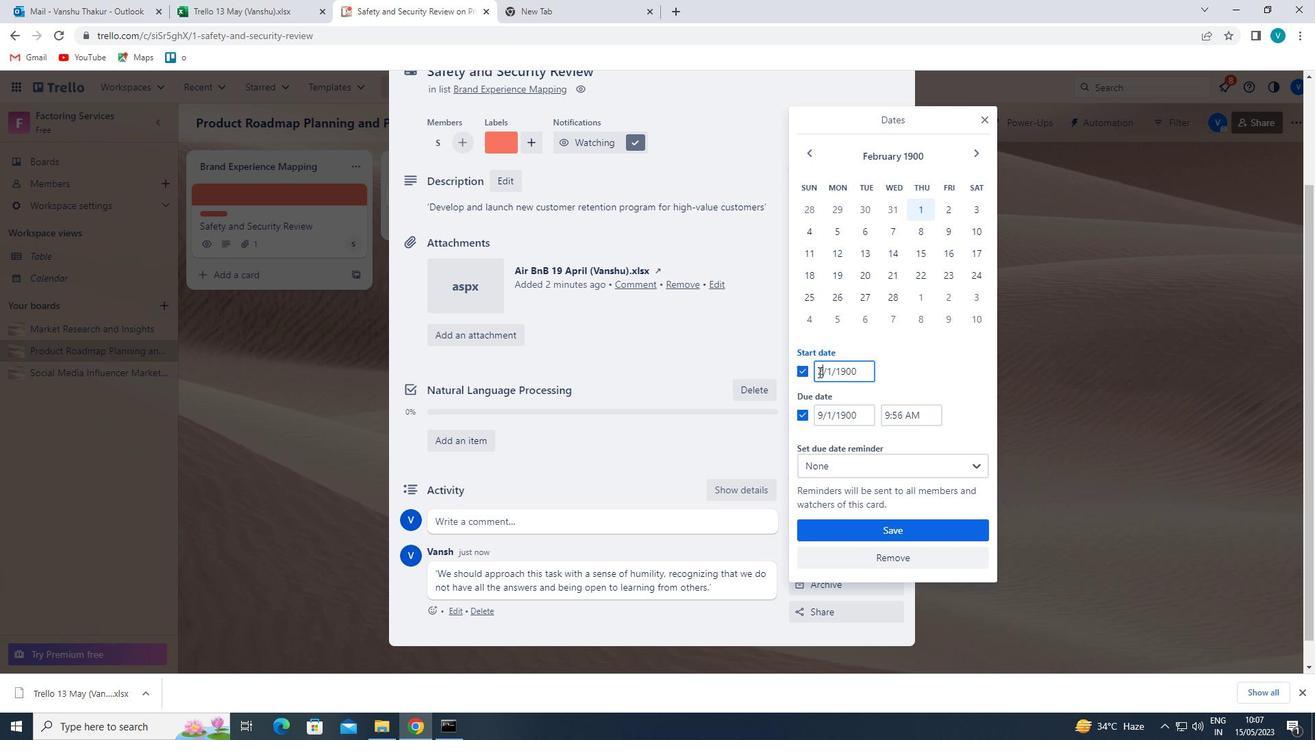 
Action: Key pressed <Key.backspace>3
Screenshot: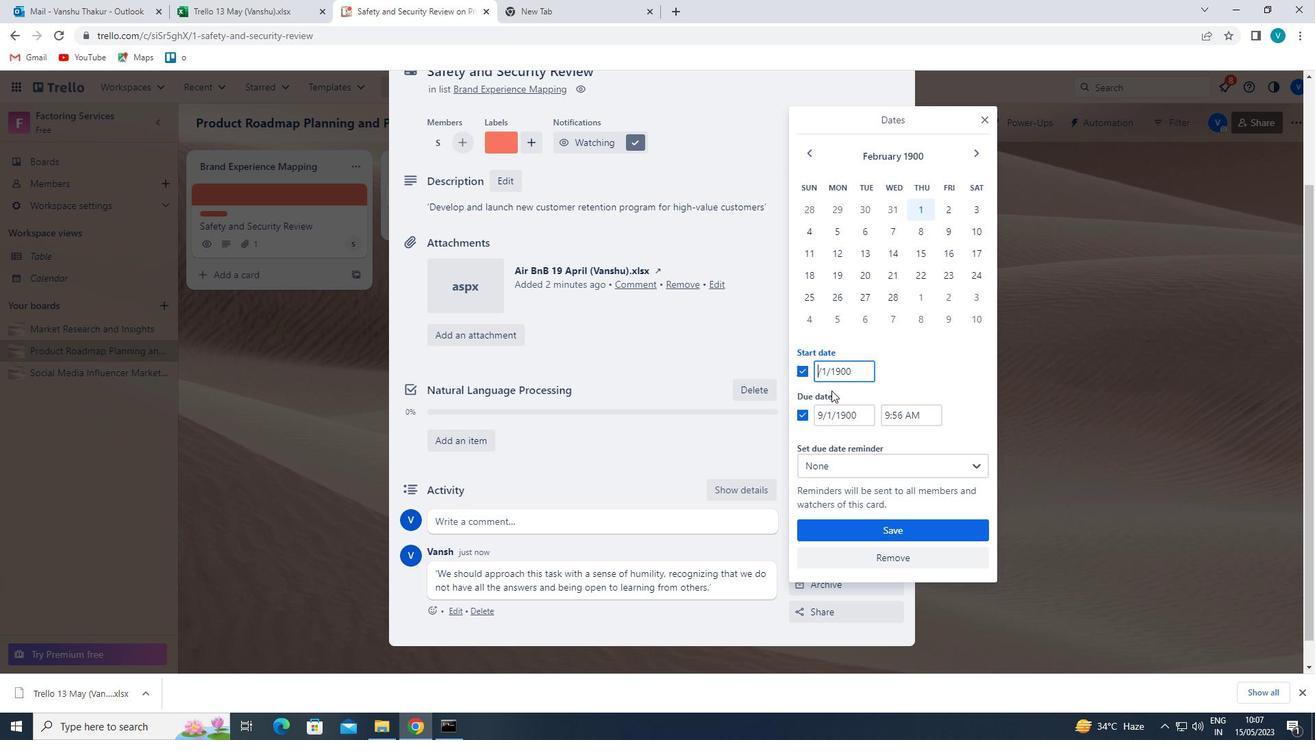 
Action: Mouse moved to (823, 415)
Screenshot: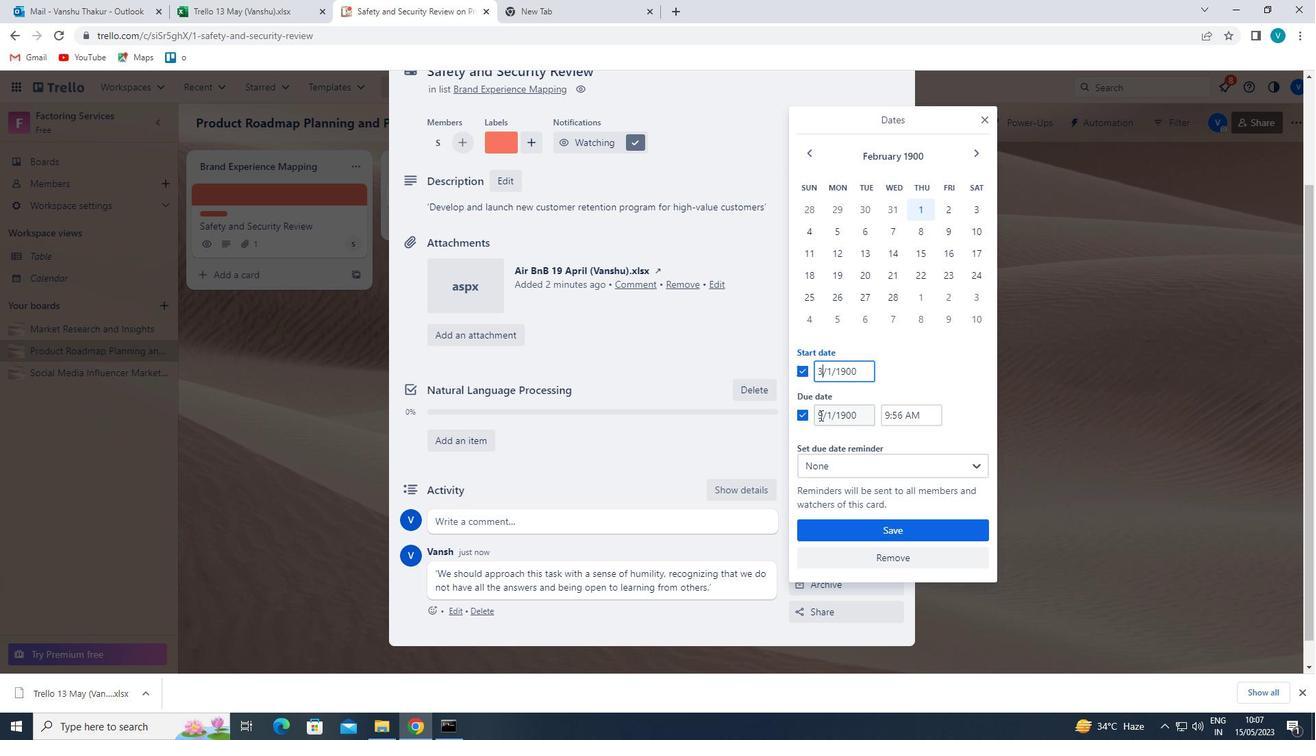 
Action: Mouse pressed left at (823, 415)
Screenshot: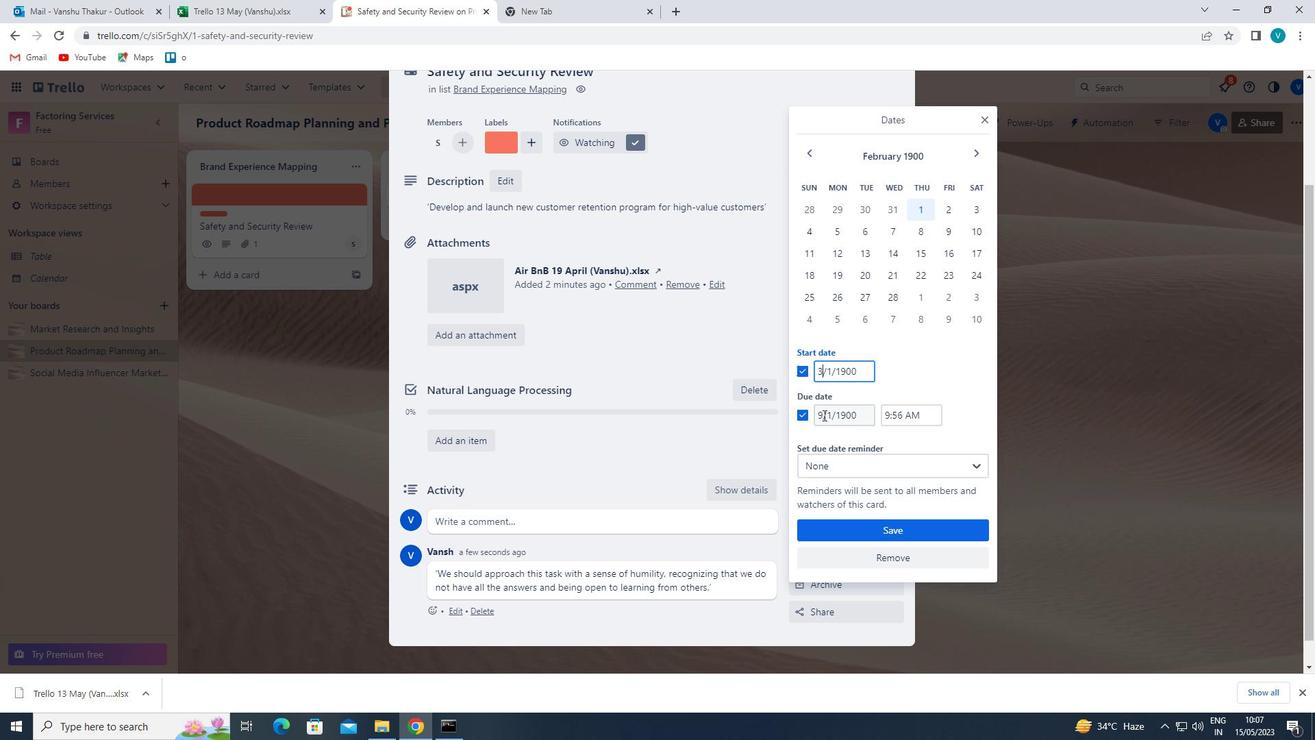 
Action: Mouse moved to (836, 431)
Screenshot: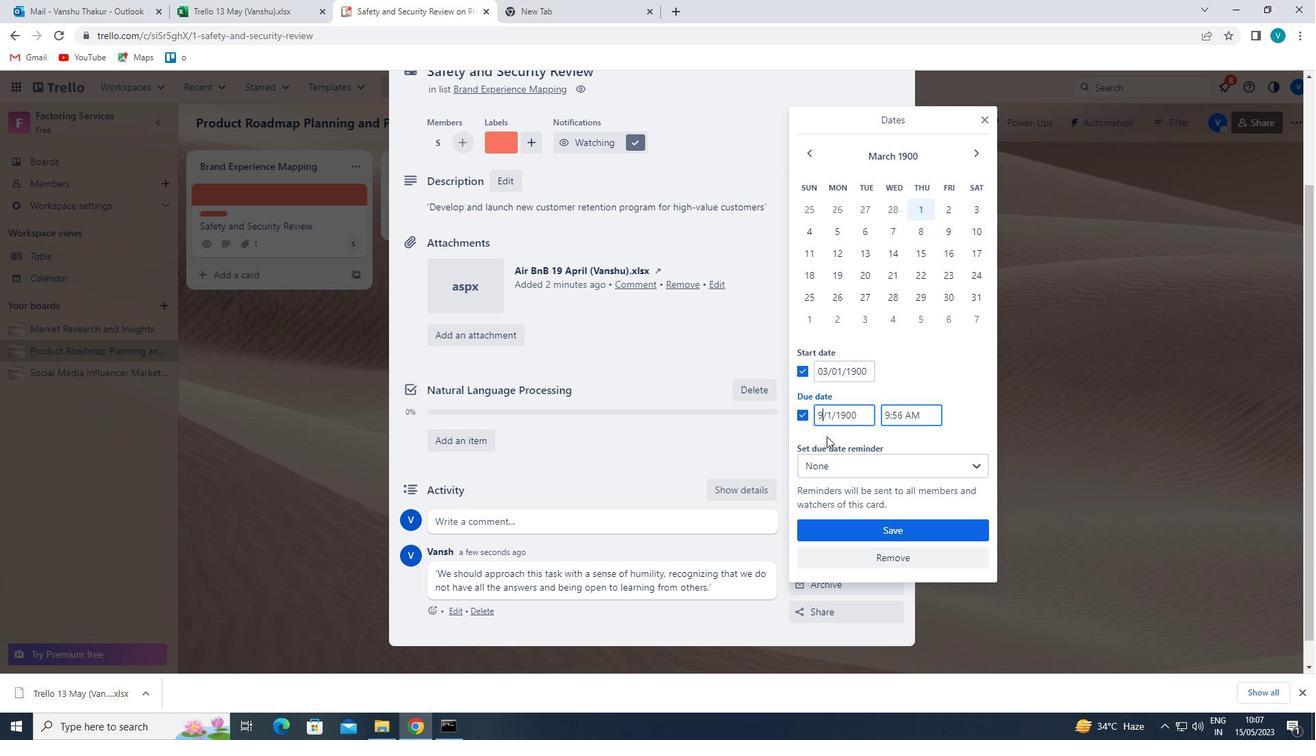 
Action: Key pressed <Key.backspace>10
Screenshot: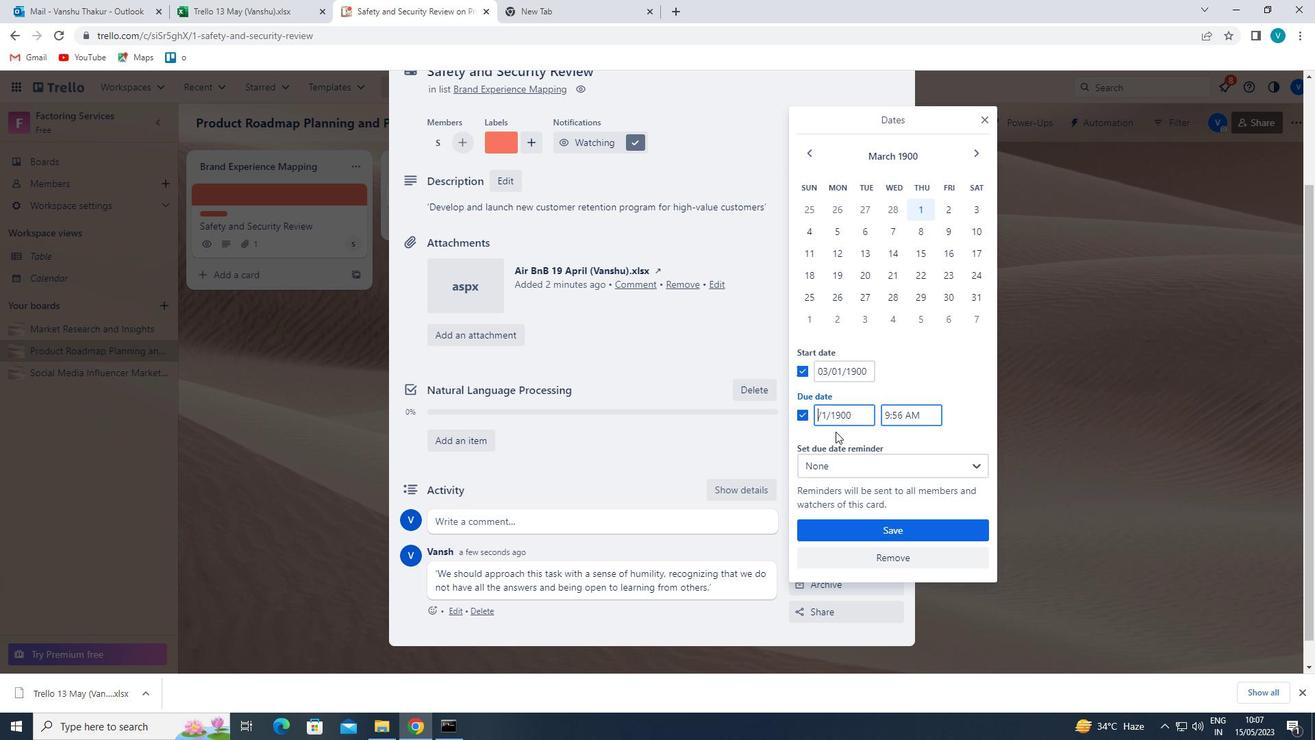 
Action: Mouse moved to (838, 526)
Screenshot: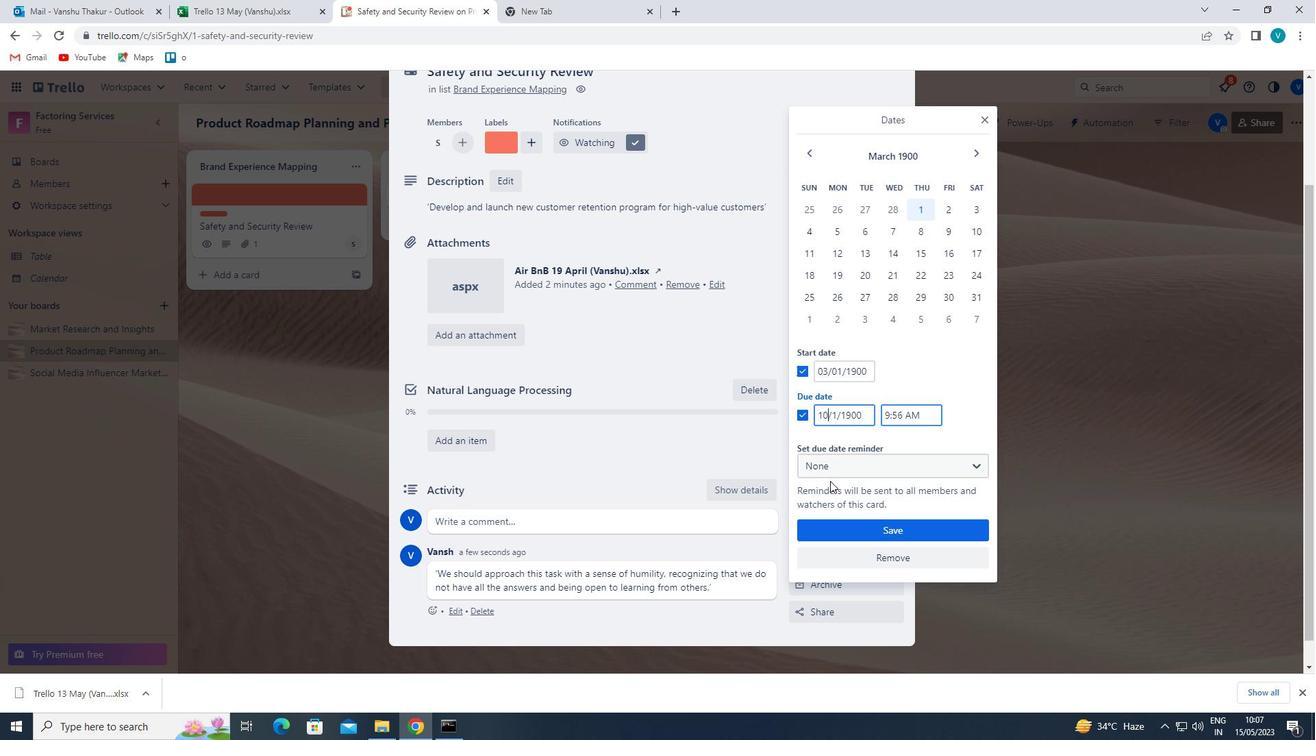
Action: Mouse pressed left at (838, 526)
Screenshot: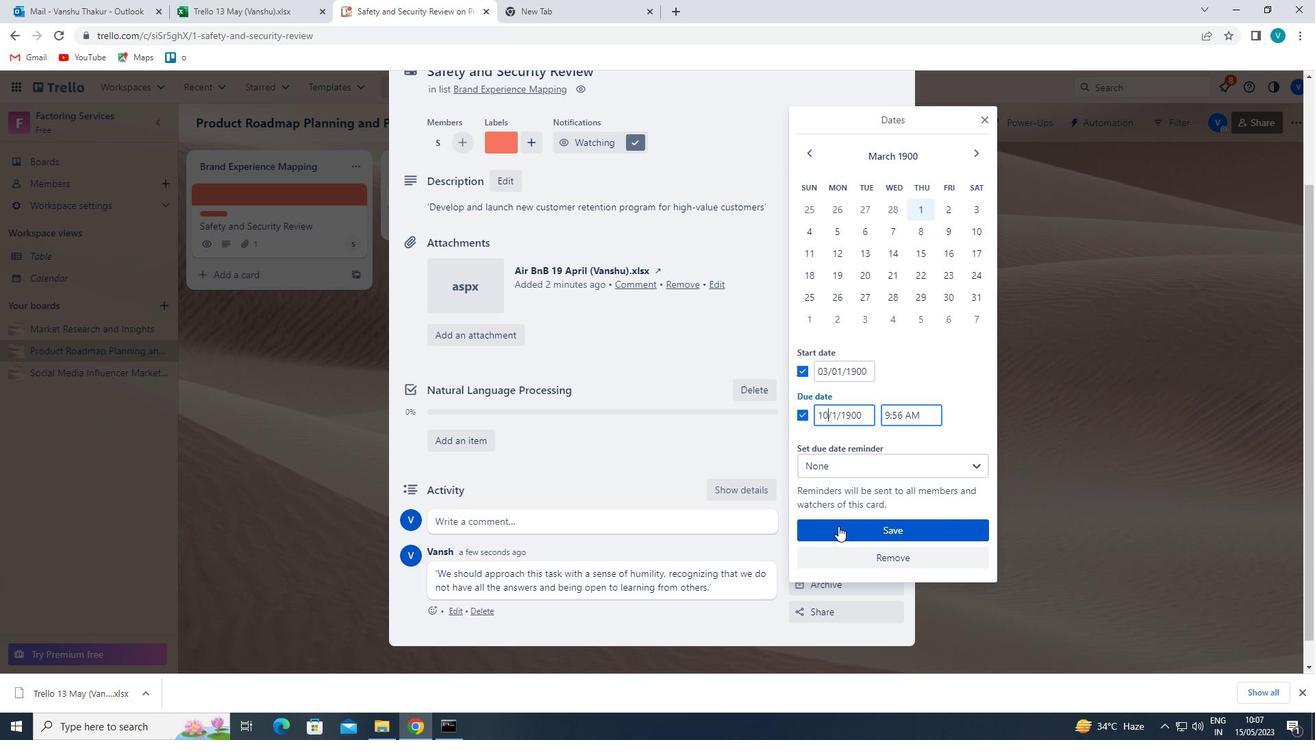 
